 Task: Find connections with filter location Boké with filter topic #lifecoach with filter profile language English with filter current company Park+ with filter school GD Goenka University with filter industry Home Health Care Services with filter service category Healthcare Consulting with filter keywords title Teacher
Action: Mouse moved to (343, 268)
Screenshot: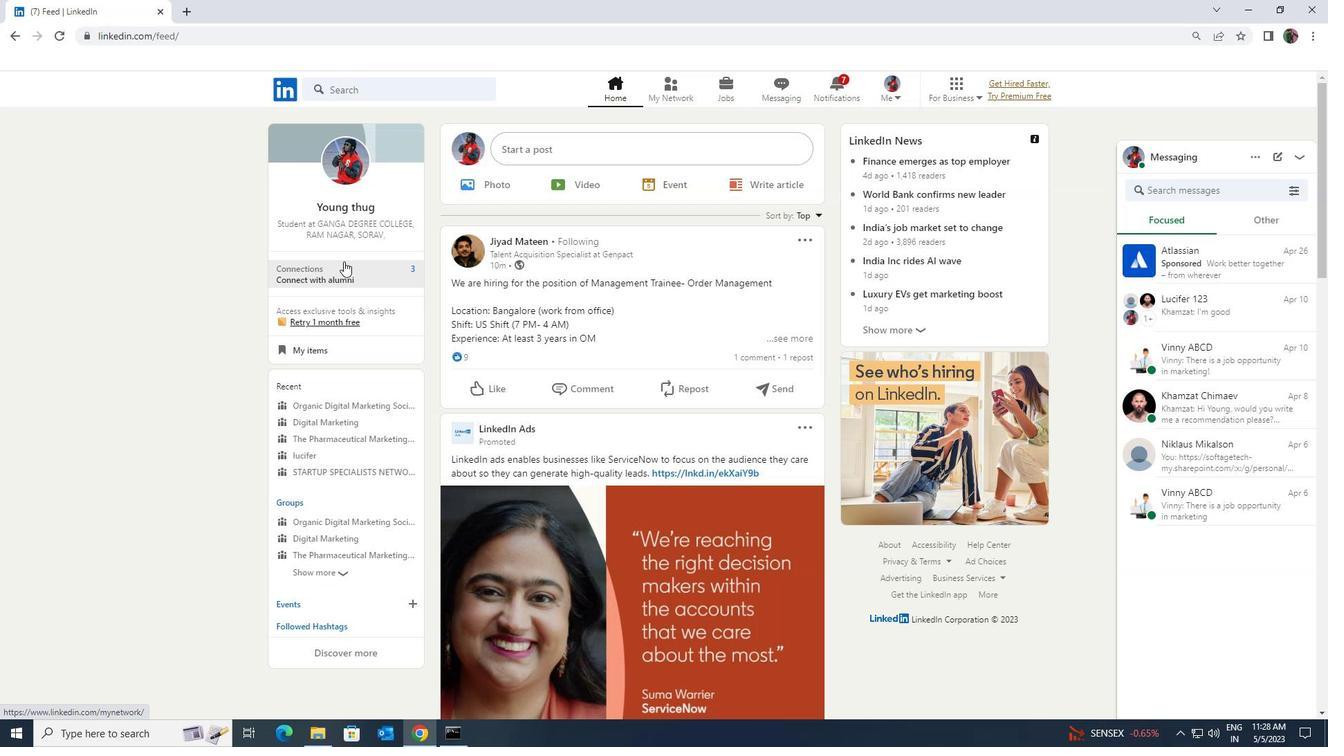 
Action: Mouse pressed left at (343, 268)
Screenshot: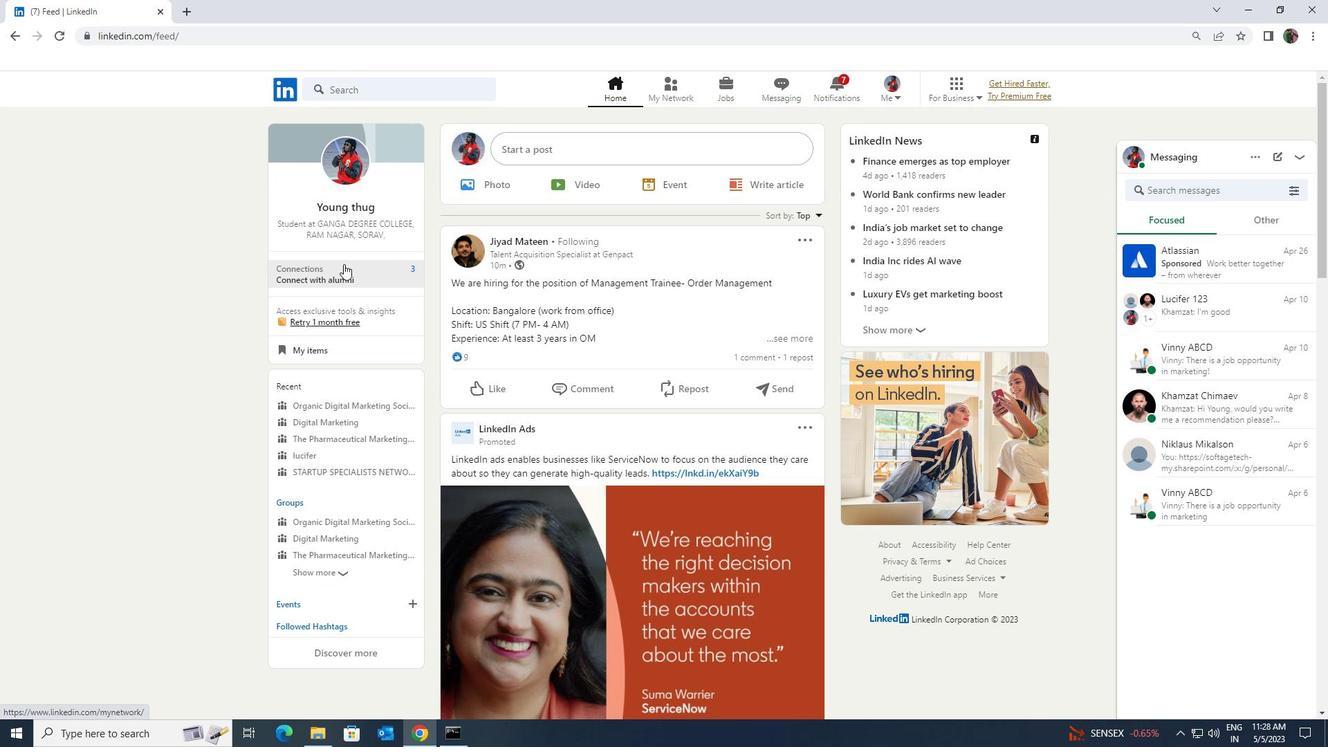 
Action: Mouse moved to (343, 172)
Screenshot: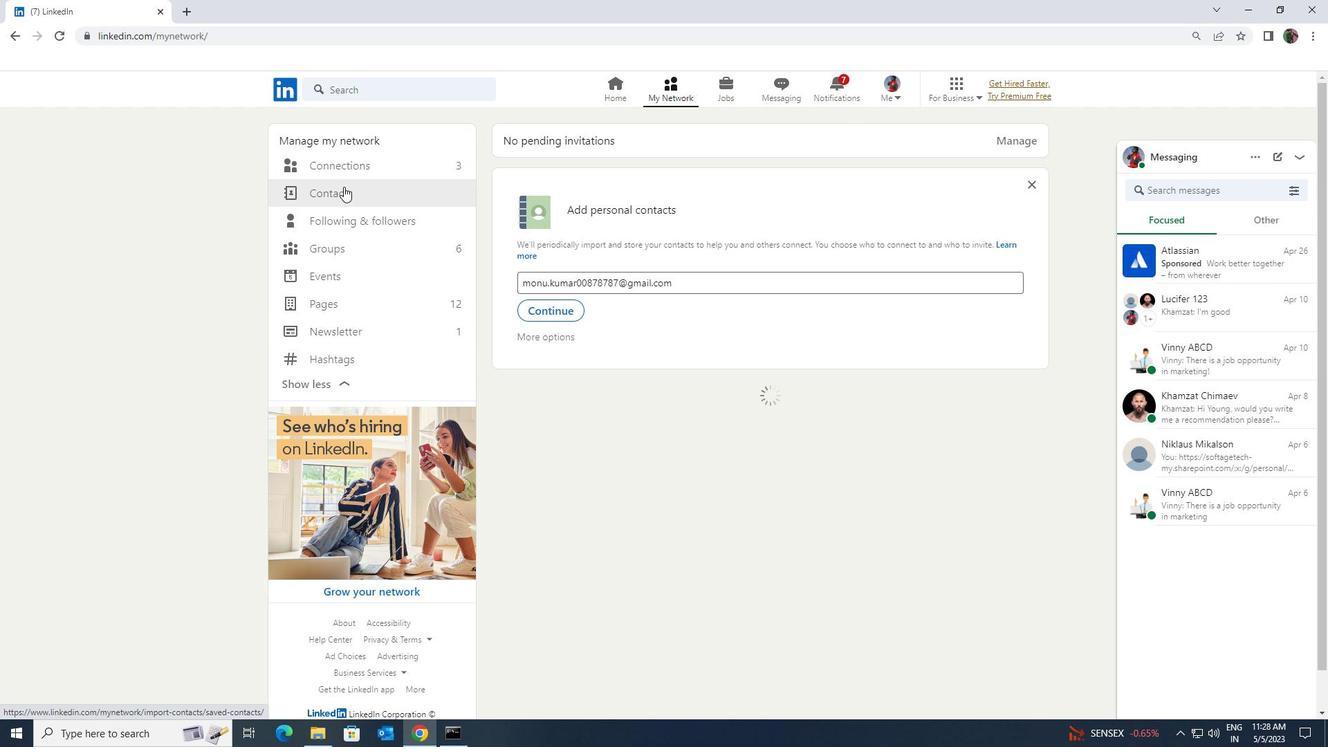 
Action: Mouse pressed left at (343, 172)
Screenshot: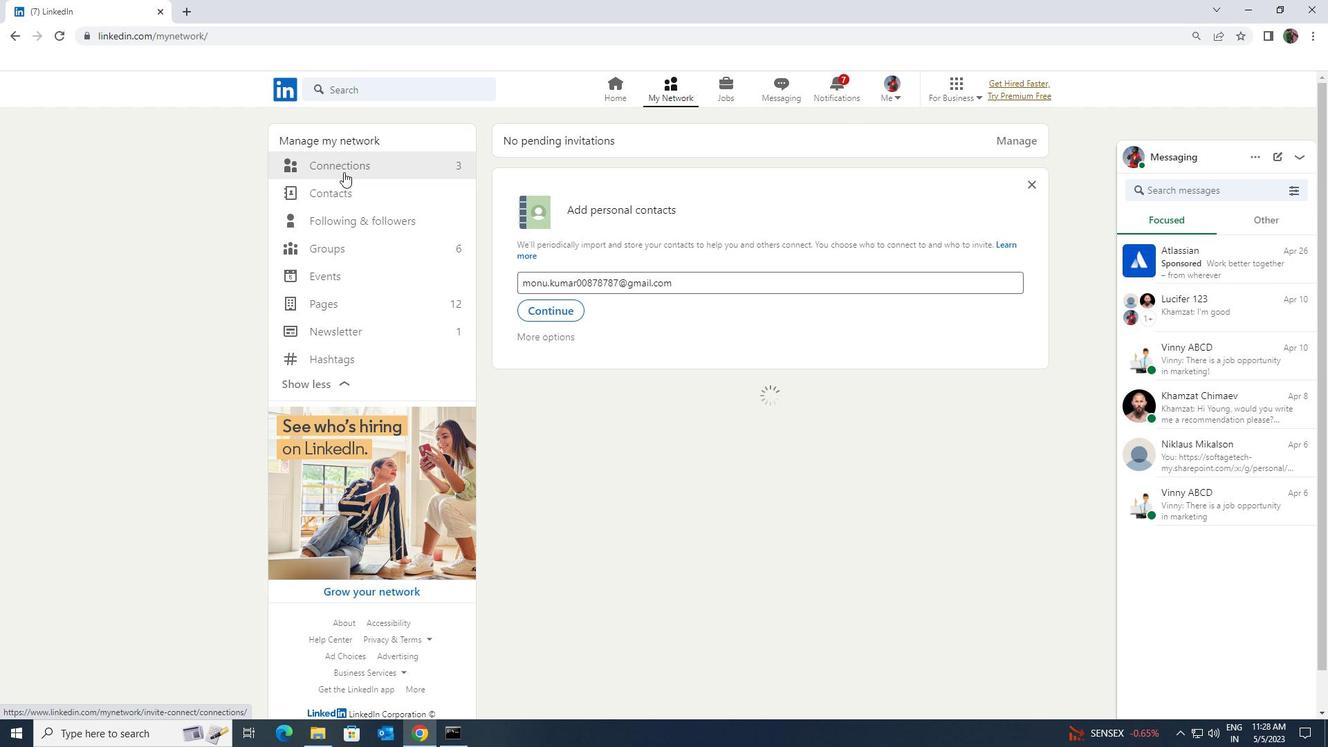 
Action: Mouse moved to (737, 166)
Screenshot: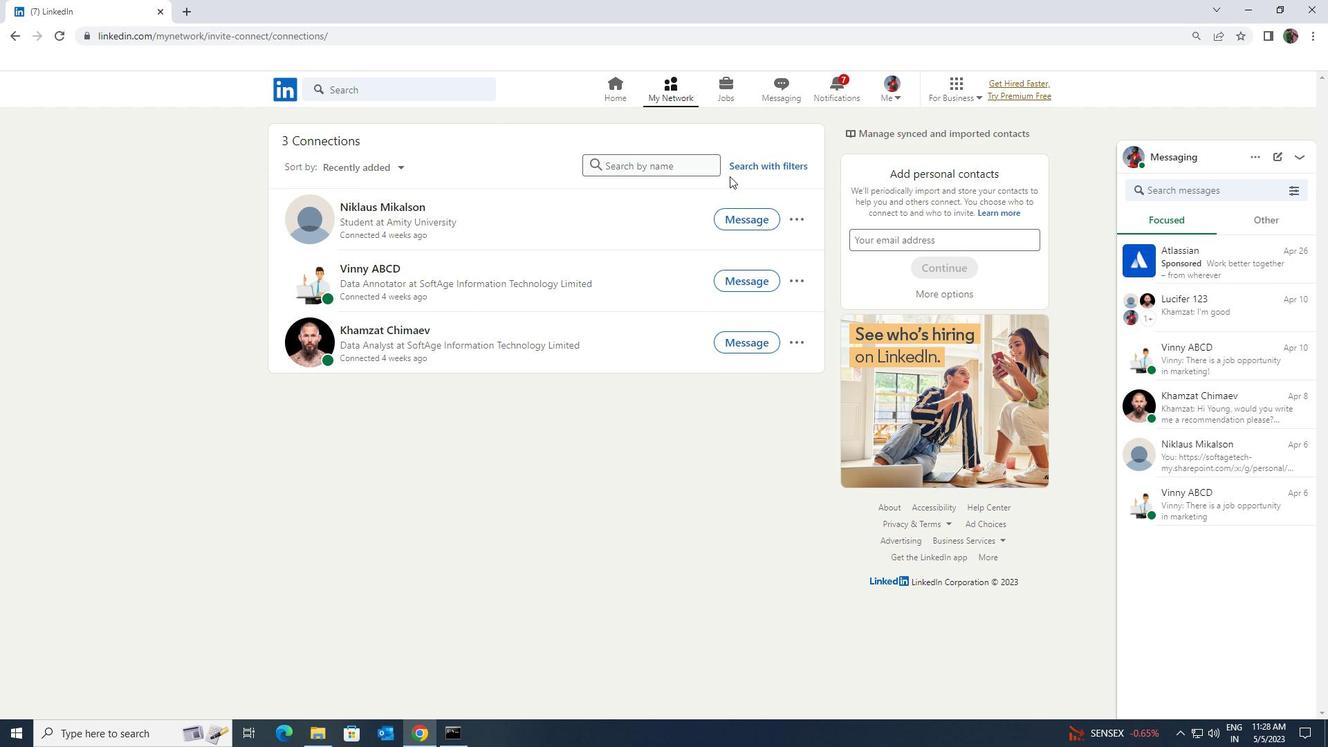 
Action: Mouse pressed left at (737, 166)
Screenshot: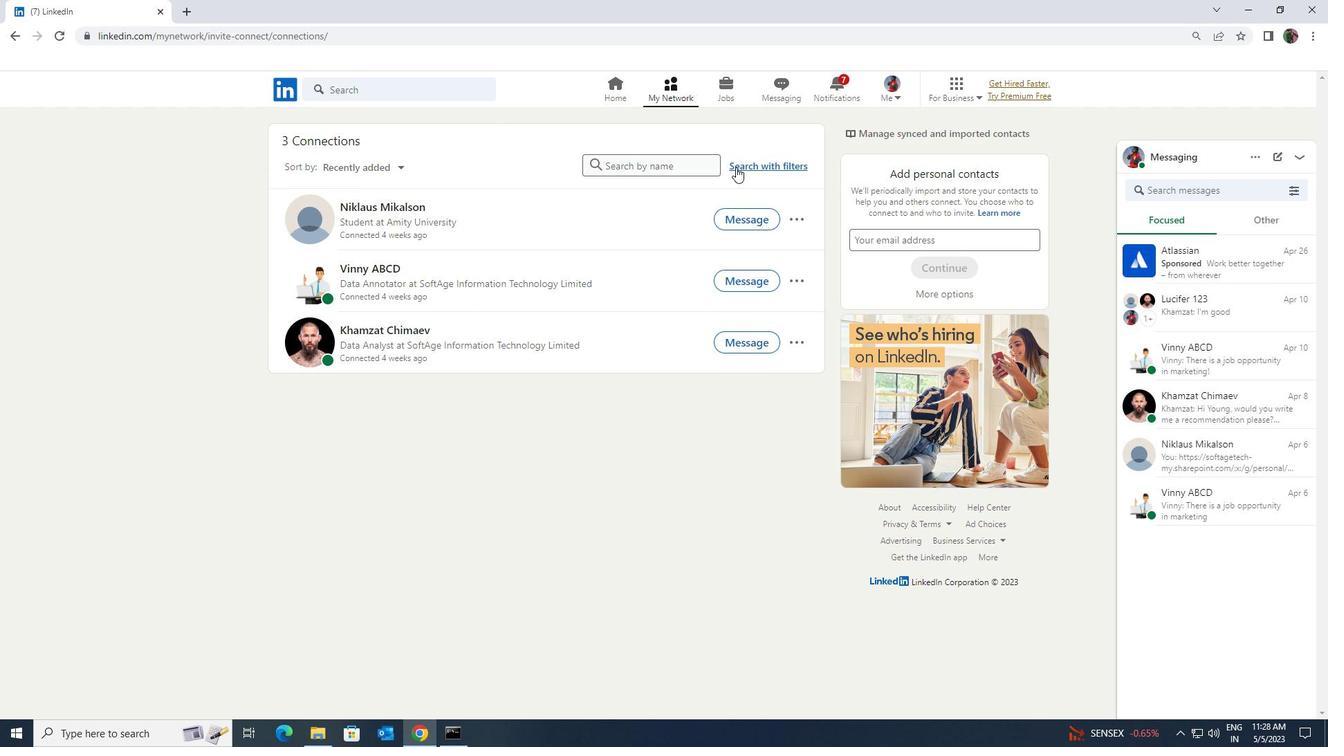 
Action: Mouse moved to (716, 125)
Screenshot: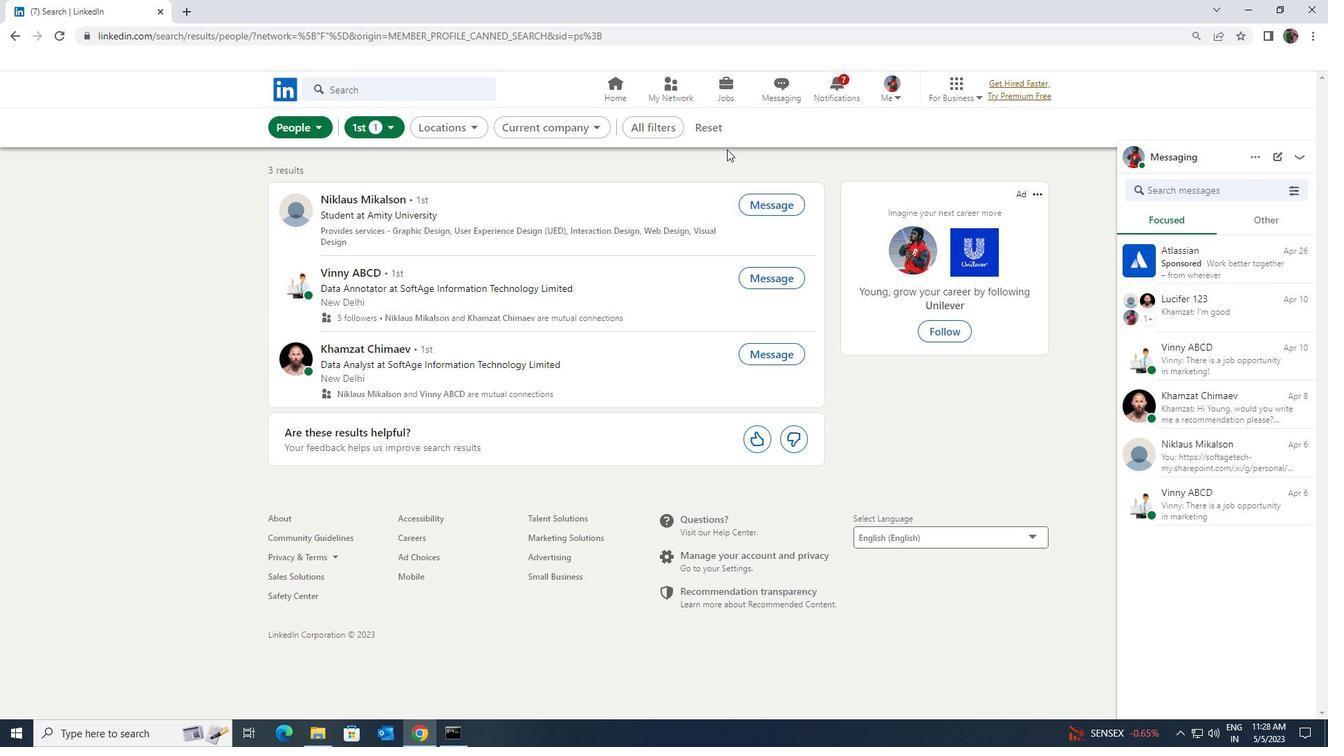 
Action: Mouse pressed left at (716, 125)
Screenshot: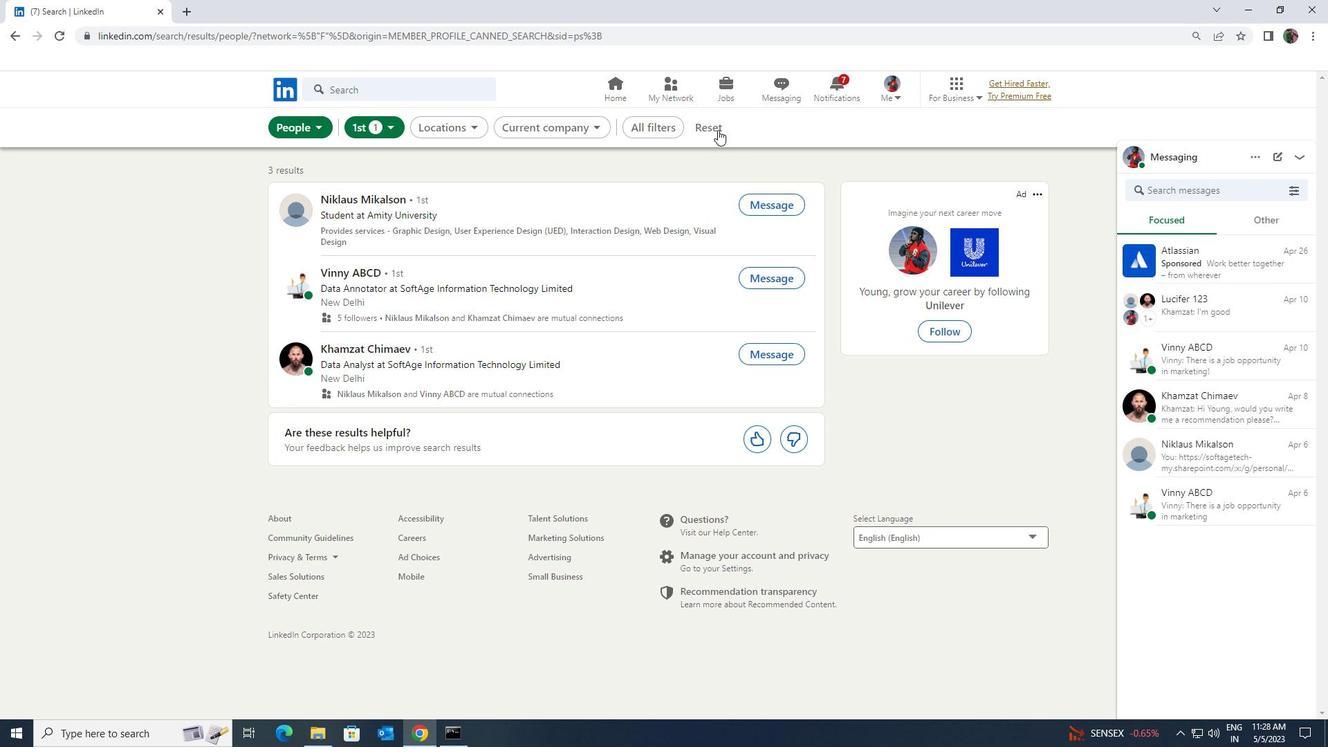 
Action: Mouse moved to (693, 124)
Screenshot: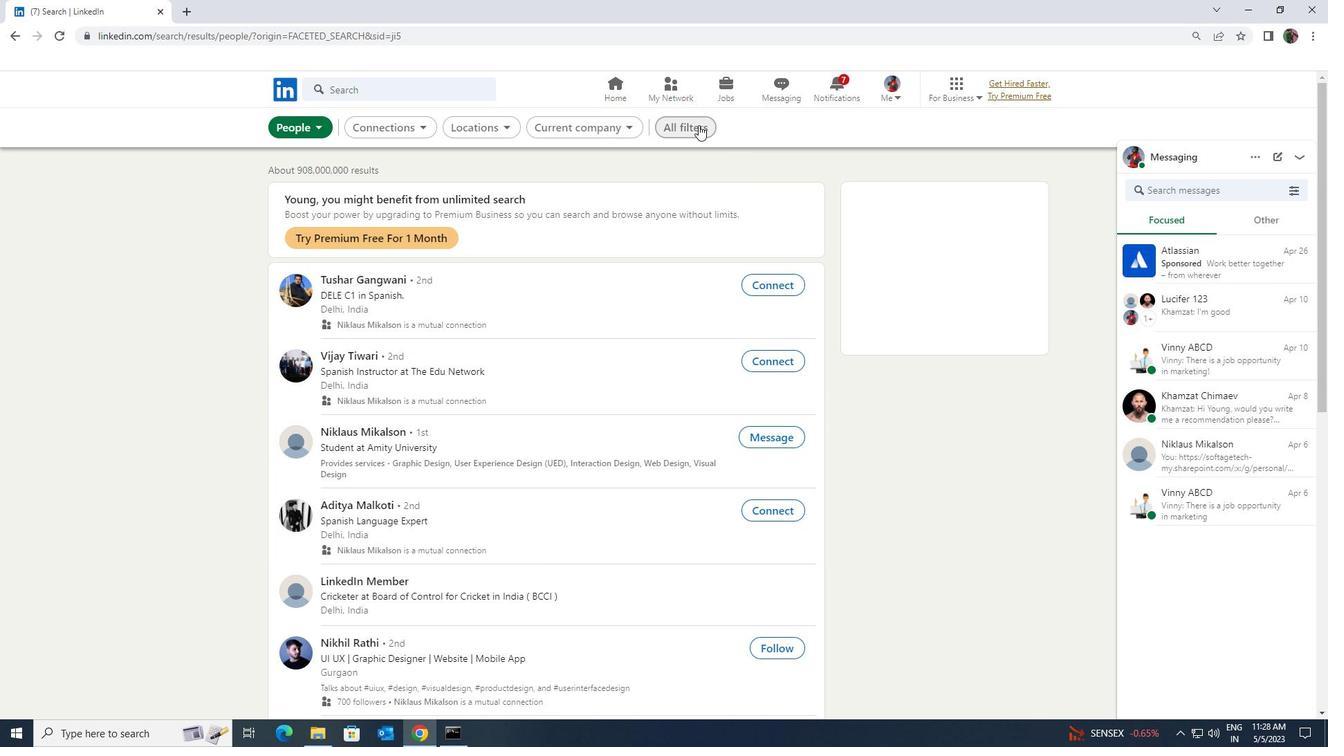
Action: Mouse pressed left at (693, 124)
Screenshot: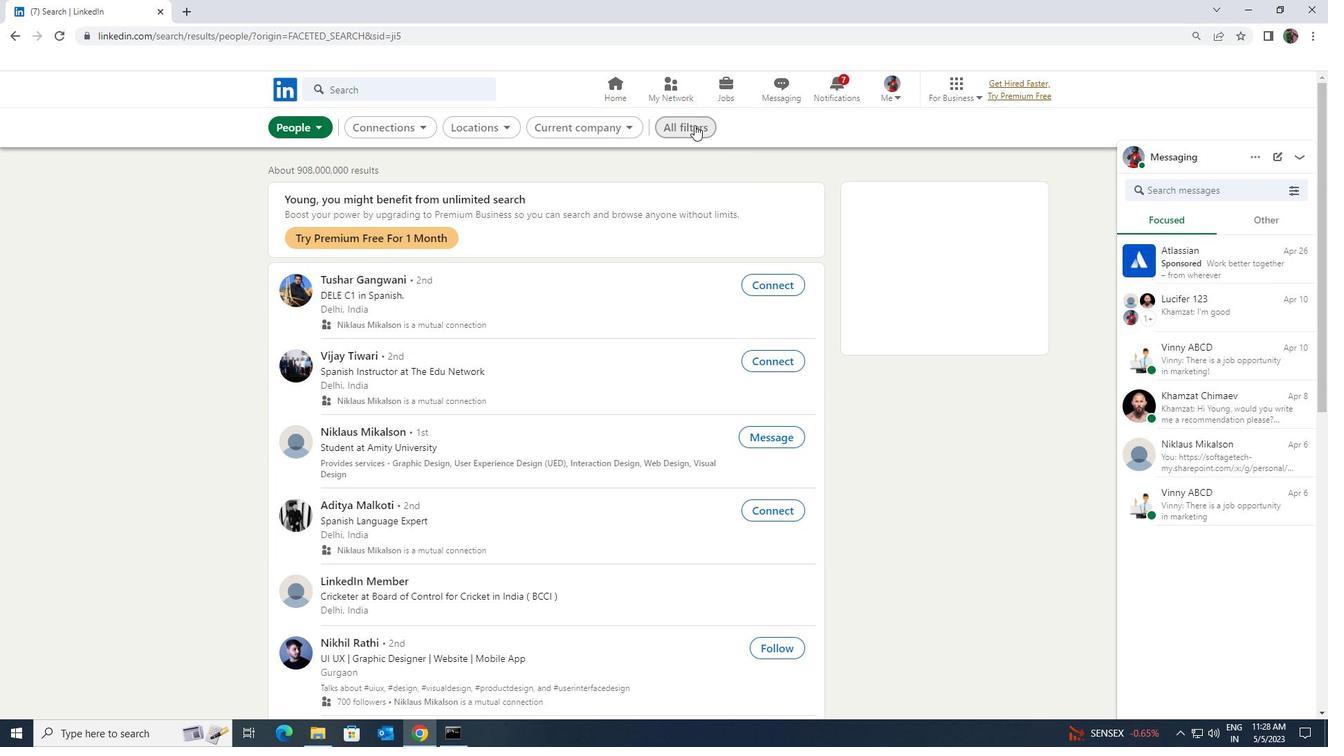 
Action: Mouse moved to (1142, 539)
Screenshot: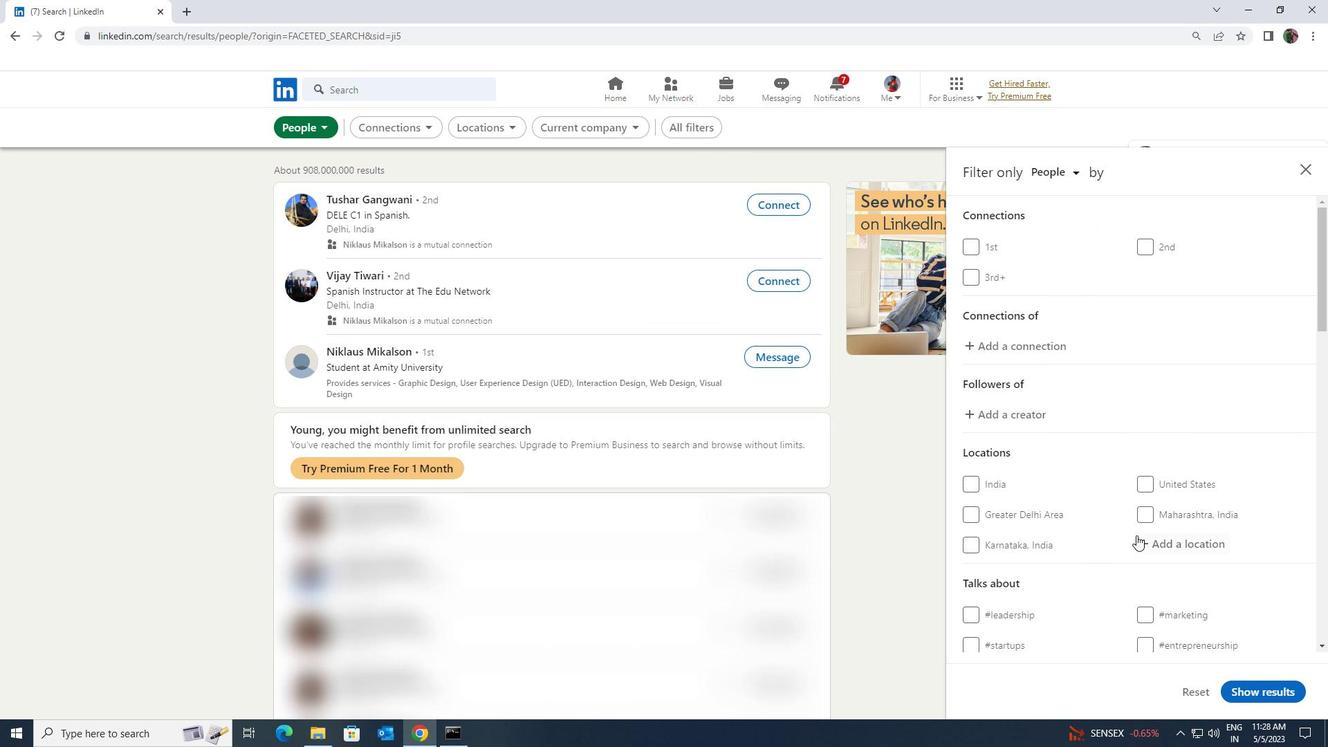 
Action: Mouse pressed left at (1142, 539)
Screenshot: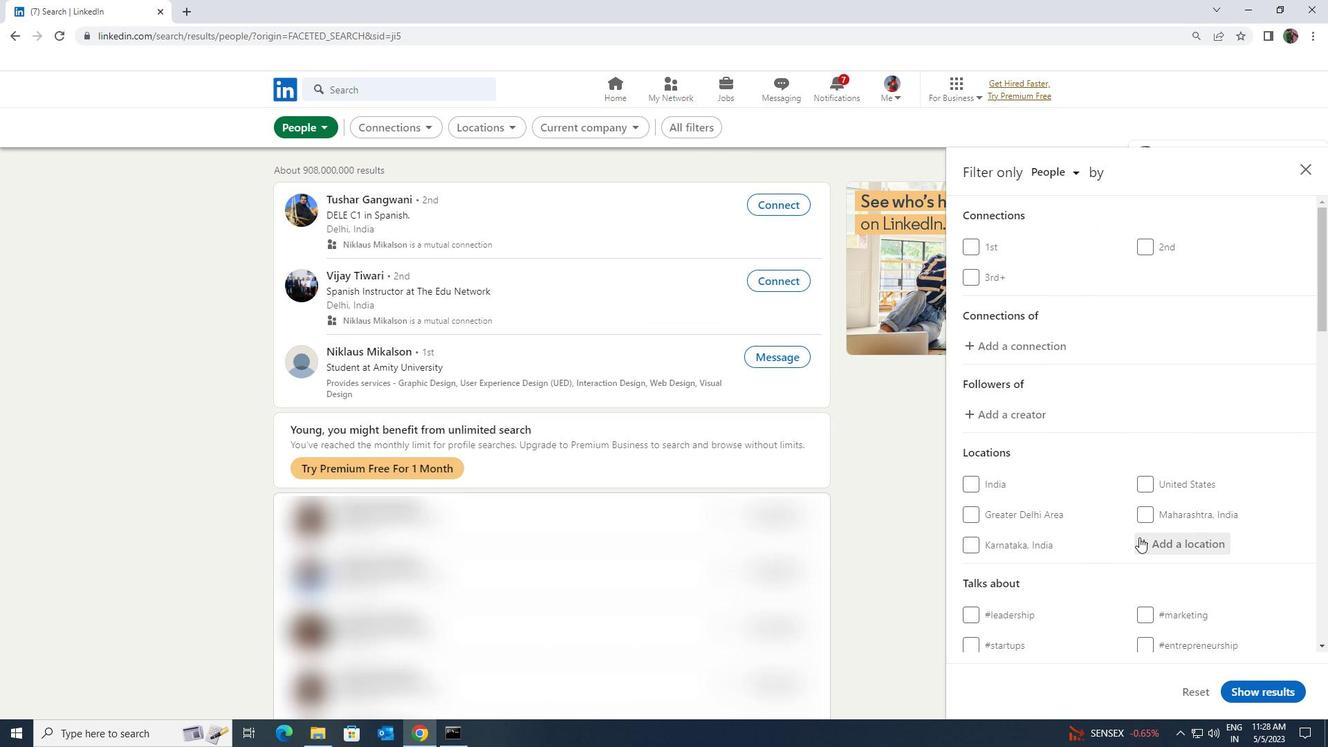 
Action: Mouse moved to (1129, 533)
Screenshot: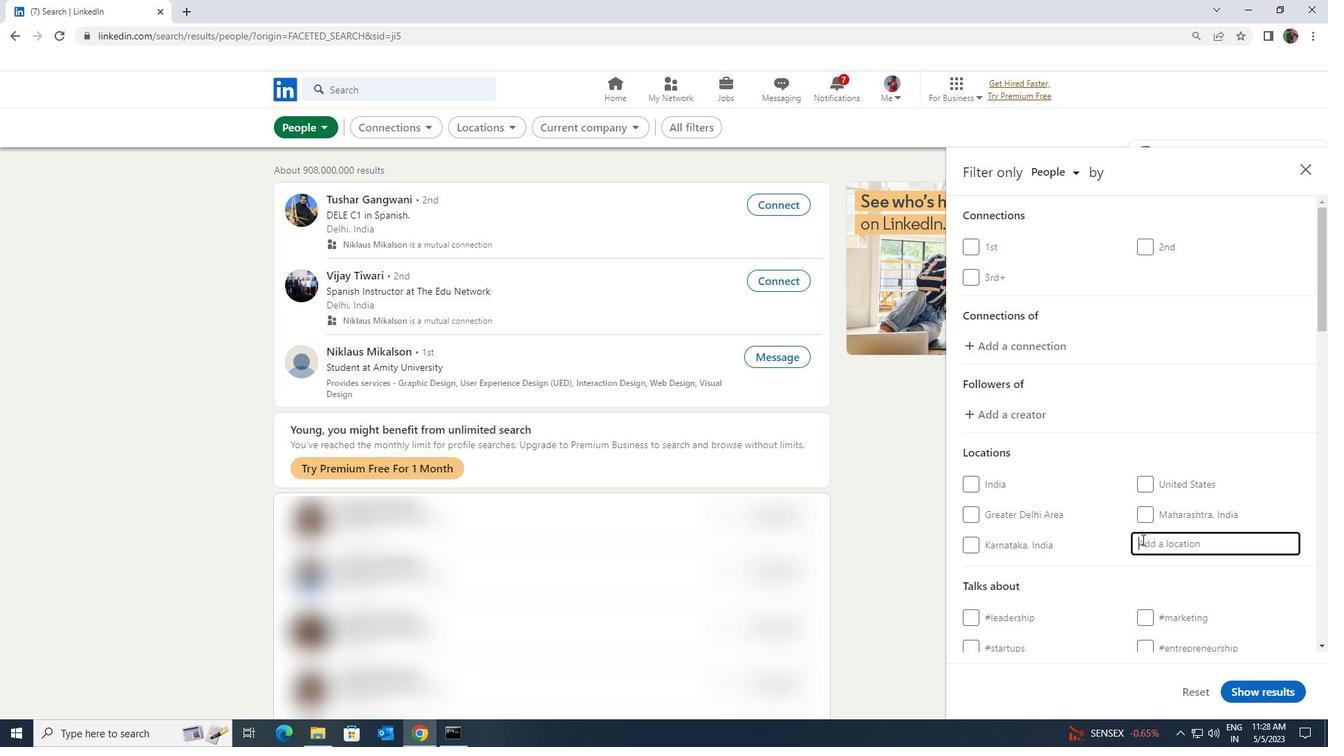 
Action: Key pressed <Key.shift>BOKE
Screenshot: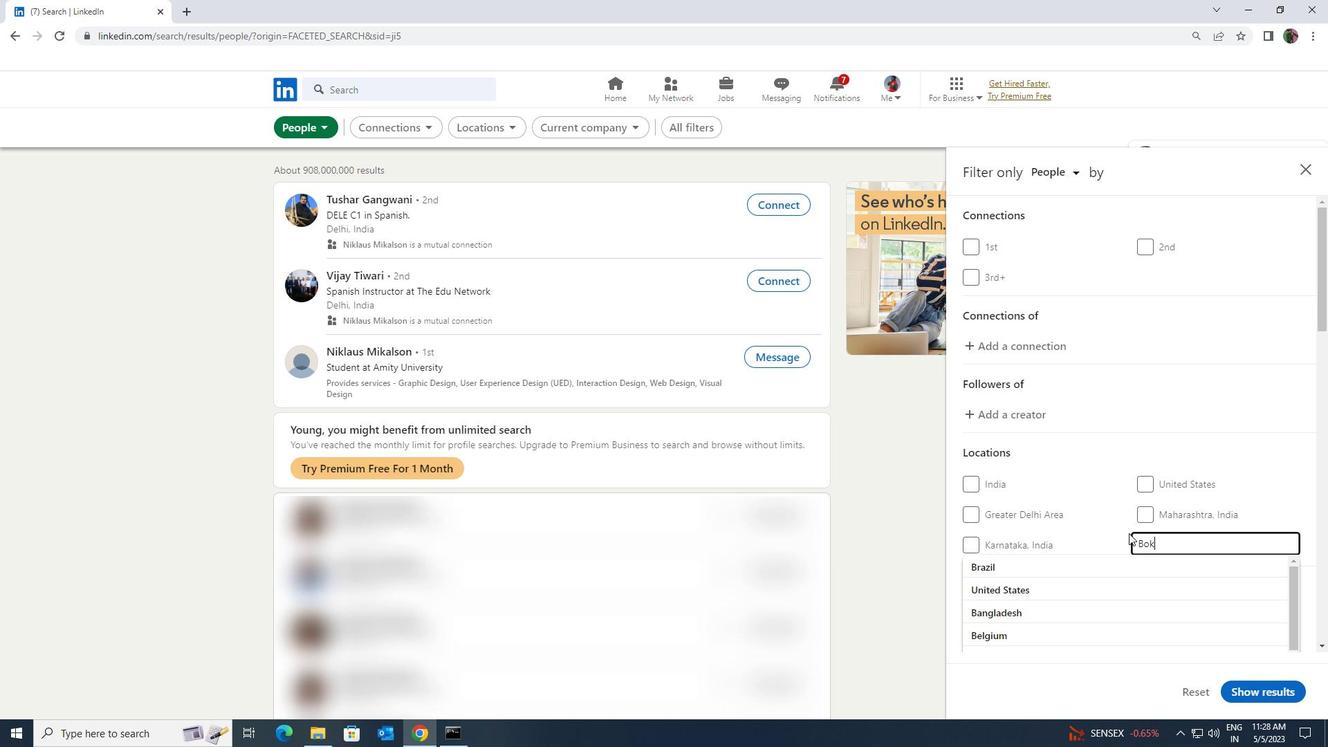 
Action: Mouse moved to (1121, 555)
Screenshot: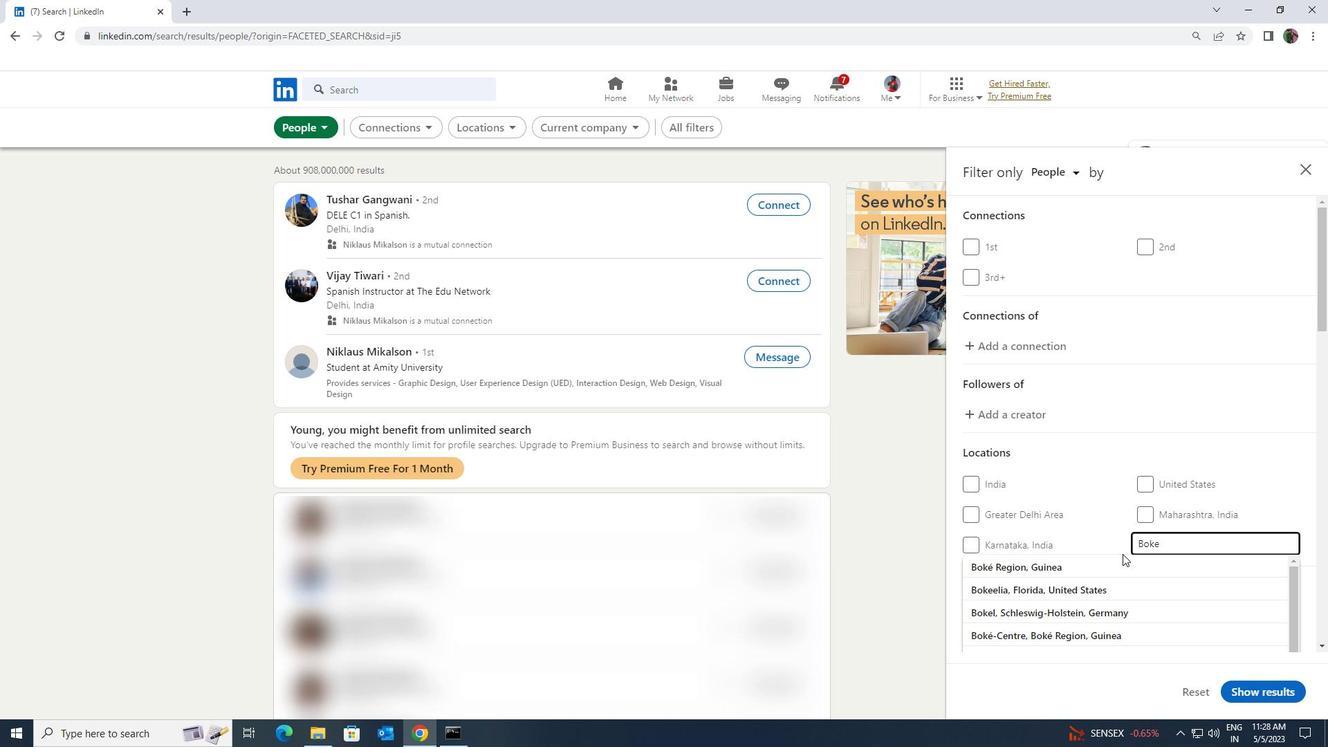 
Action: Mouse pressed left at (1121, 555)
Screenshot: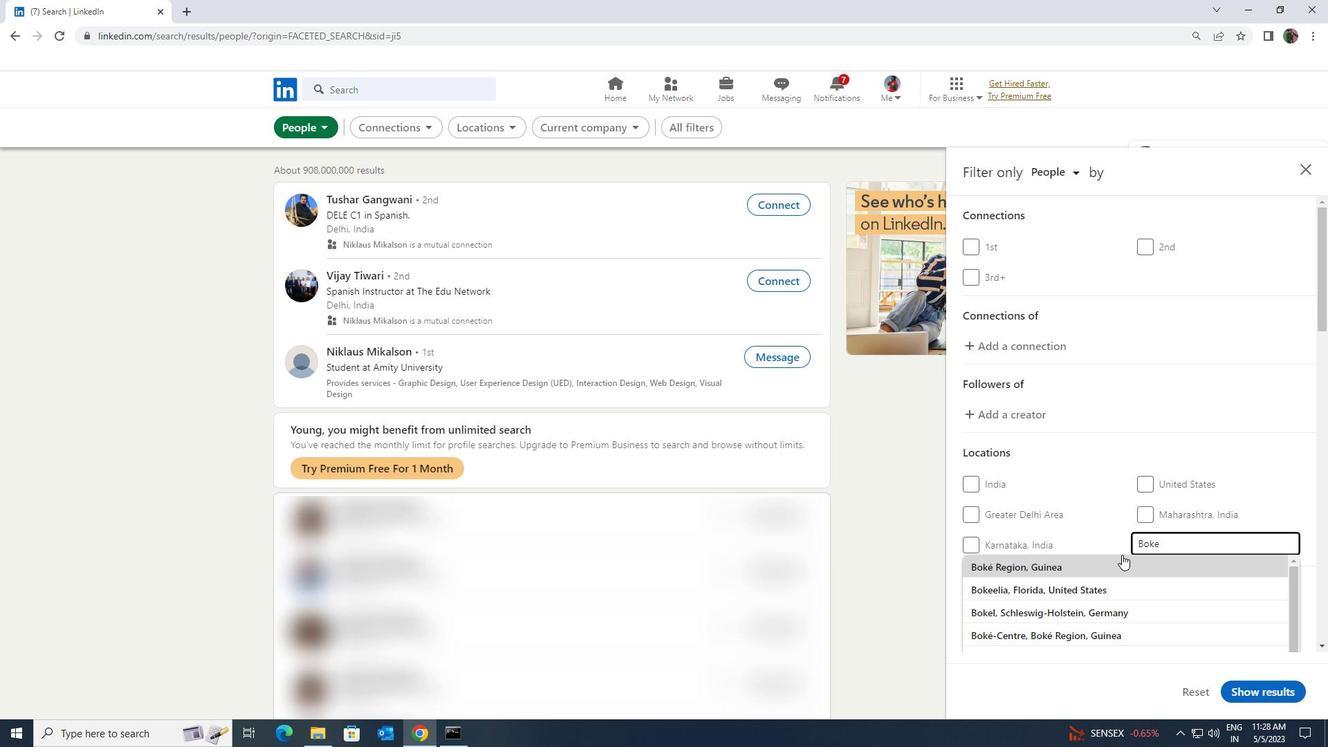 
Action: Mouse scrolled (1121, 554) with delta (0, 0)
Screenshot: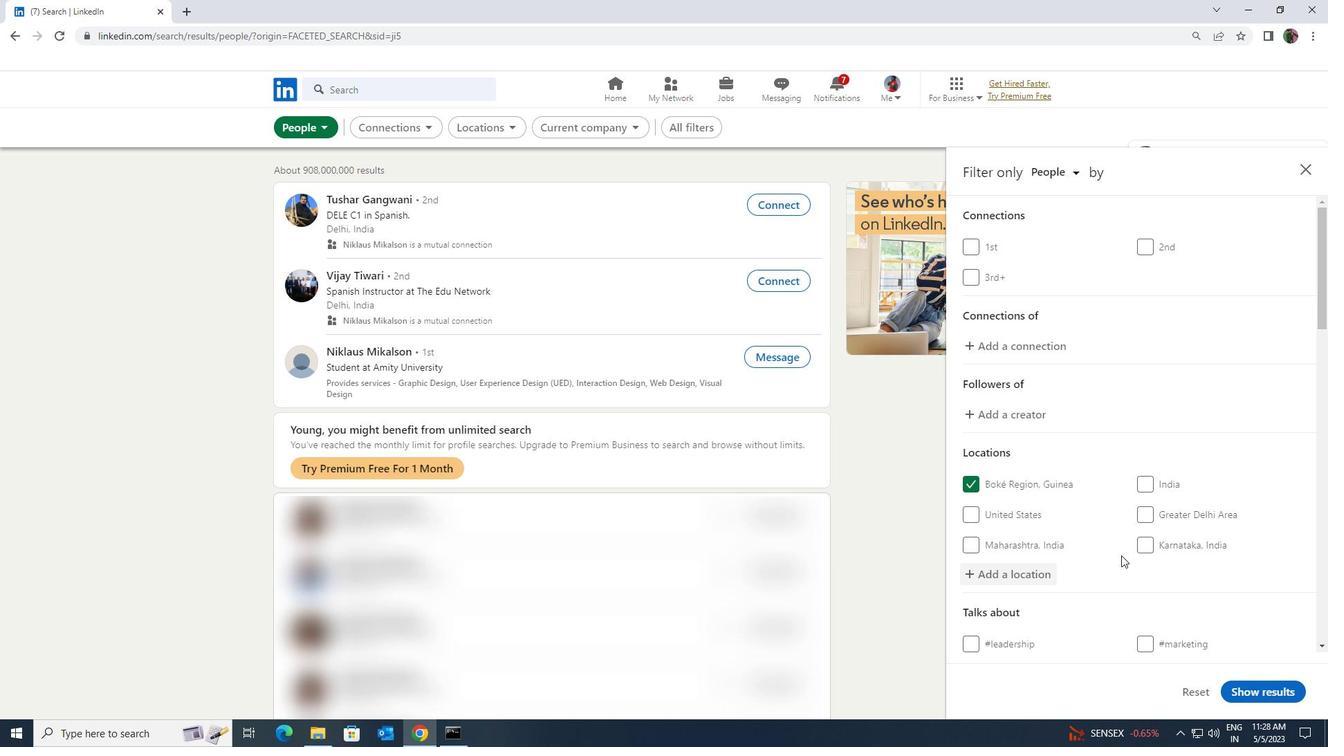 
Action: Mouse scrolled (1121, 554) with delta (0, 0)
Screenshot: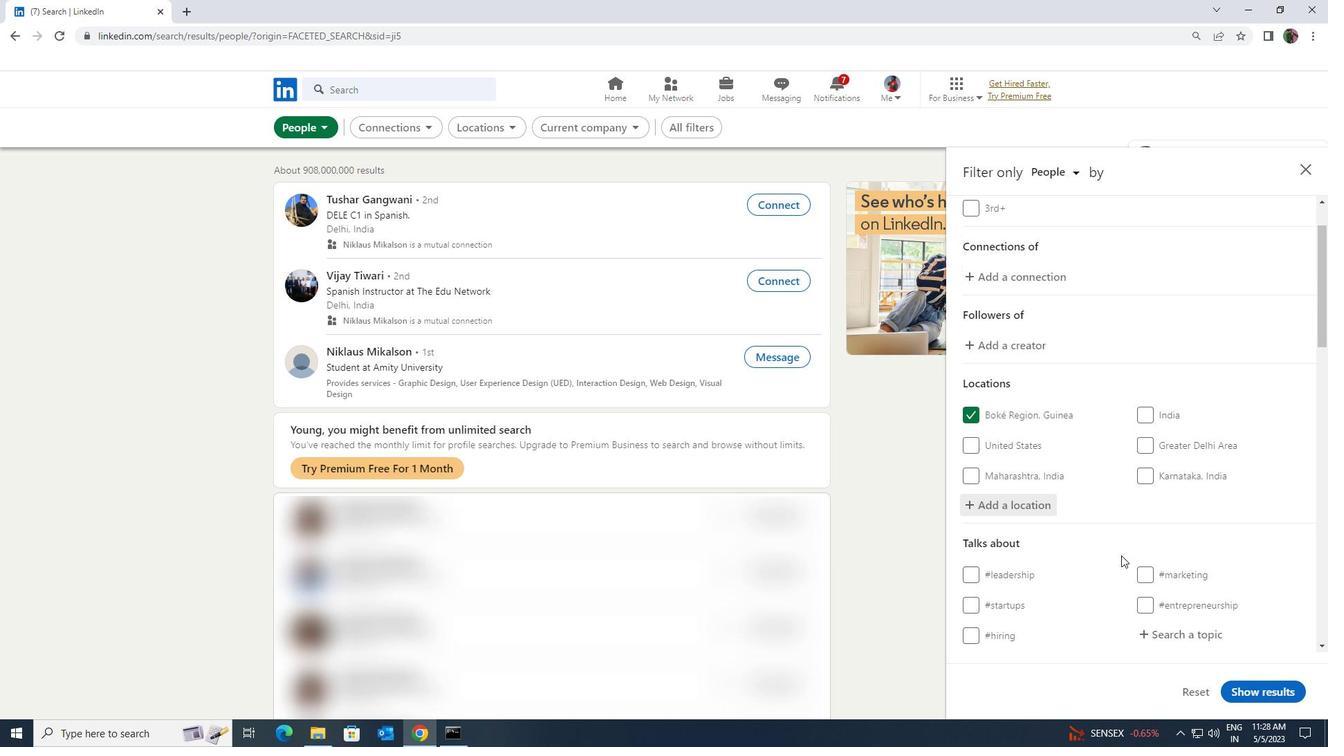
Action: Mouse scrolled (1121, 554) with delta (0, 0)
Screenshot: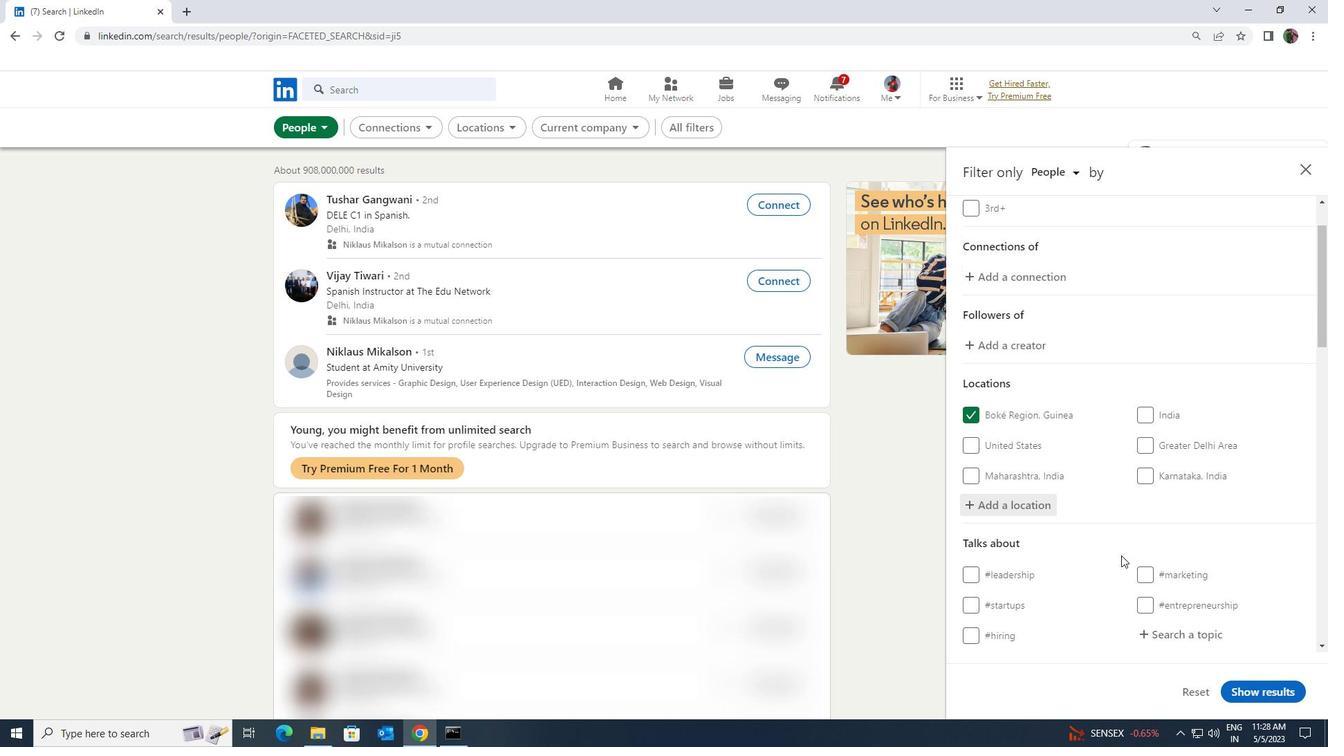 
Action: Mouse moved to (1140, 502)
Screenshot: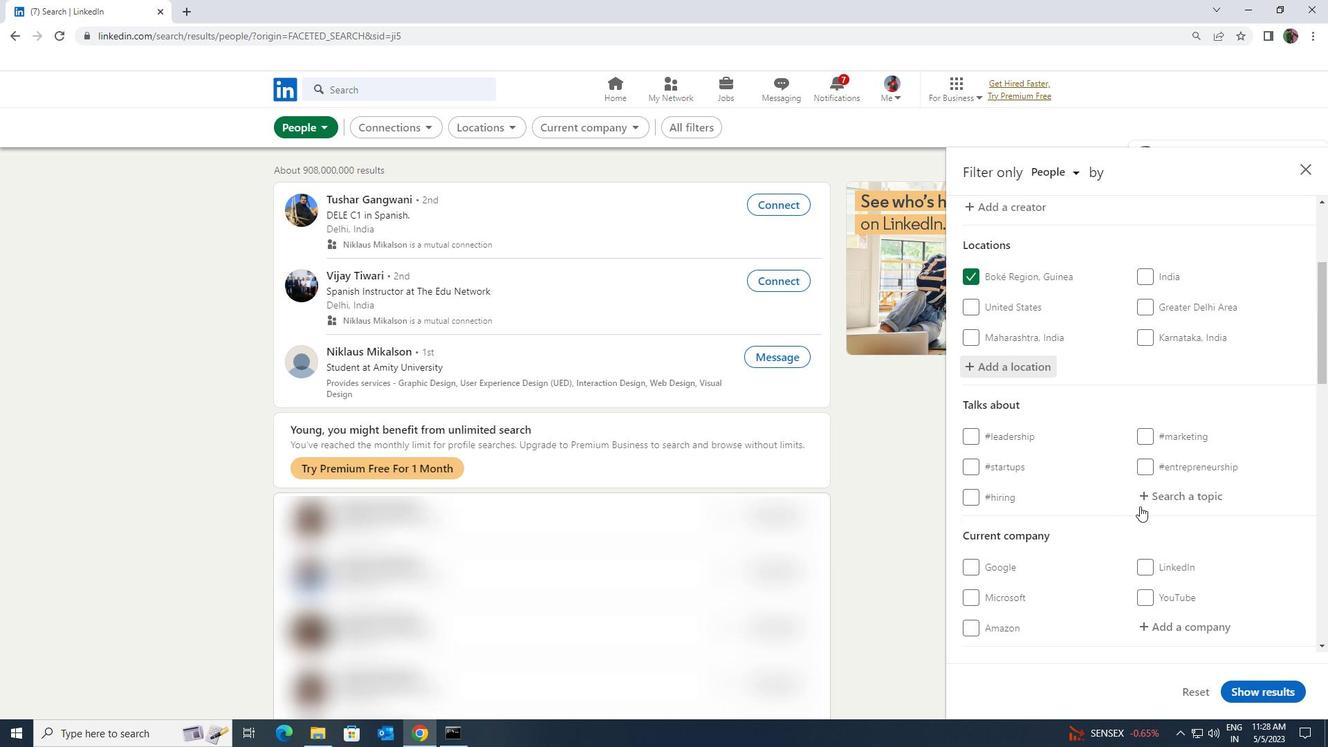 
Action: Mouse pressed left at (1140, 502)
Screenshot: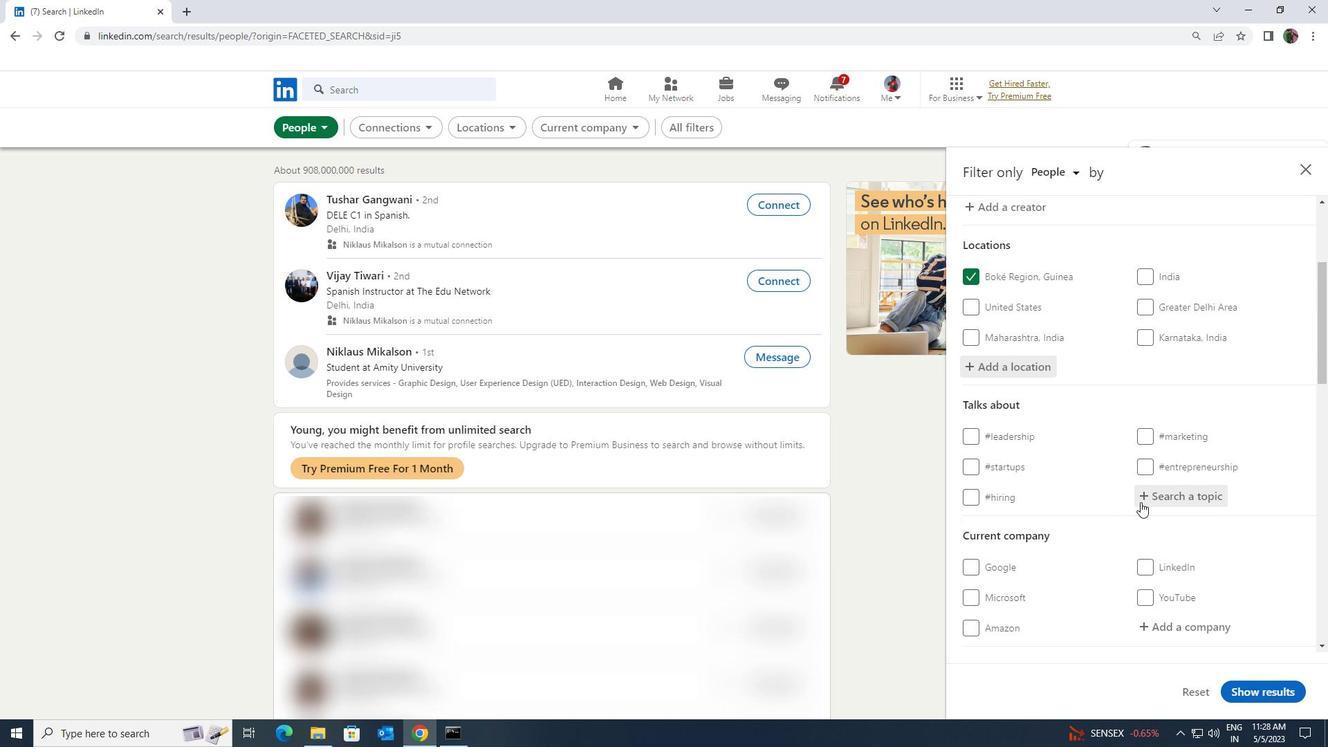 
Action: Key pressed <Key.shift>LIFECOACH
Screenshot: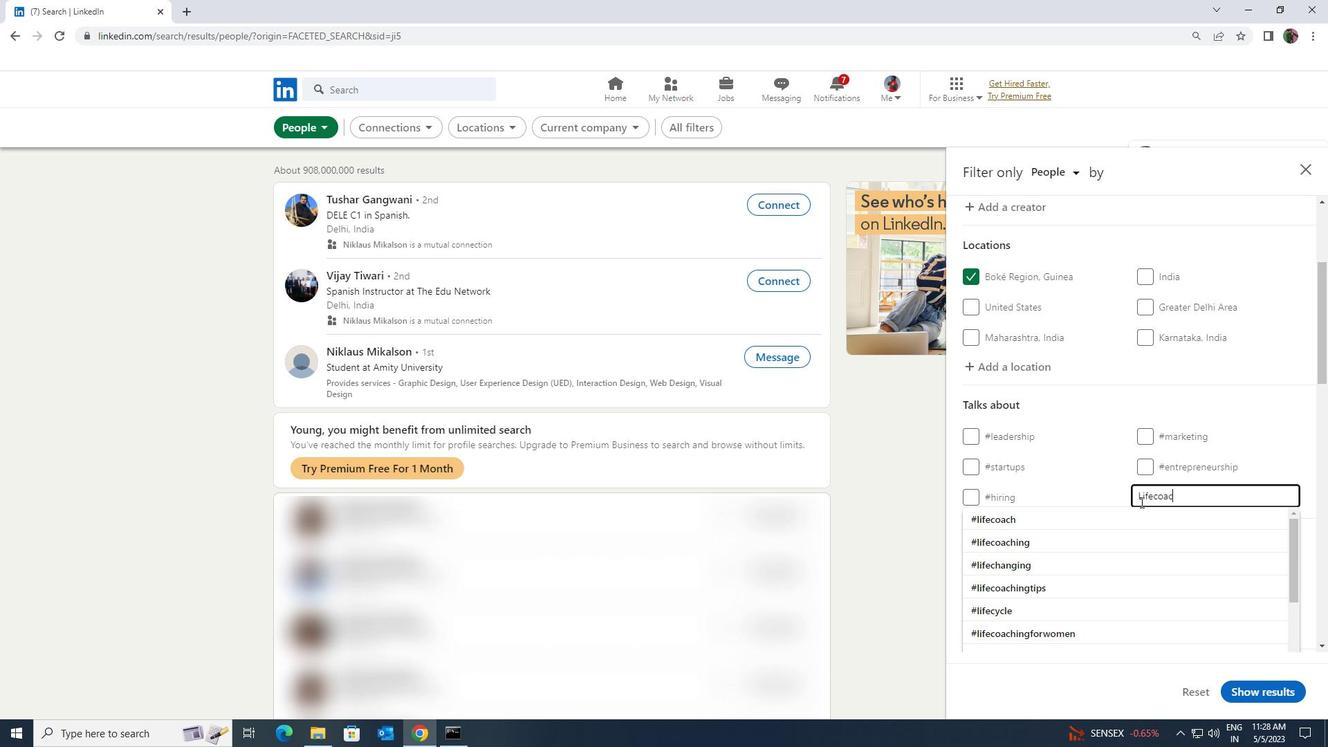 
Action: Mouse moved to (1147, 509)
Screenshot: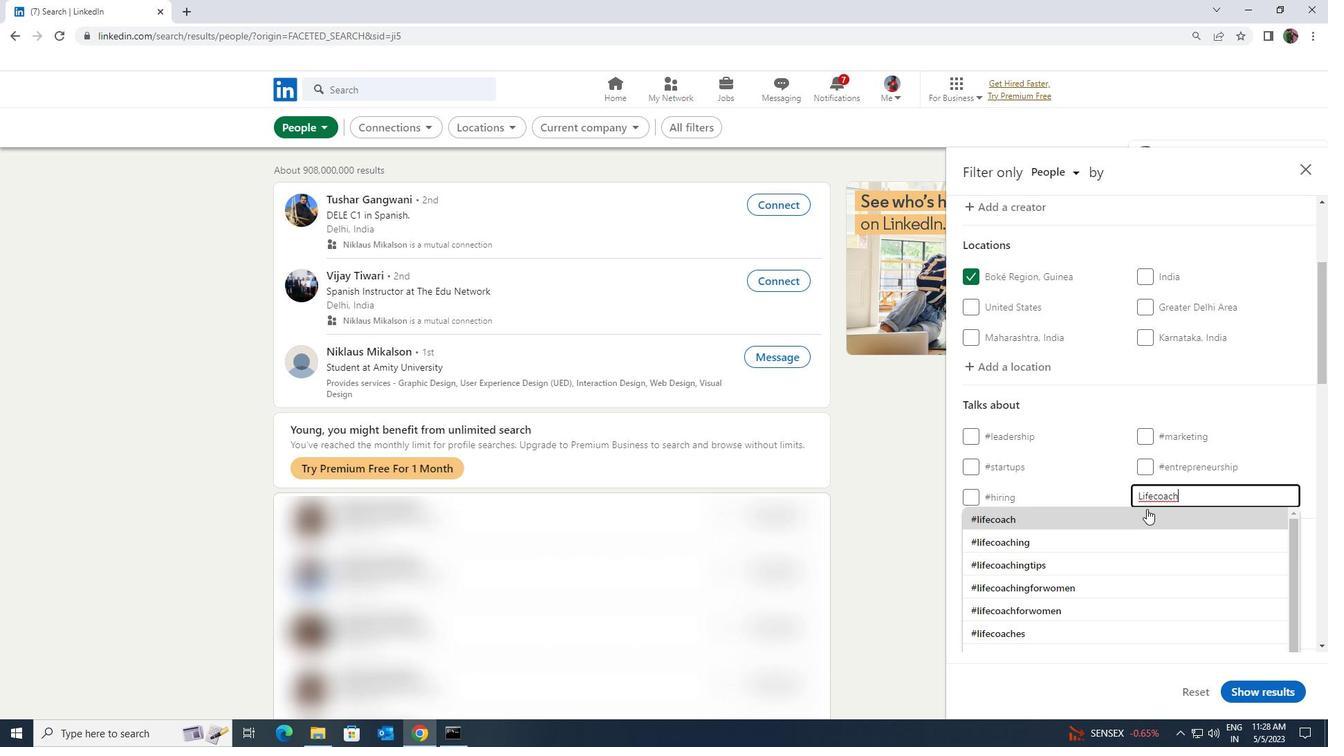 
Action: Mouse pressed left at (1147, 509)
Screenshot: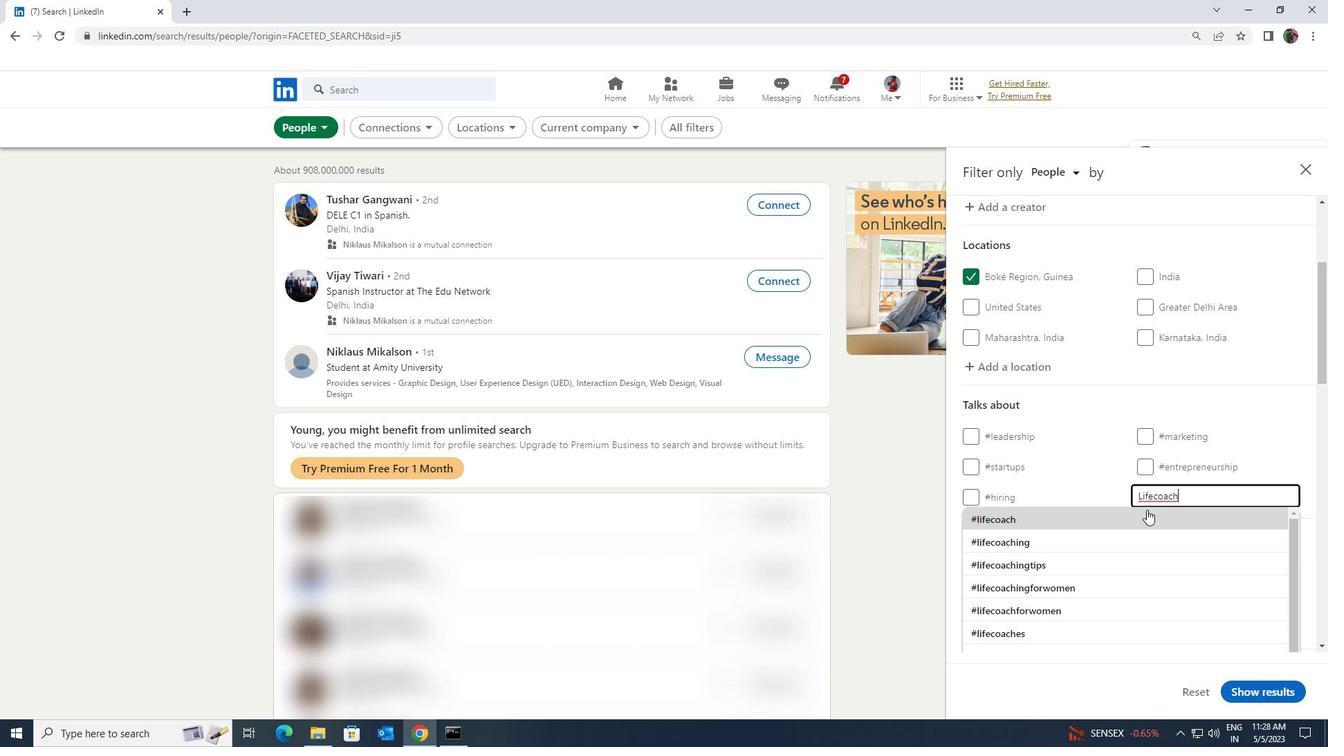 
Action: Mouse moved to (1154, 519)
Screenshot: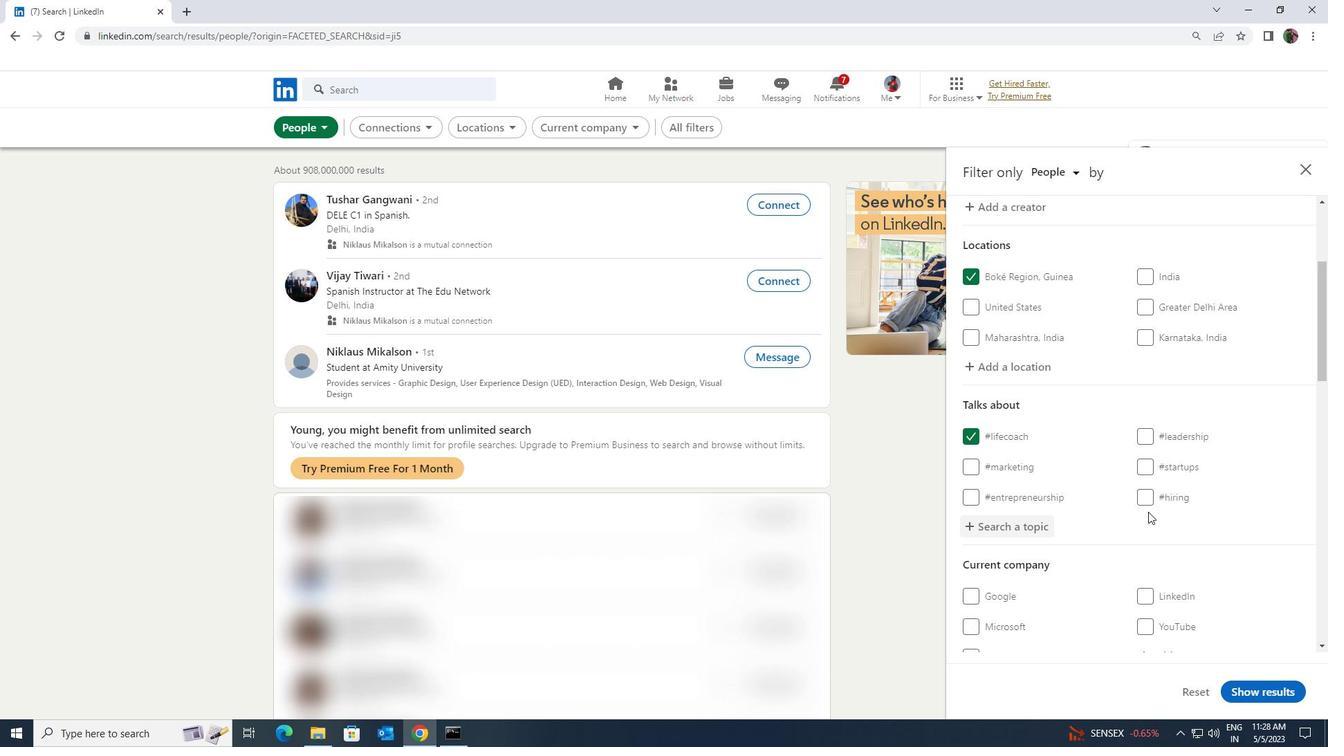 
Action: Mouse scrolled (1154, 518) with delta (0, 0)
Screenshot: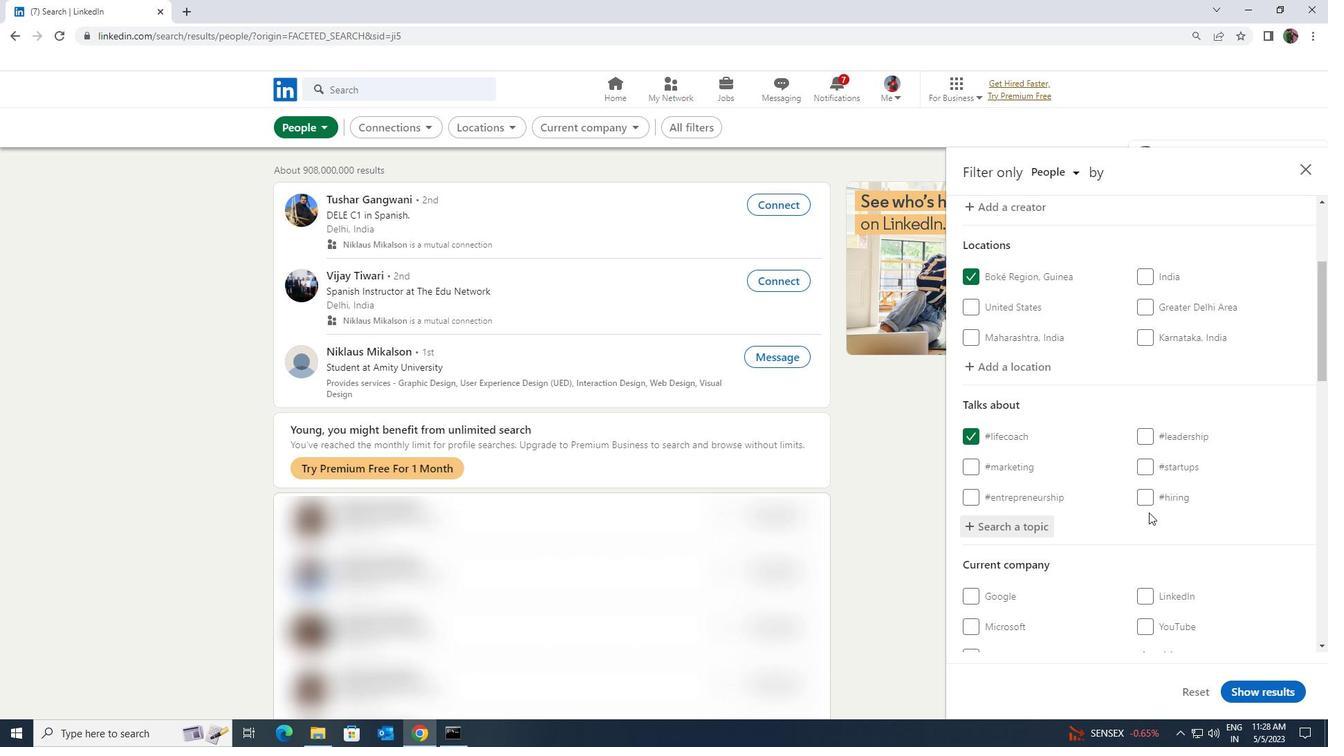 
Action: Mouse moved to (1154, 520)
Screenshot: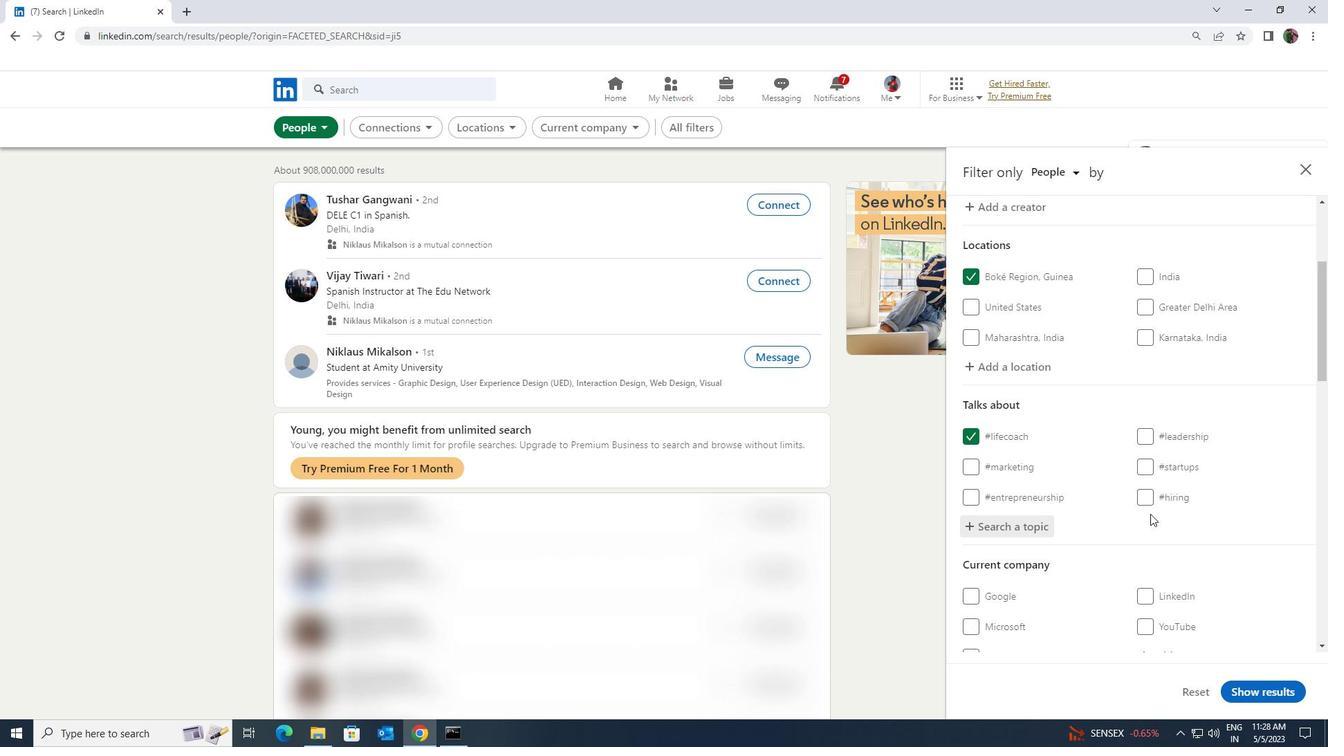 
Action: Mouse scrolled (1154, 519) with delta (0, 0)
Screenshot: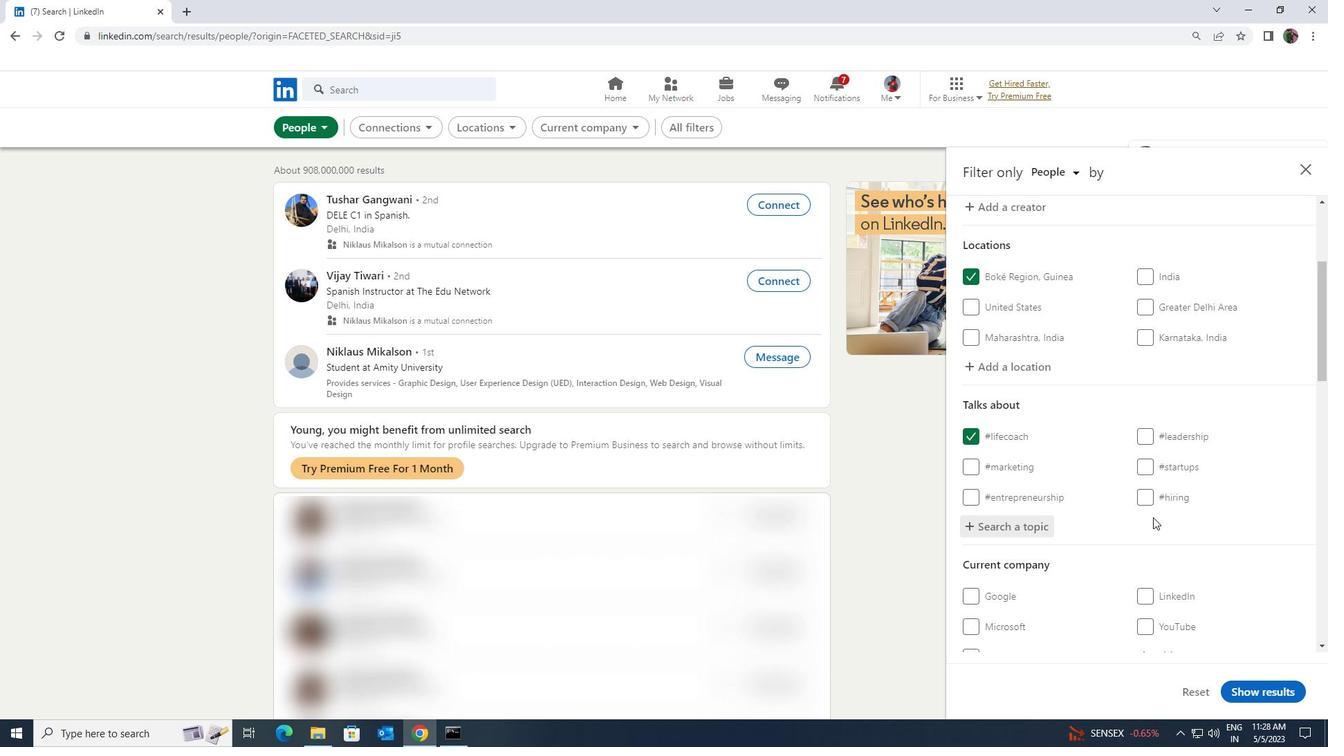 
Action: Mouse moved to (1154, 523)
Screenshot: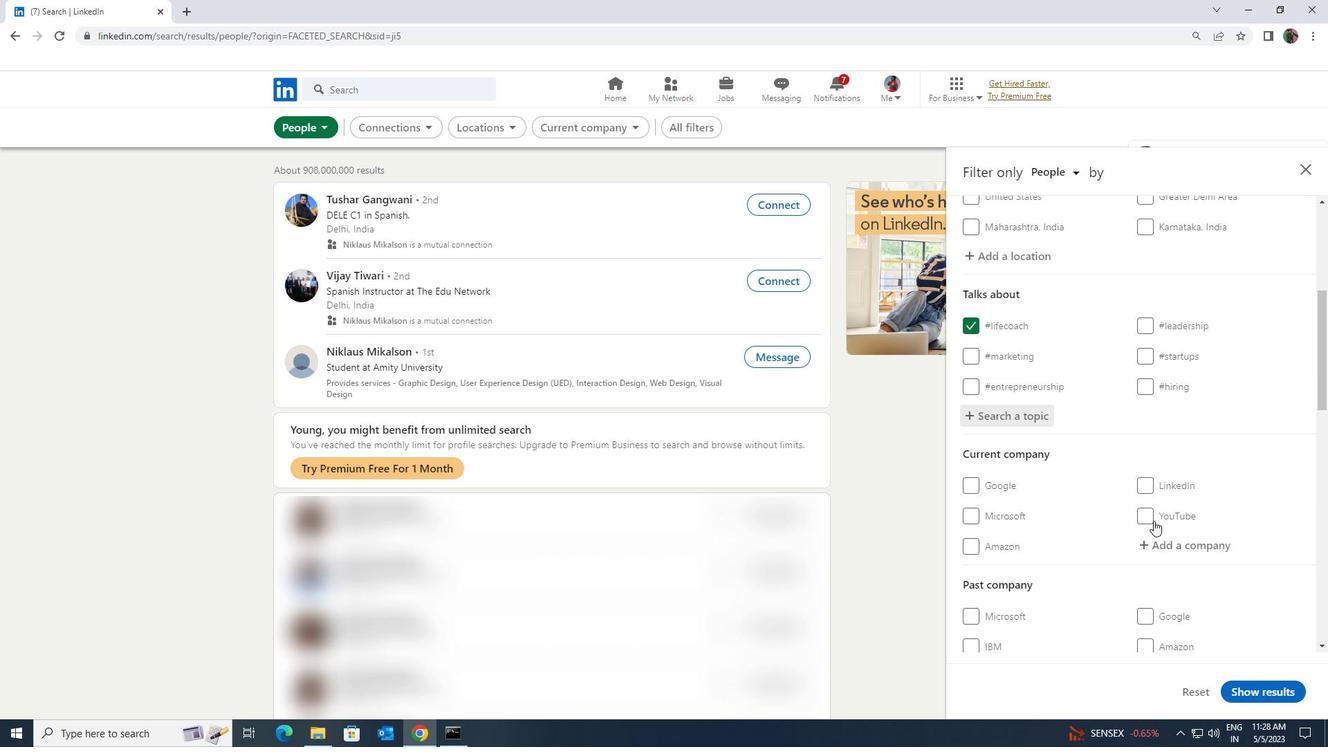
Action: Mouse scrolled (1154, 523) with delta (0, 0)
Screenshot: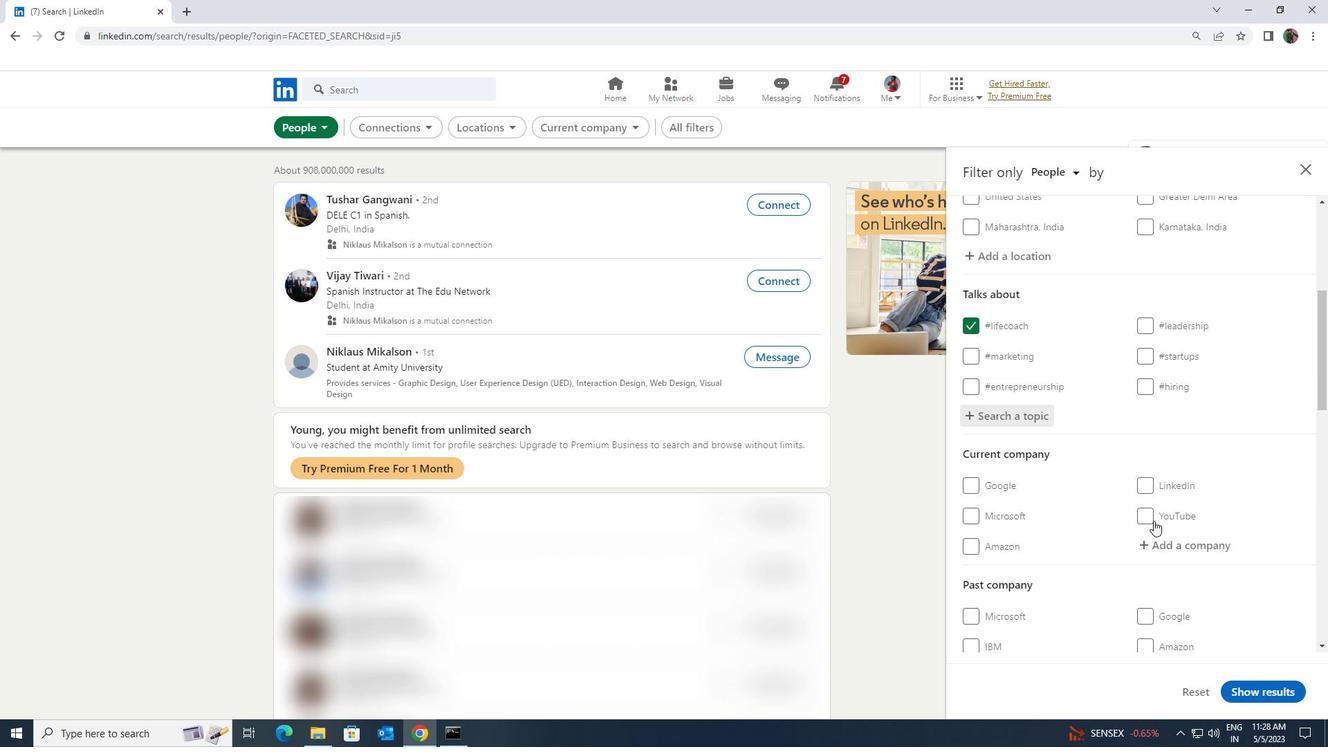
Action: Mouse moved to (1152, 525)
Screenshot: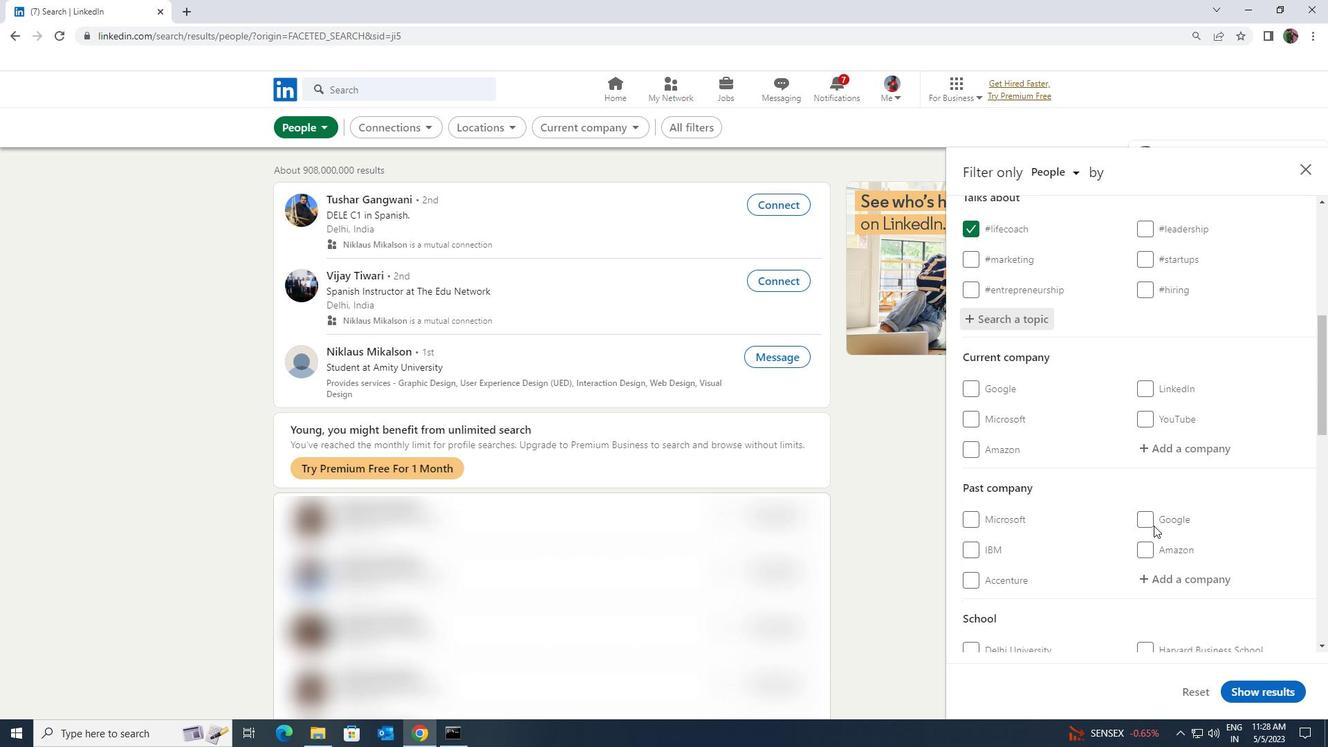 
Action: Mouse scrolled (1152, 525) with delta (0, 0)
Screenshot: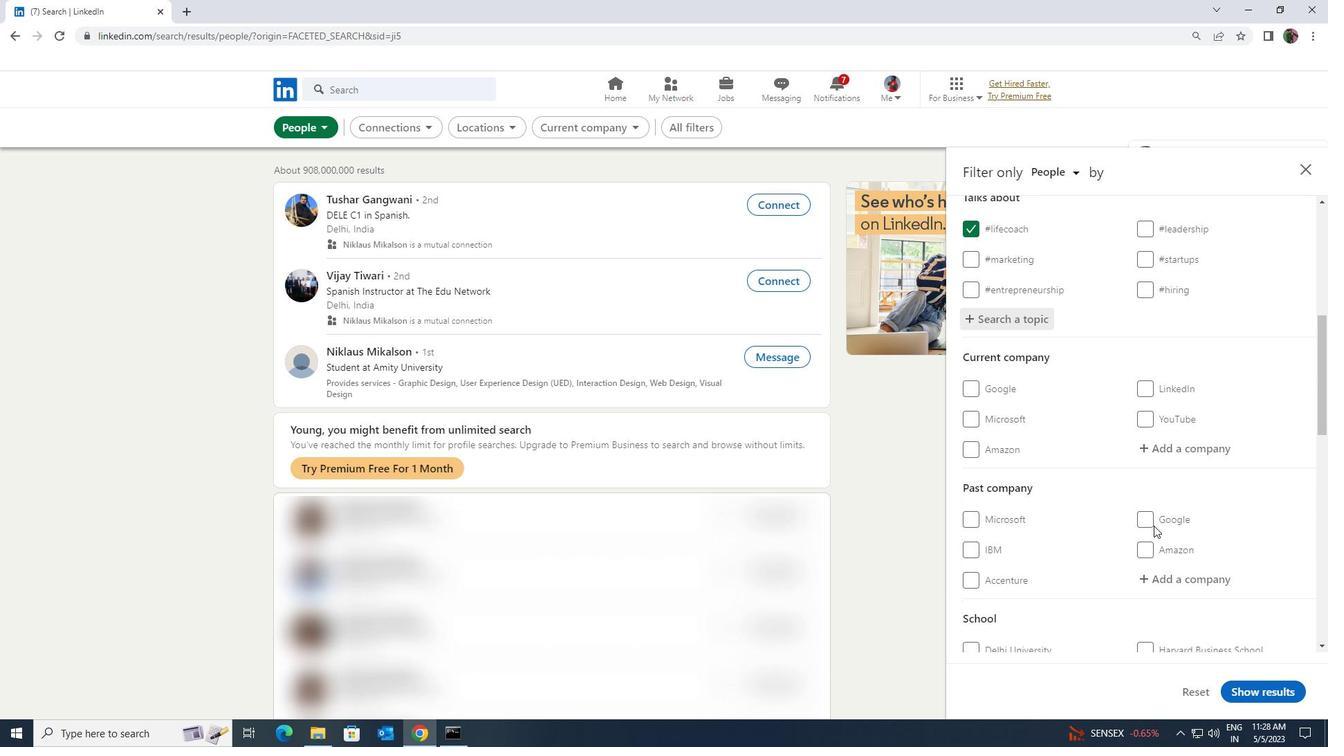 
Action: Mouse moved to (1152, 525)
Screenshot: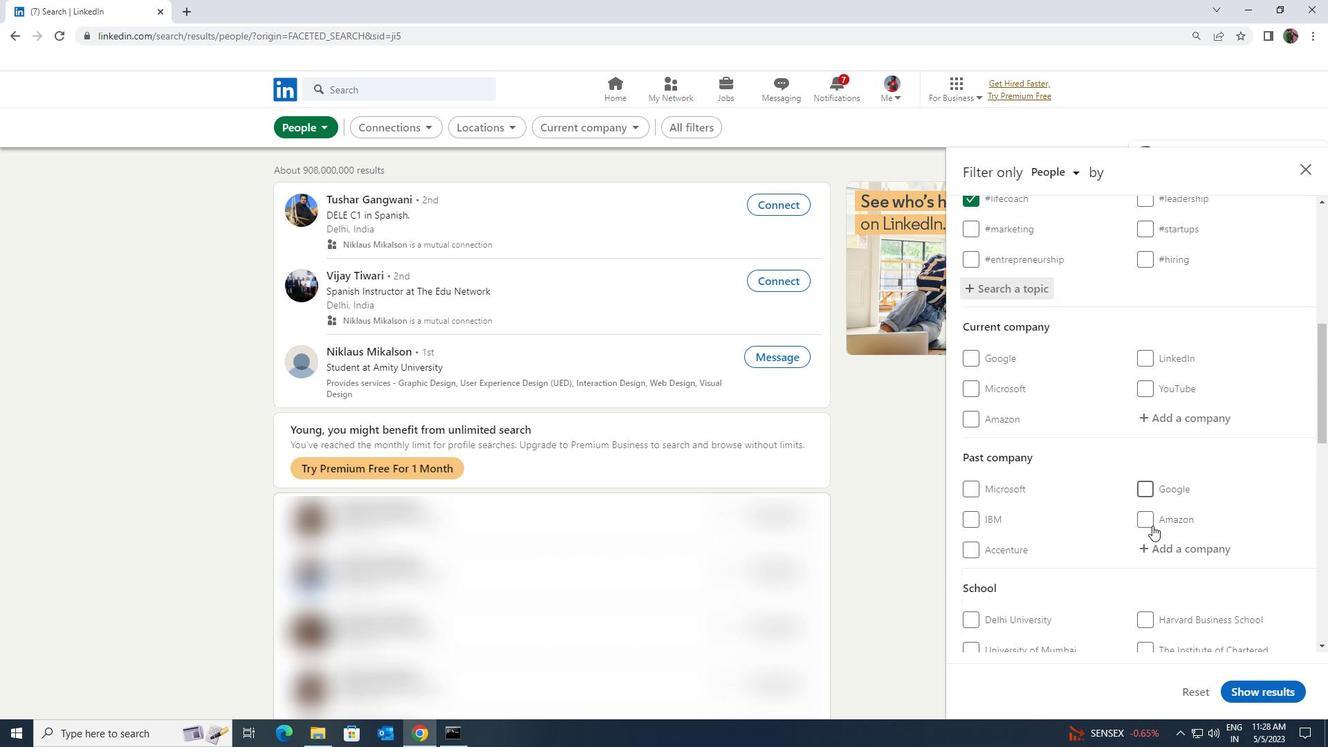 
Action: Mouse scrolled (1152, 524) with delta (0, 0)
Screenshot: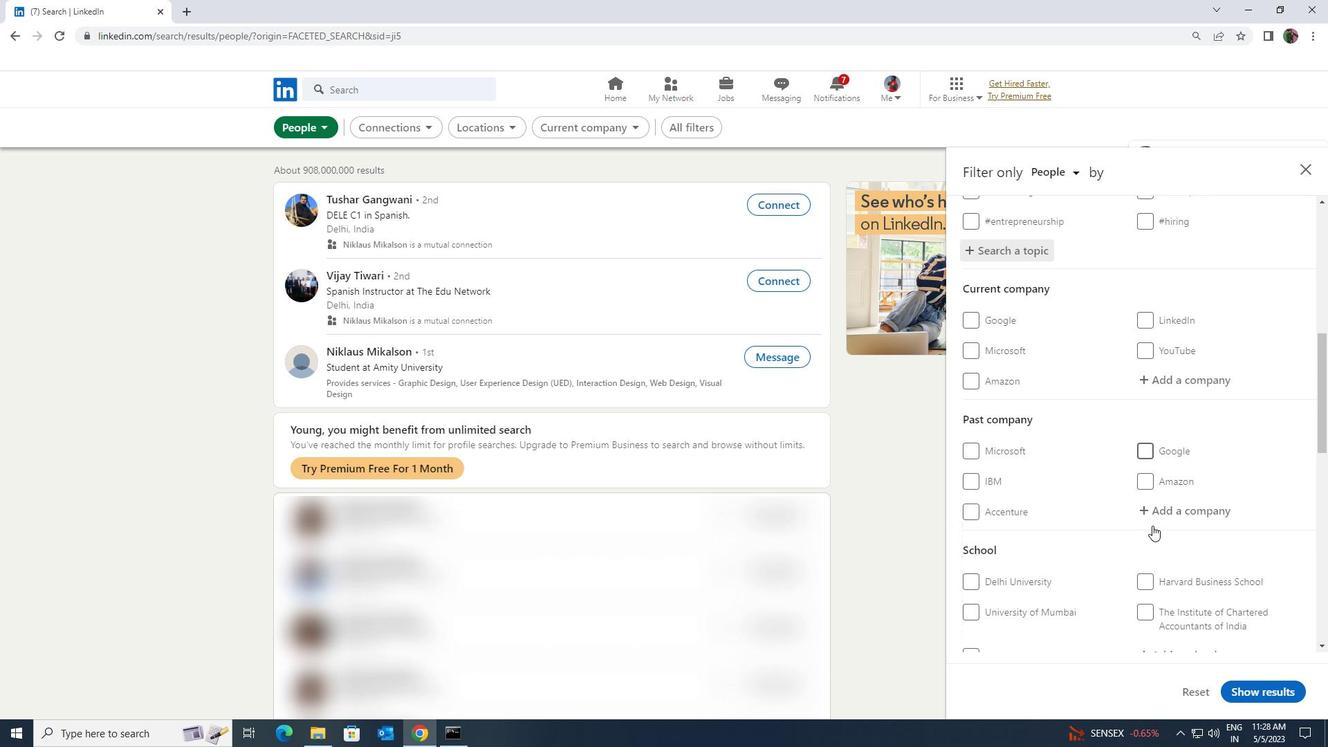 
Action: Mouse moved to (1152, 525)
Screenshot: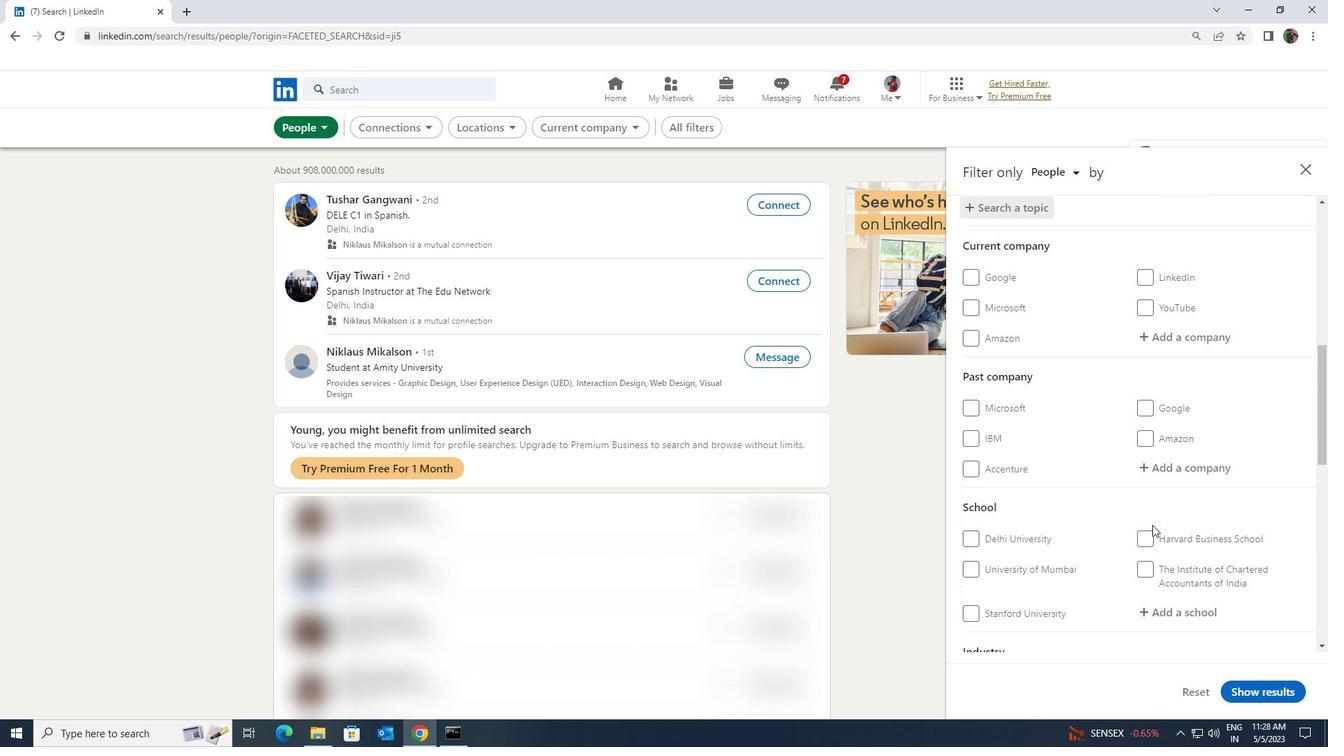 
Action: Mouse scrolled (1152, 524) with delta (0, 0)
Screenshot: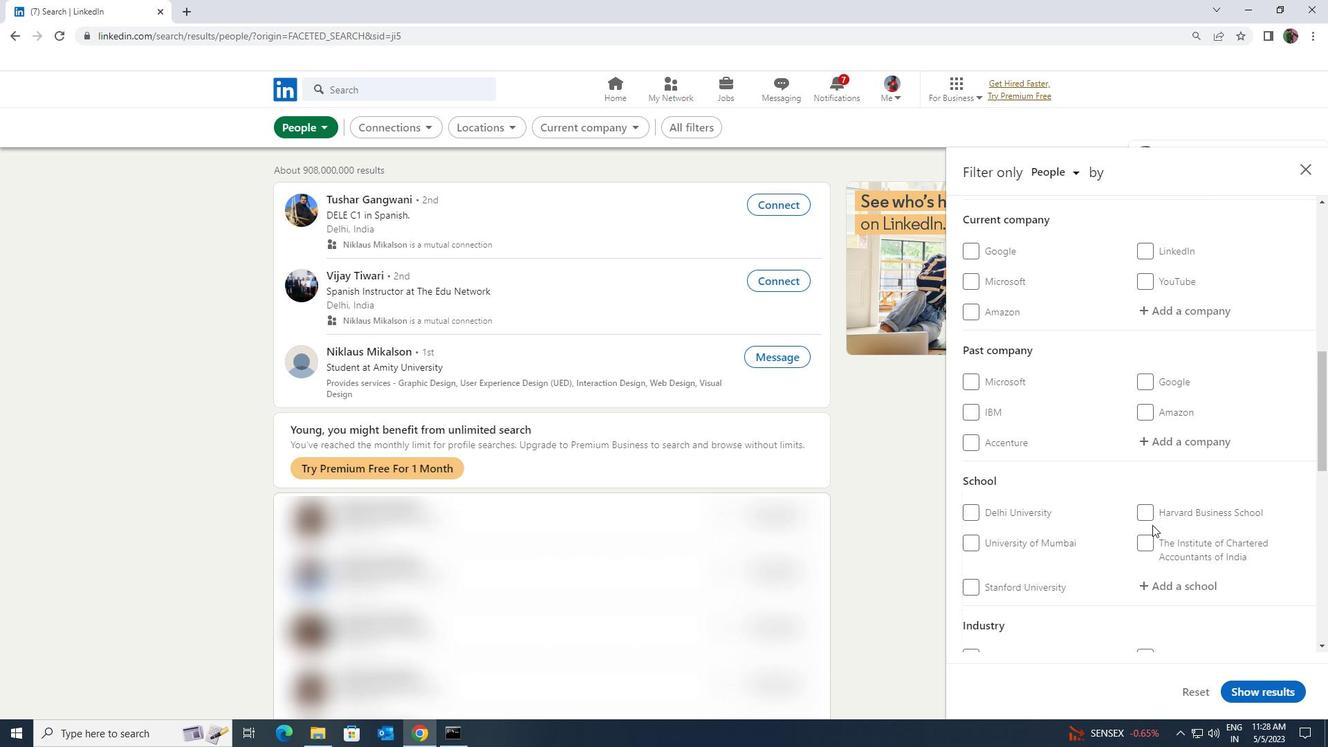 
Action: Mouse moved to (1153, 524)
Screenshot: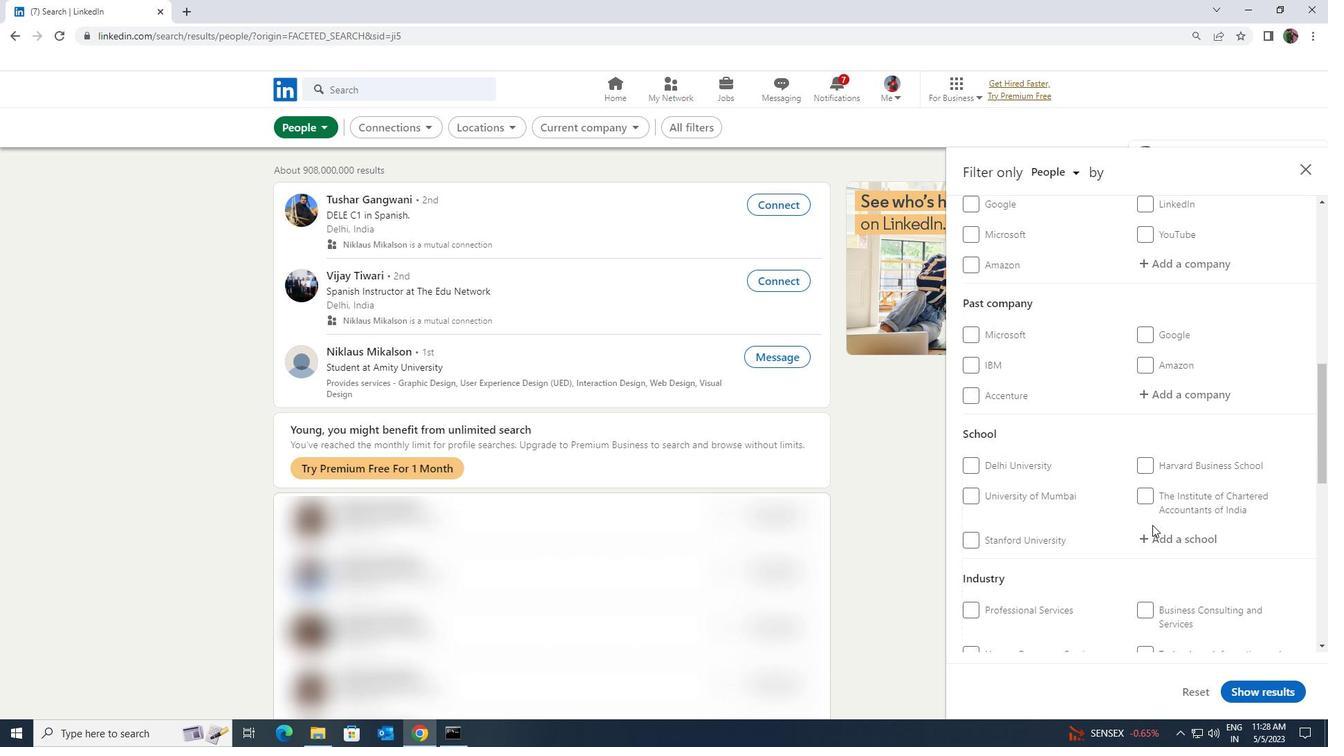 
Action: Mouse scrolled (1153, 523) with delta (0, 0)
Screenshot: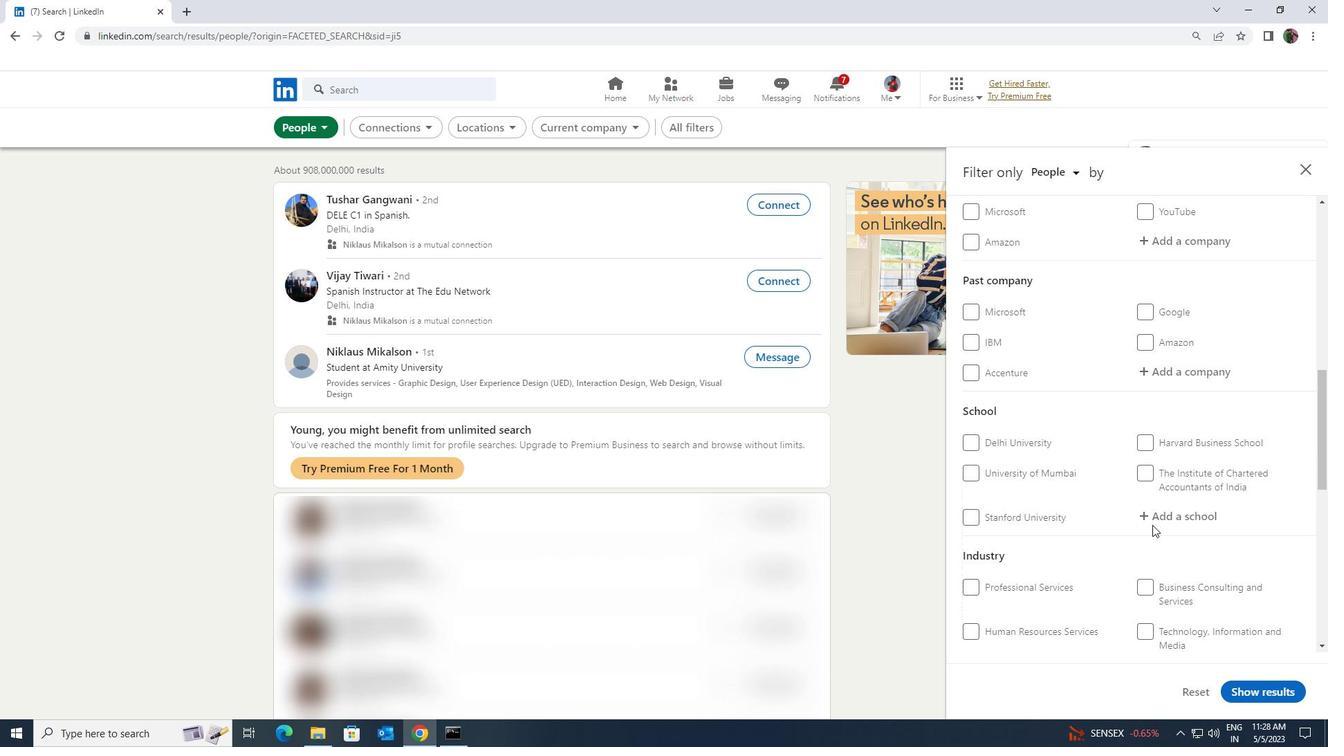 
Action: Mouse moved to (1153, 523)
Screenshot: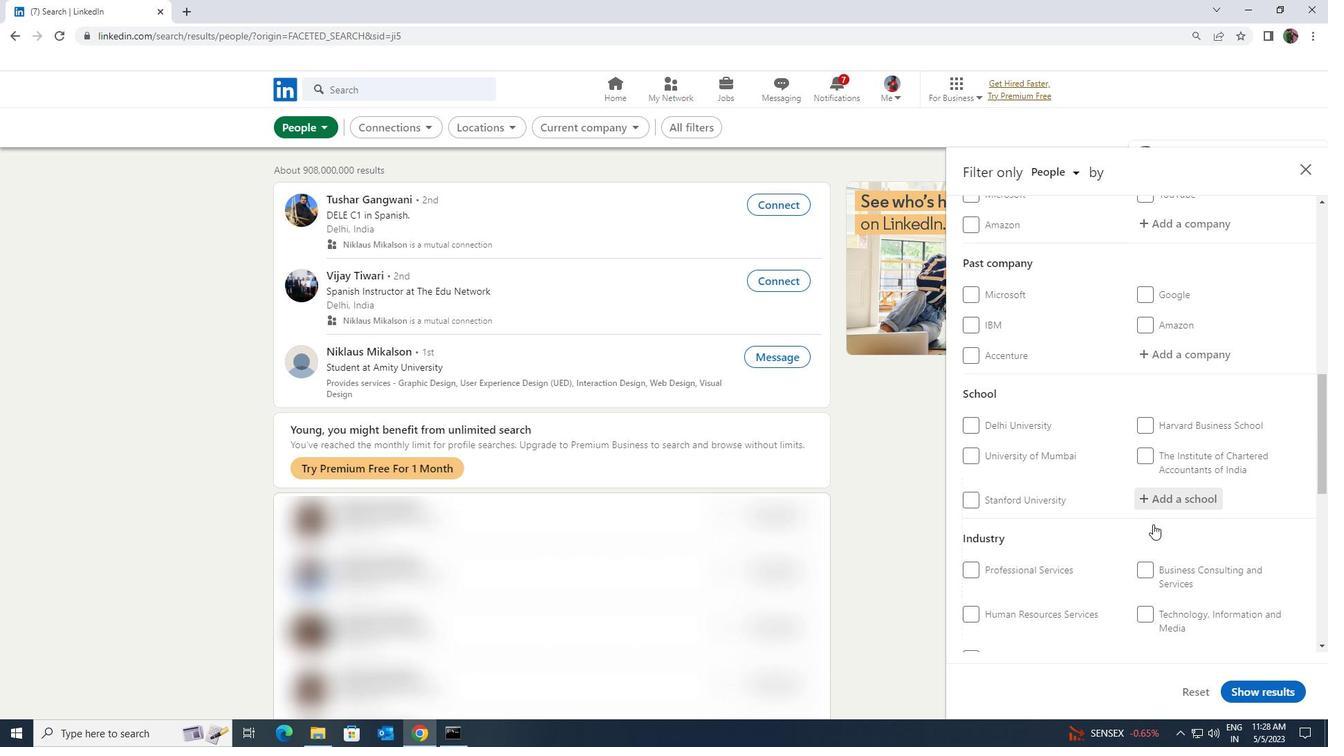 
Action: Mouse scrolled (1153, 523) with delta (0, 0)
Screenshot: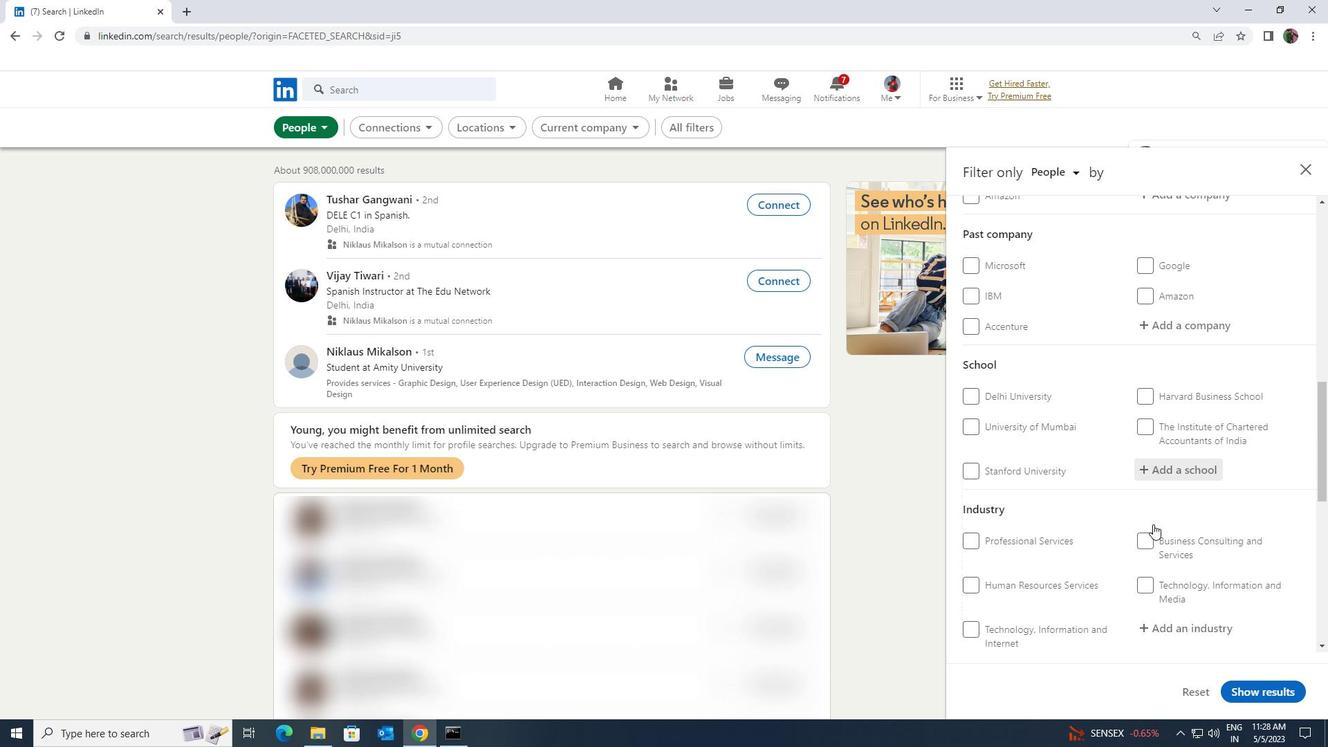 
Action: Mouse moved to (1153, 523)
Screenshot: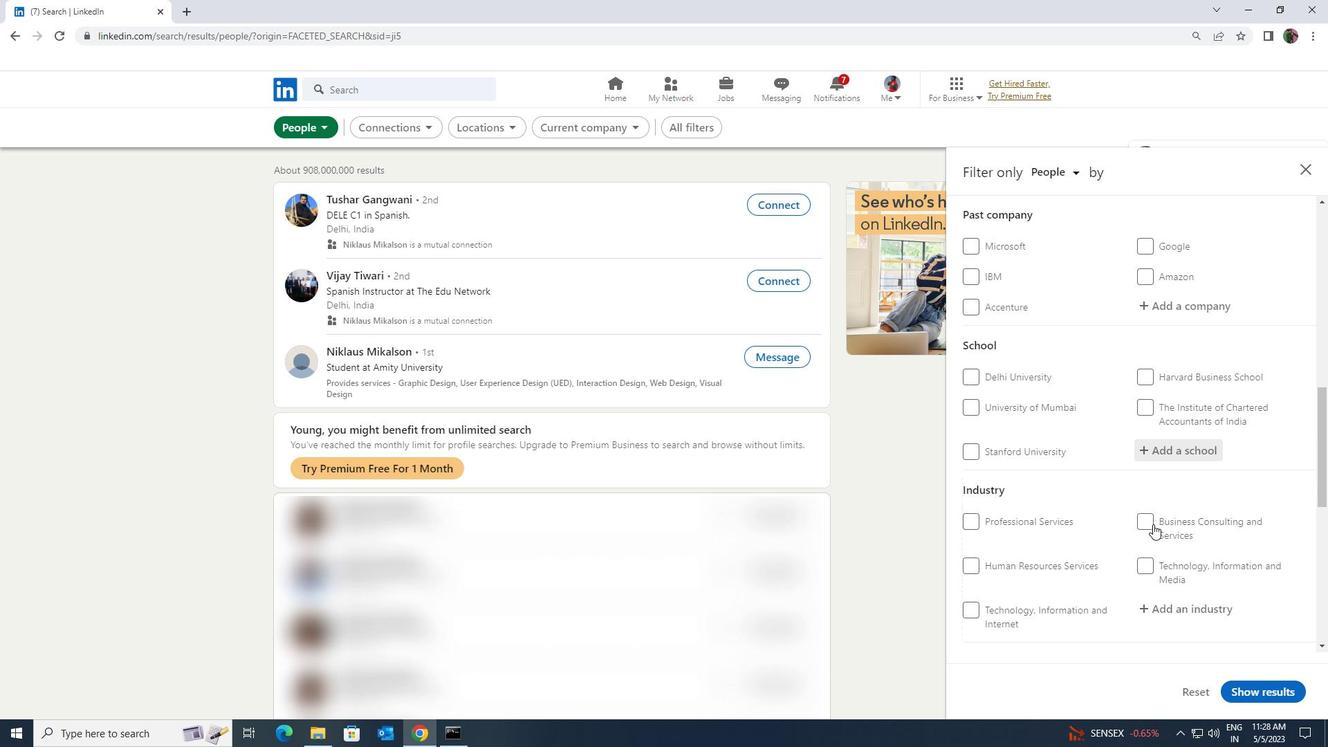 
Action: Mouse scrolled (1153, 523) with delta (0, 0)
Screenshot: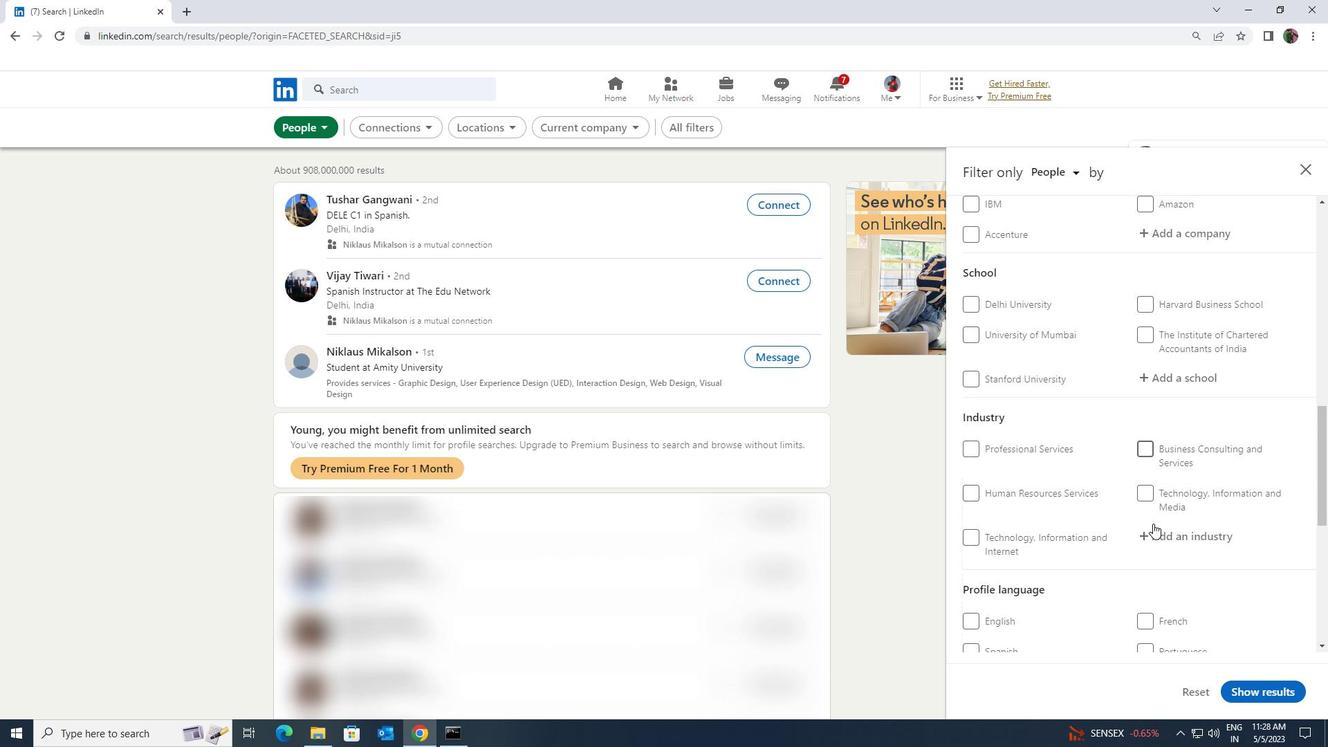 
Action: Mouse moved to (1005, 549)
Screenshot: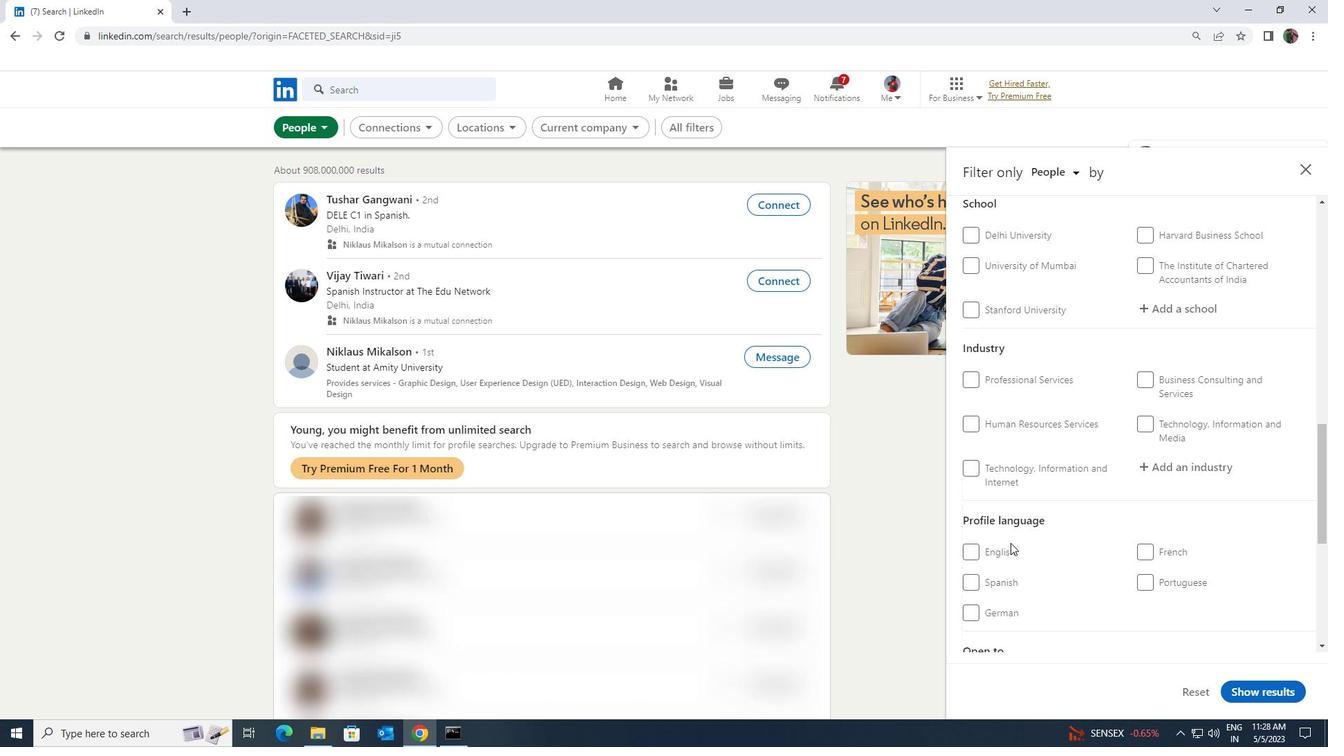 
Action: Mouse pressed left at (1005, 549)
Screenshot: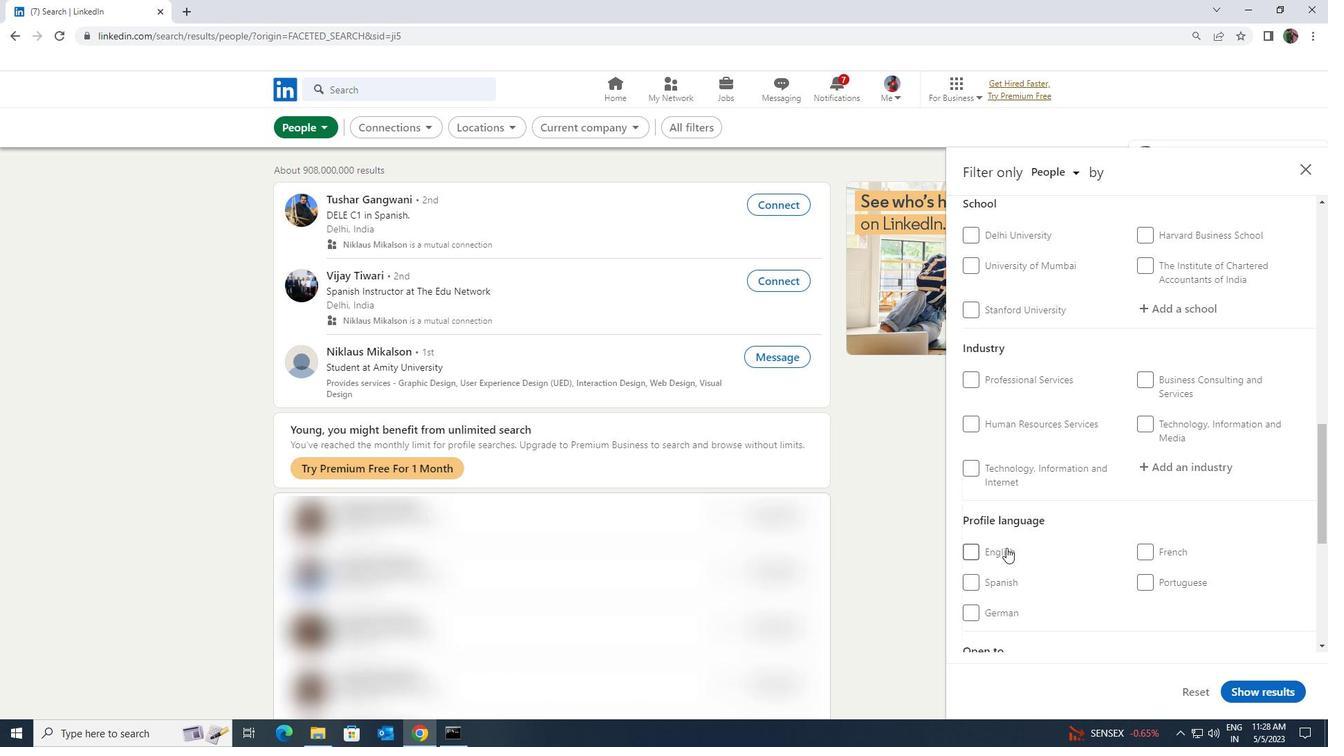 
Action: Mouse moved to (1082, 540)
Screenshot: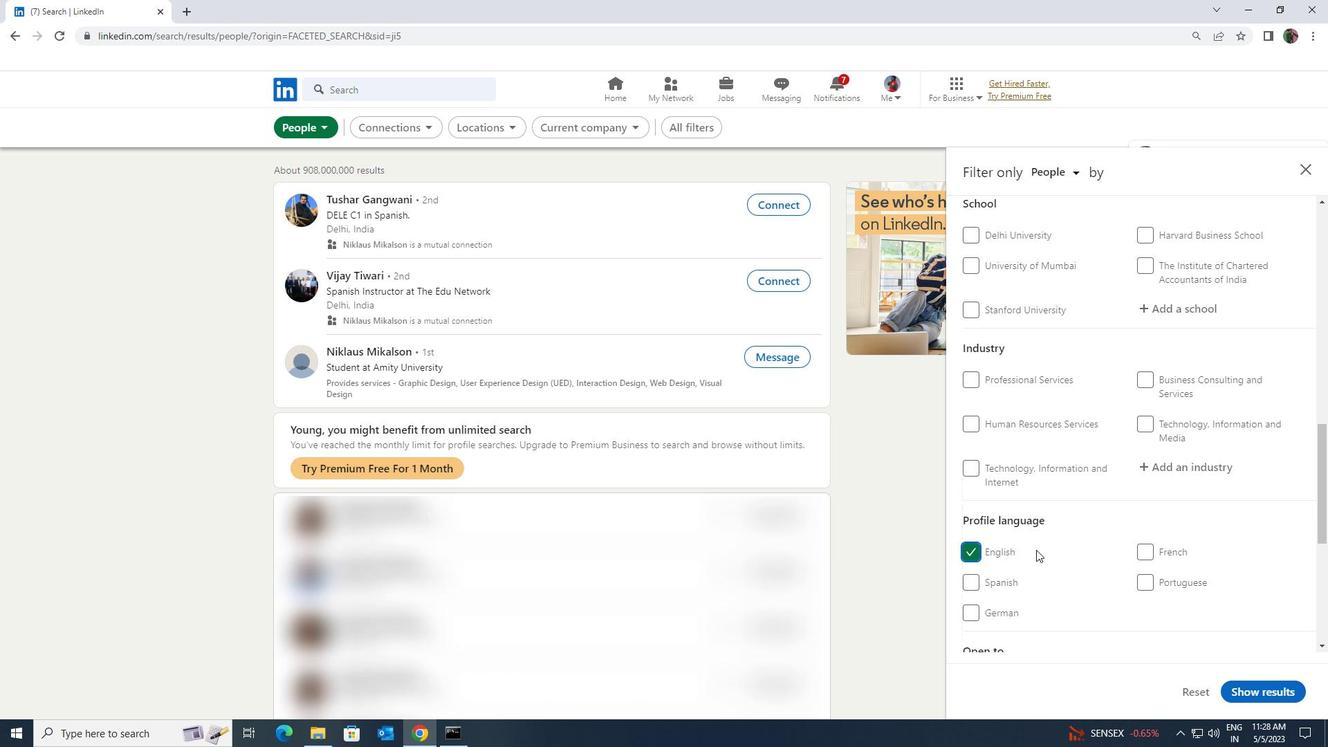
Action: Mouse scrolled (1082, 541) with delta (0, 0)
Screenshot: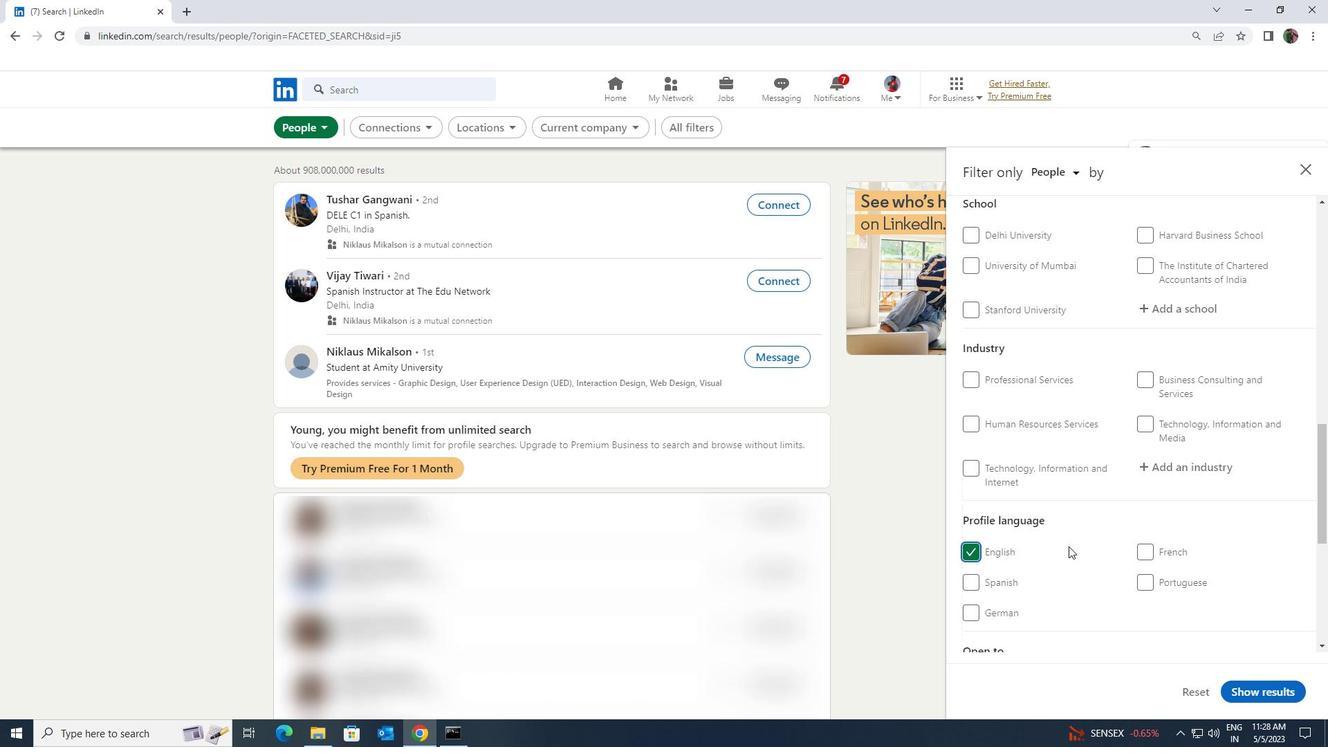 
Action: Mouse scrolled (1082, 541) with delta (0, 0)
Screenshot: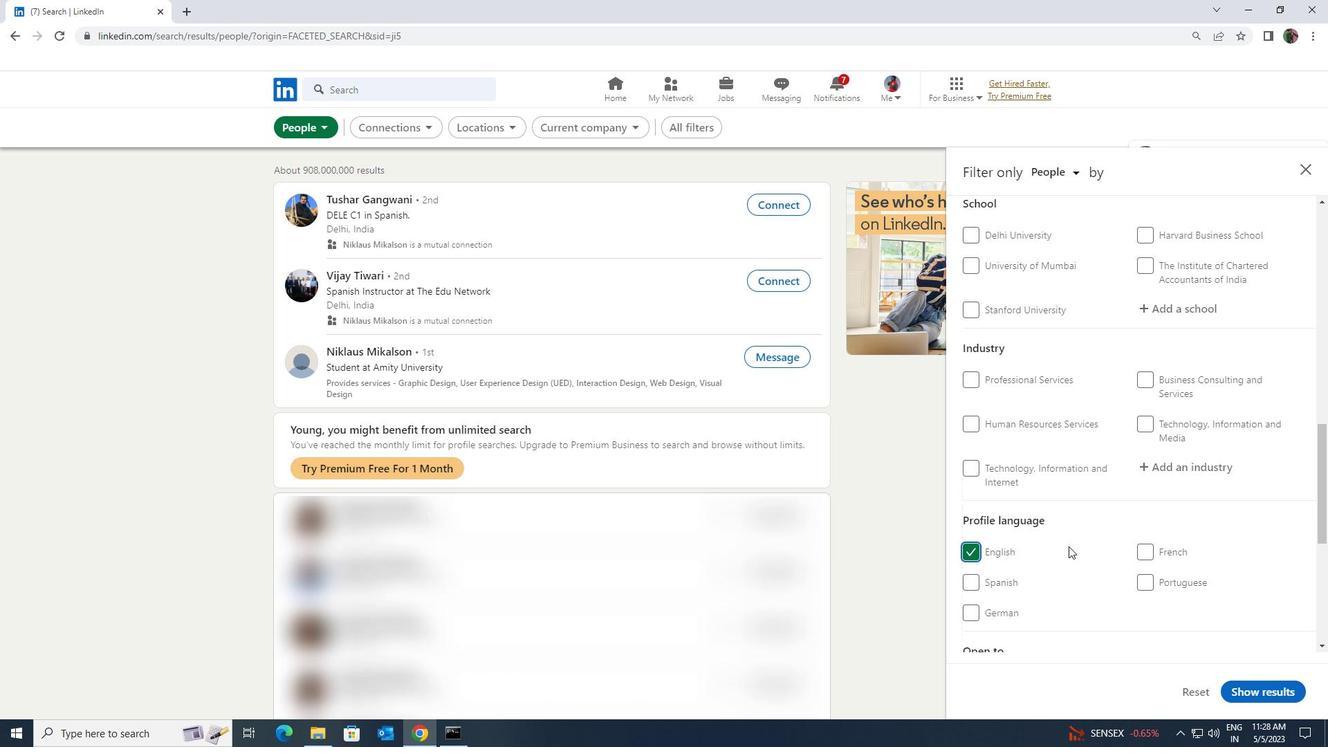 
Action: Mouse moved to (1081, 539)
Screenshot: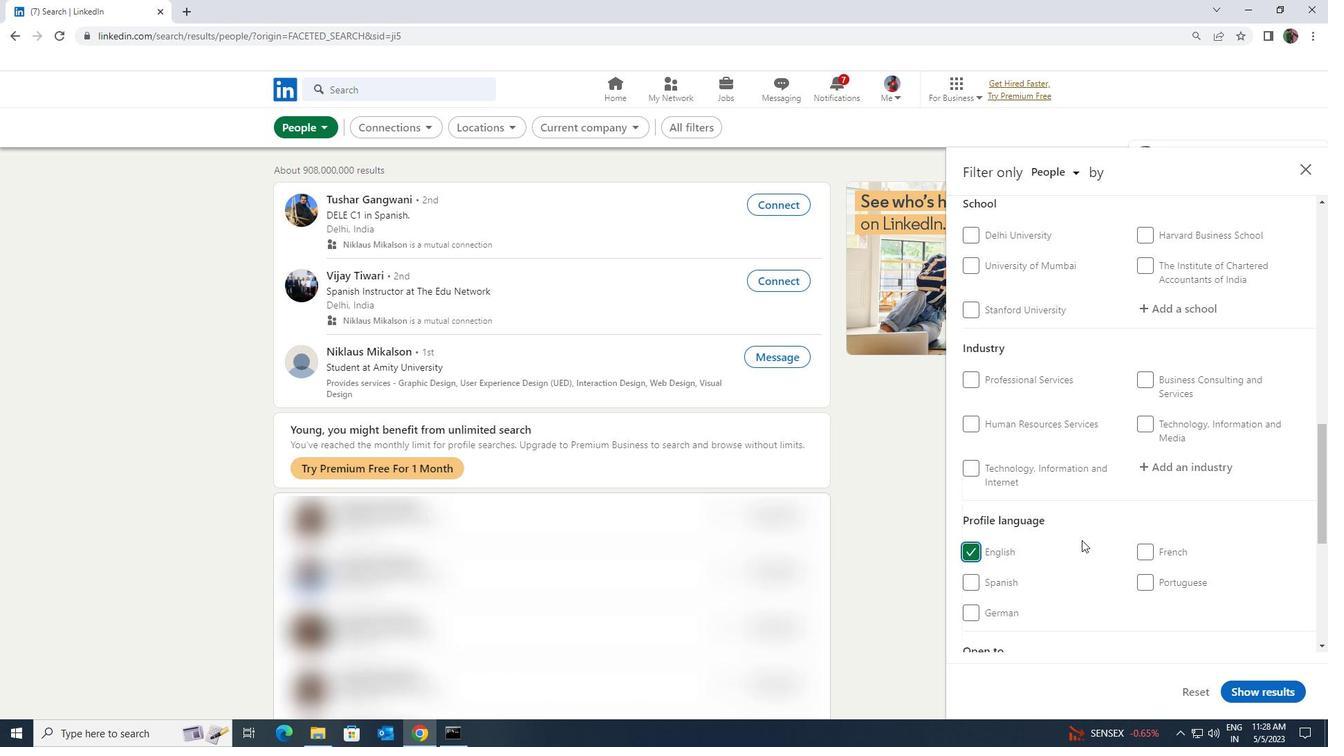 
Action: Mouse scrolled (1081, 540) with delta (0, 0)
Screenshot: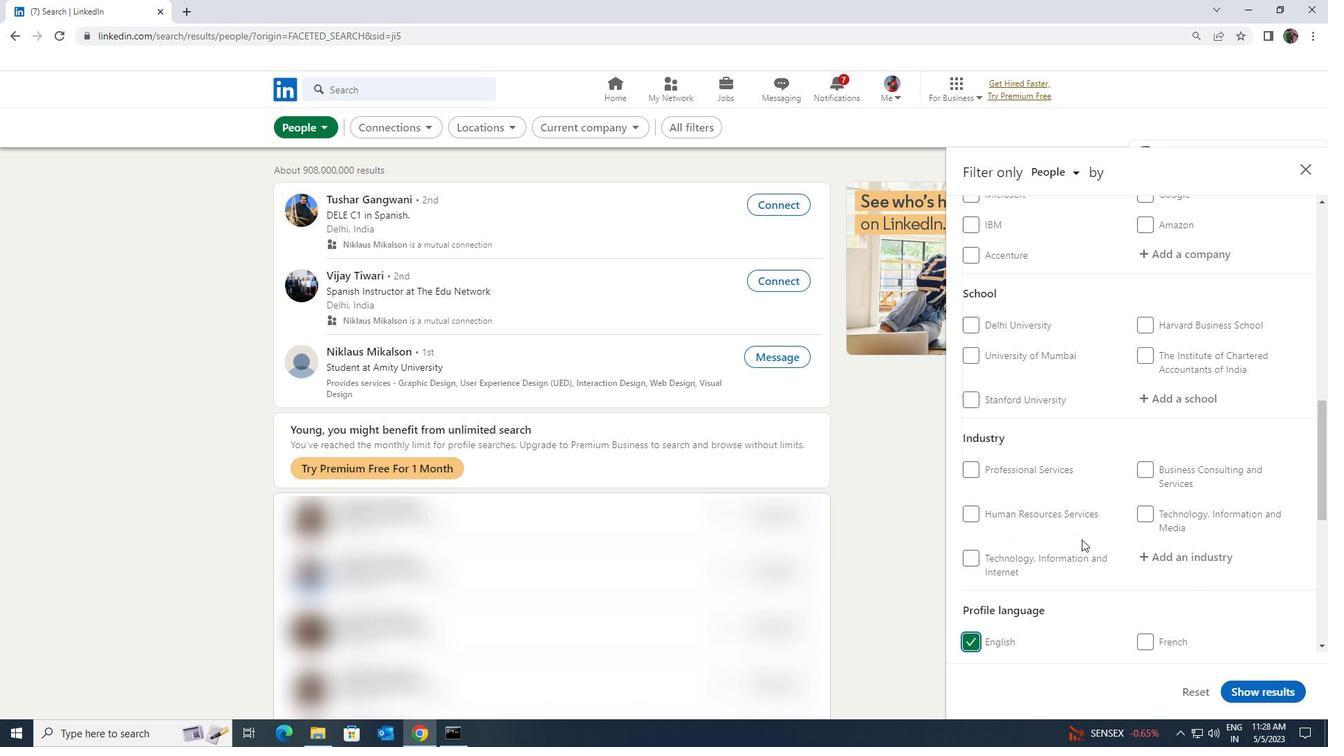 
Action: Mouse scrolled (1081, 540) with delta (0, 0)
Screenshot: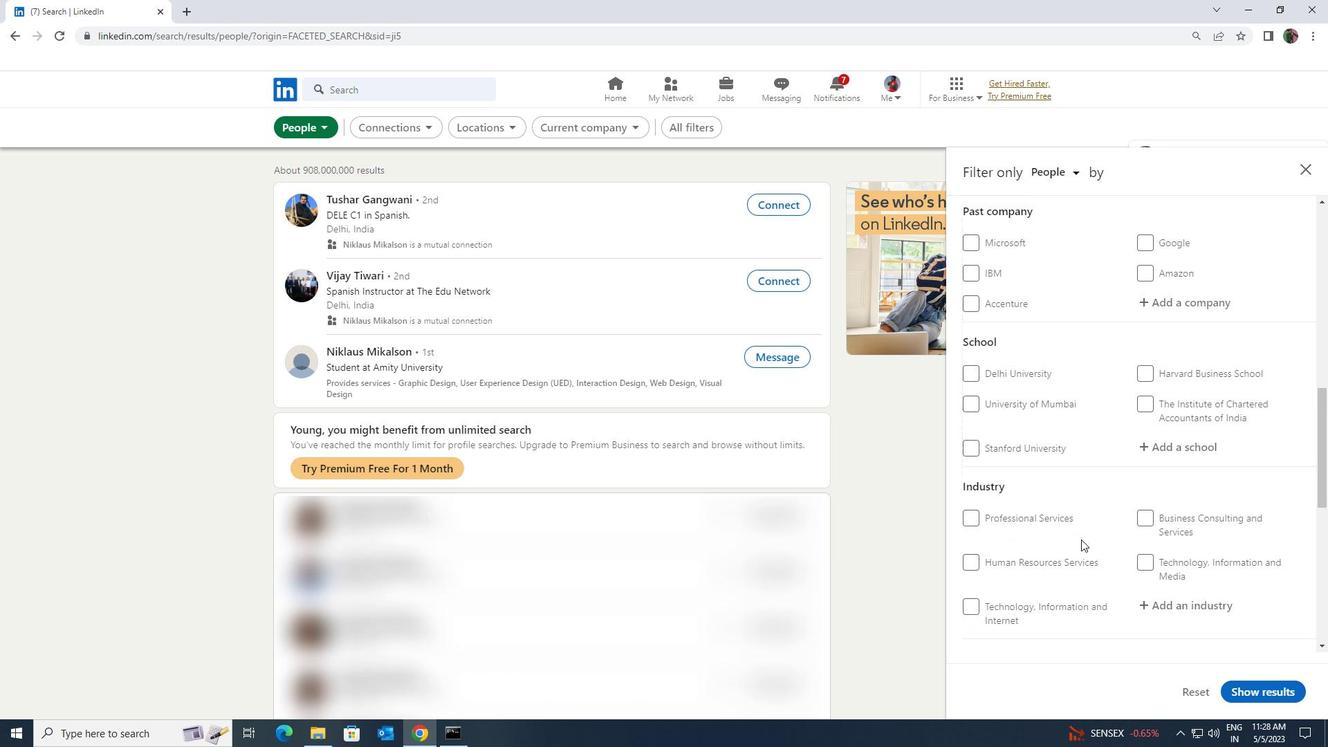 
Action: Mouse moved to (1079, 539)
Screenshot: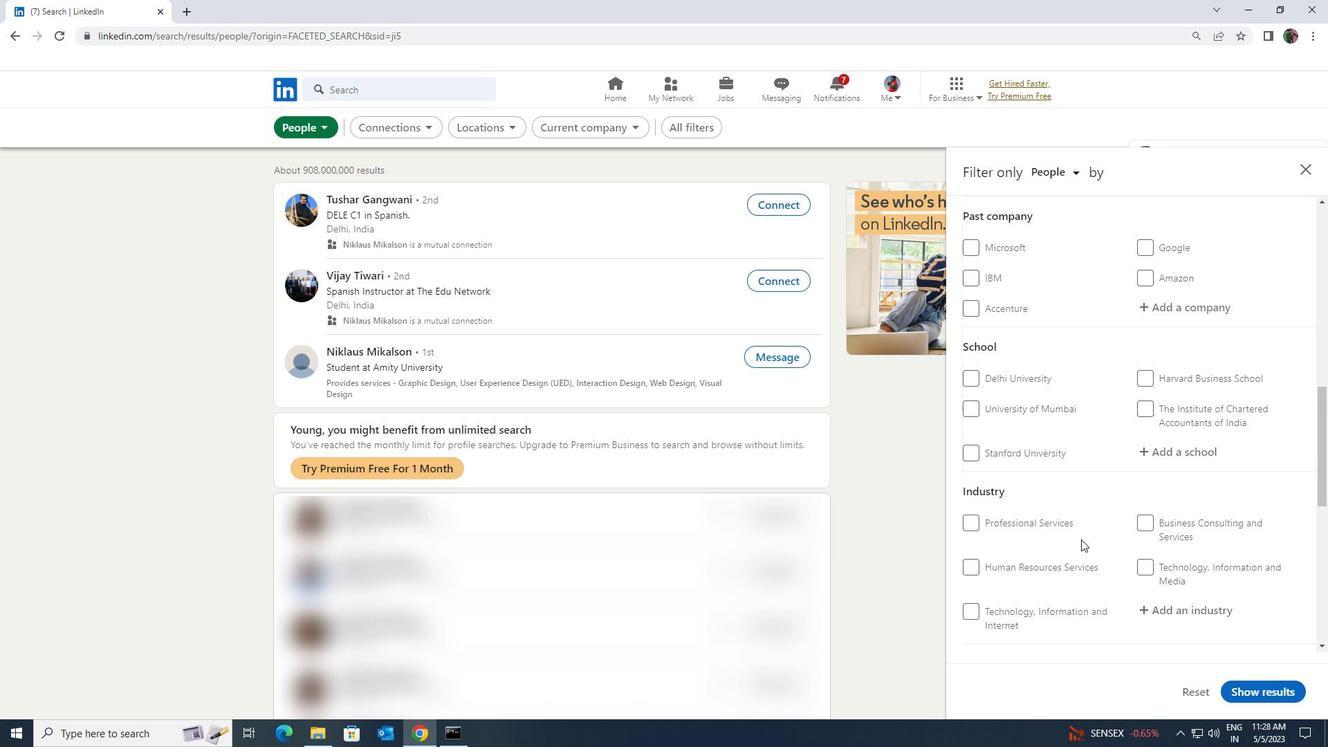 
Action: Mouse scrolled (1079, 540) with delta (0, 0)
Screenshot: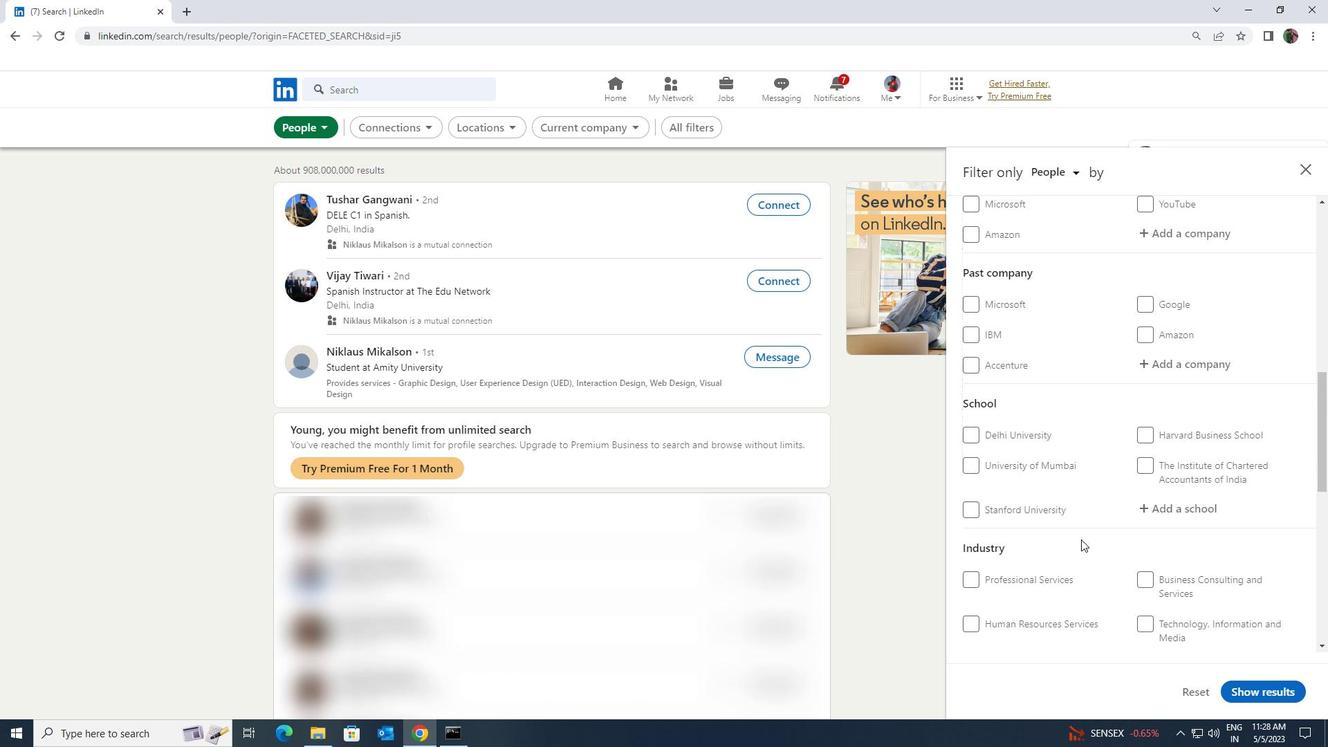 
Action: Mouse scrolled (1079, 540) with delta (0, 0)
Screenshot: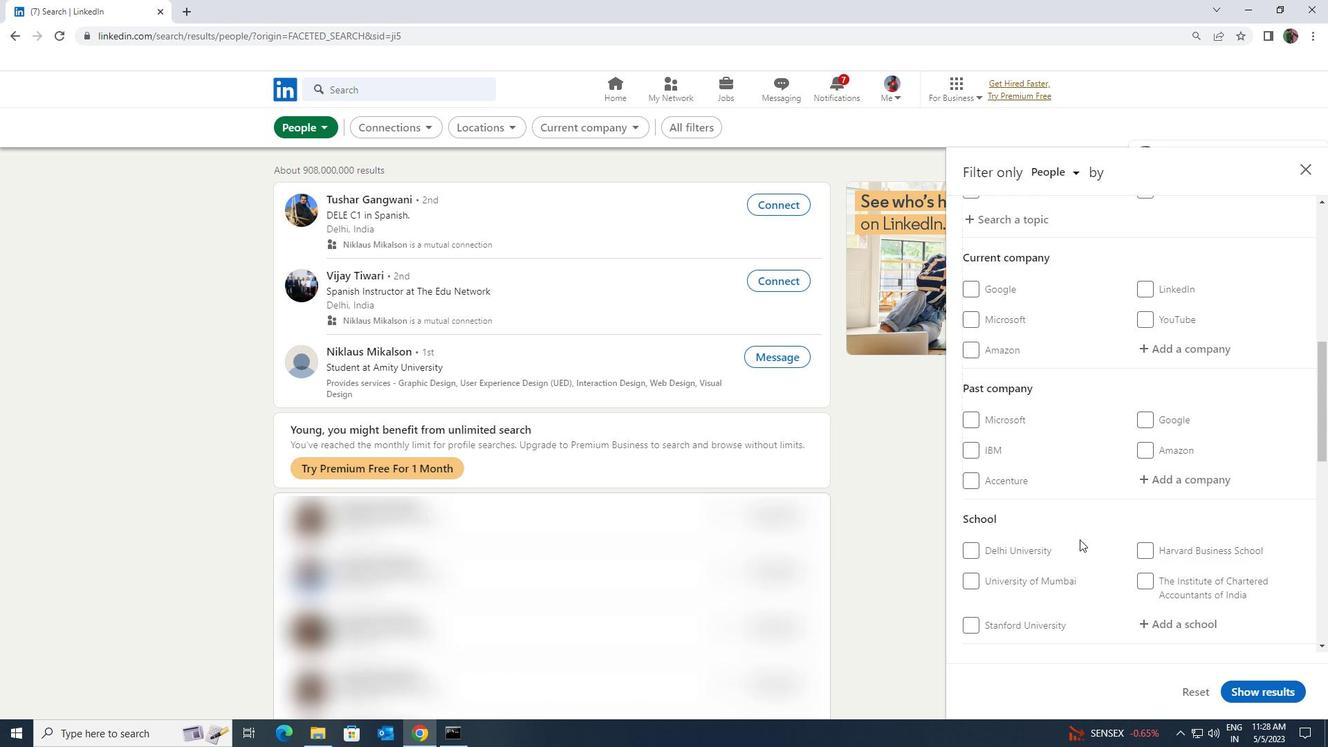 
Action: Mouse moved to (1172, 454)
Screenshot: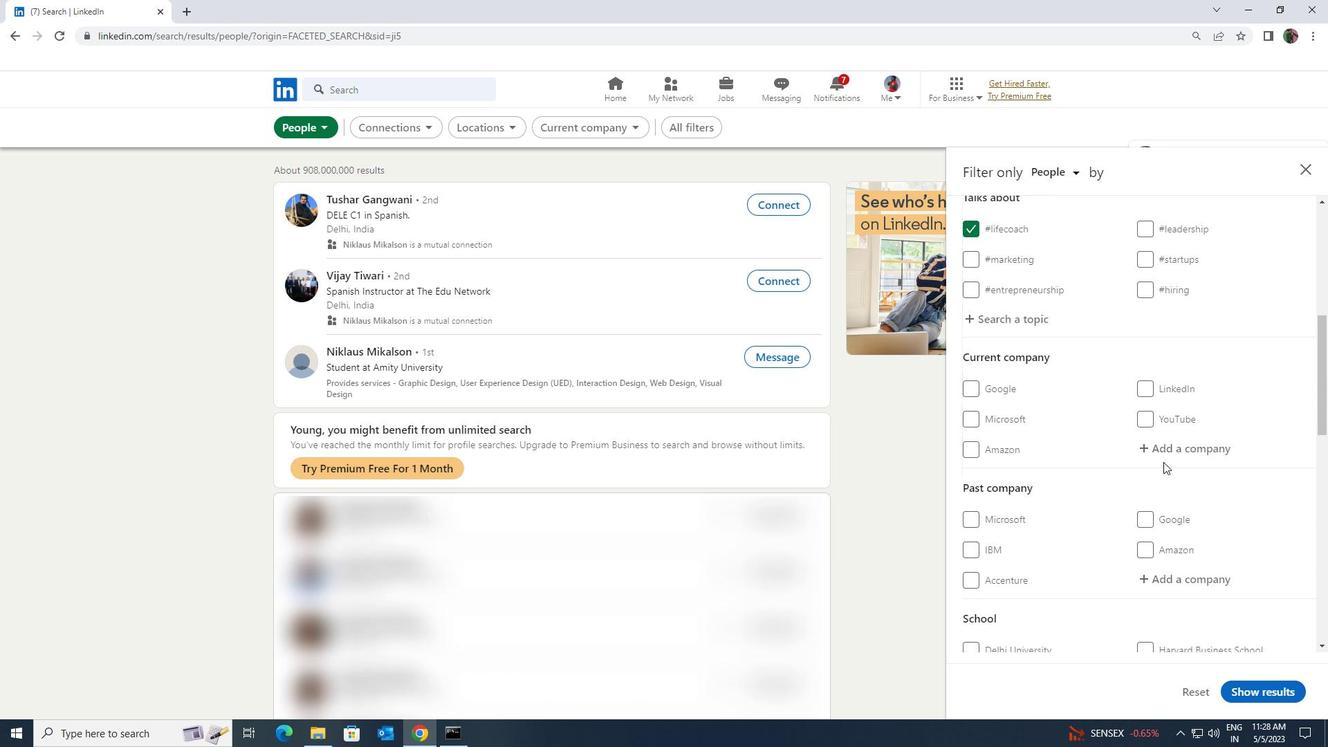 
Action: Mouse pressed left at (1172, 454)
Screenshot: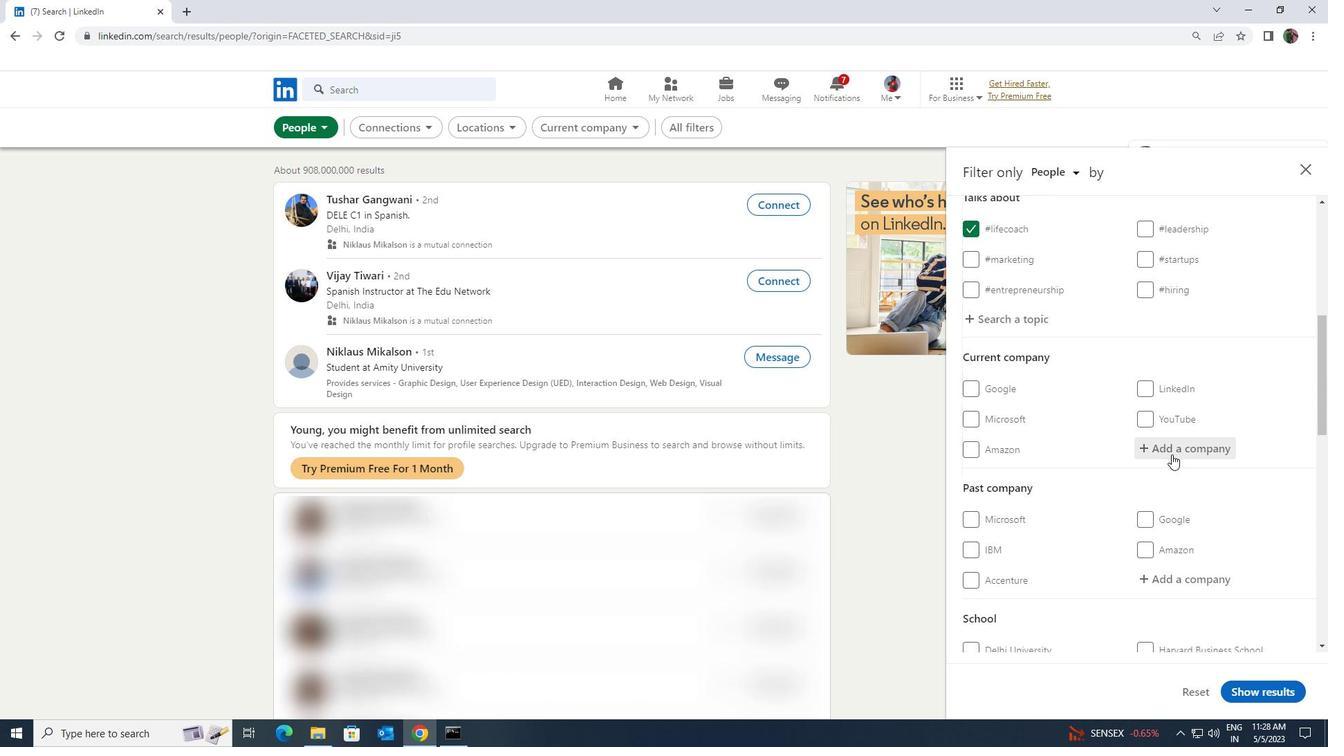 
Action: Key pressed <Key.shift>PARK+
Screenshot: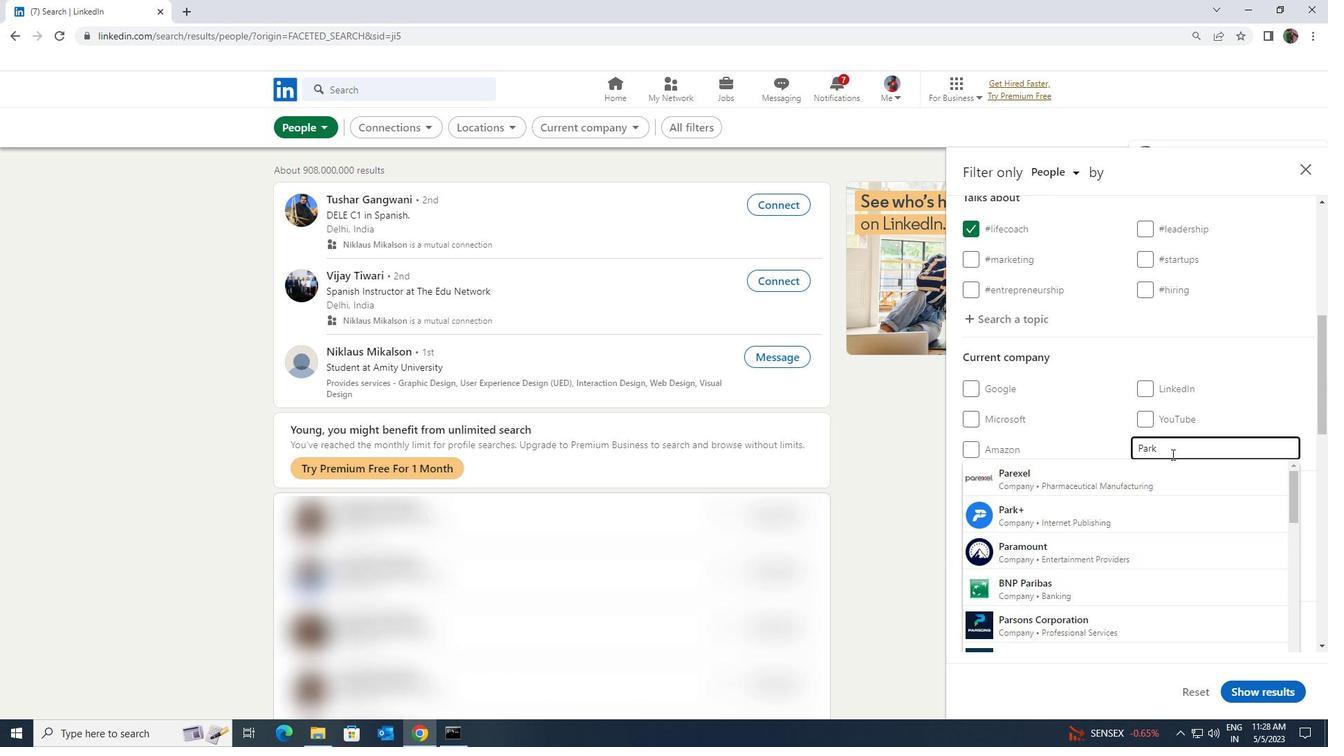 
Action: Mouse moved to (1173, 471)
Screenshot: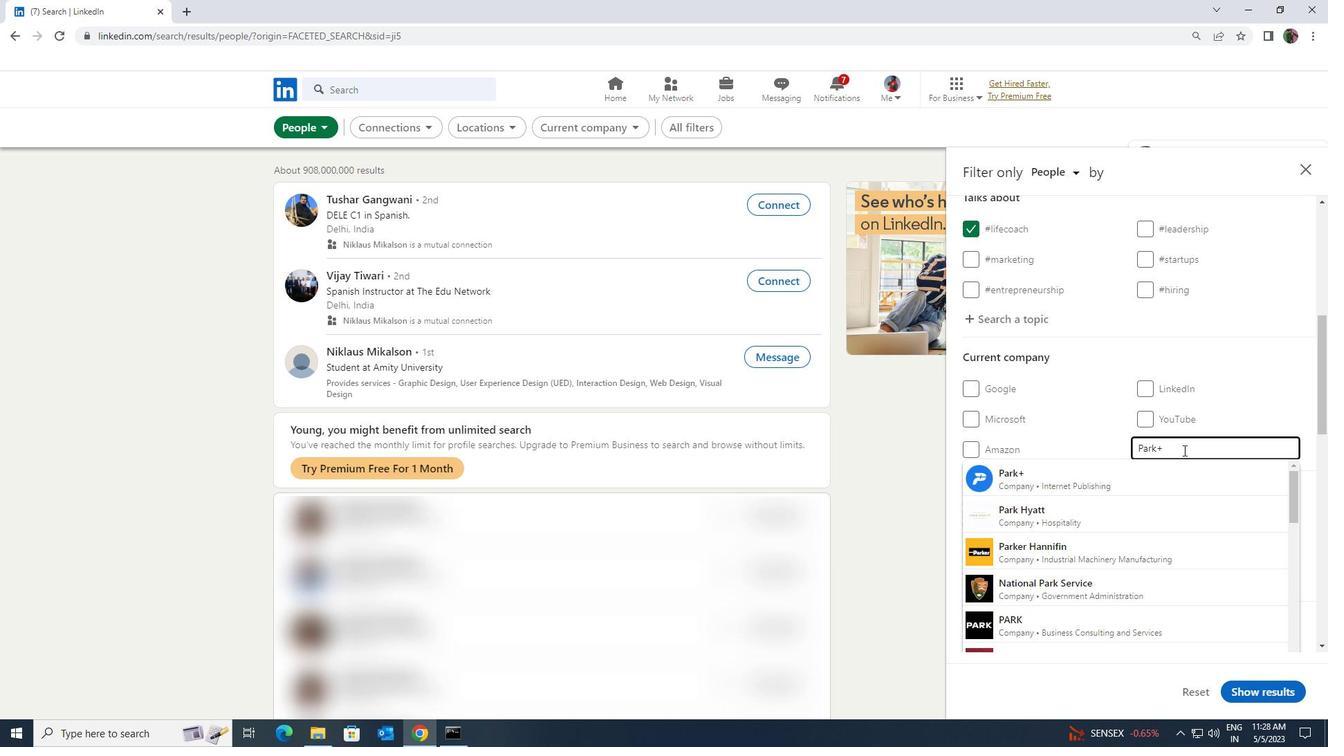 
Action: Mouse pressed left at (1173, 471)
Screenshot: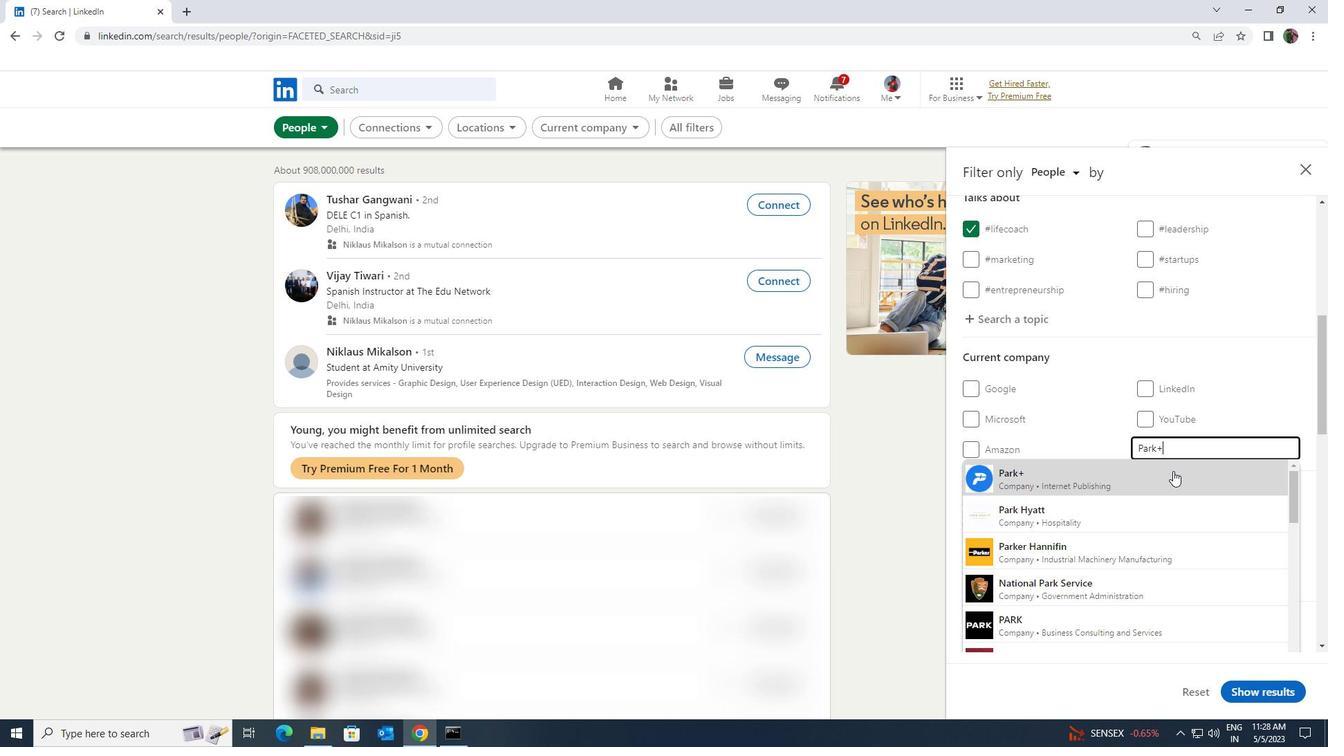 
Action: Mouse scrolled (1173, 470) with delta (0, 0)
Screenshot: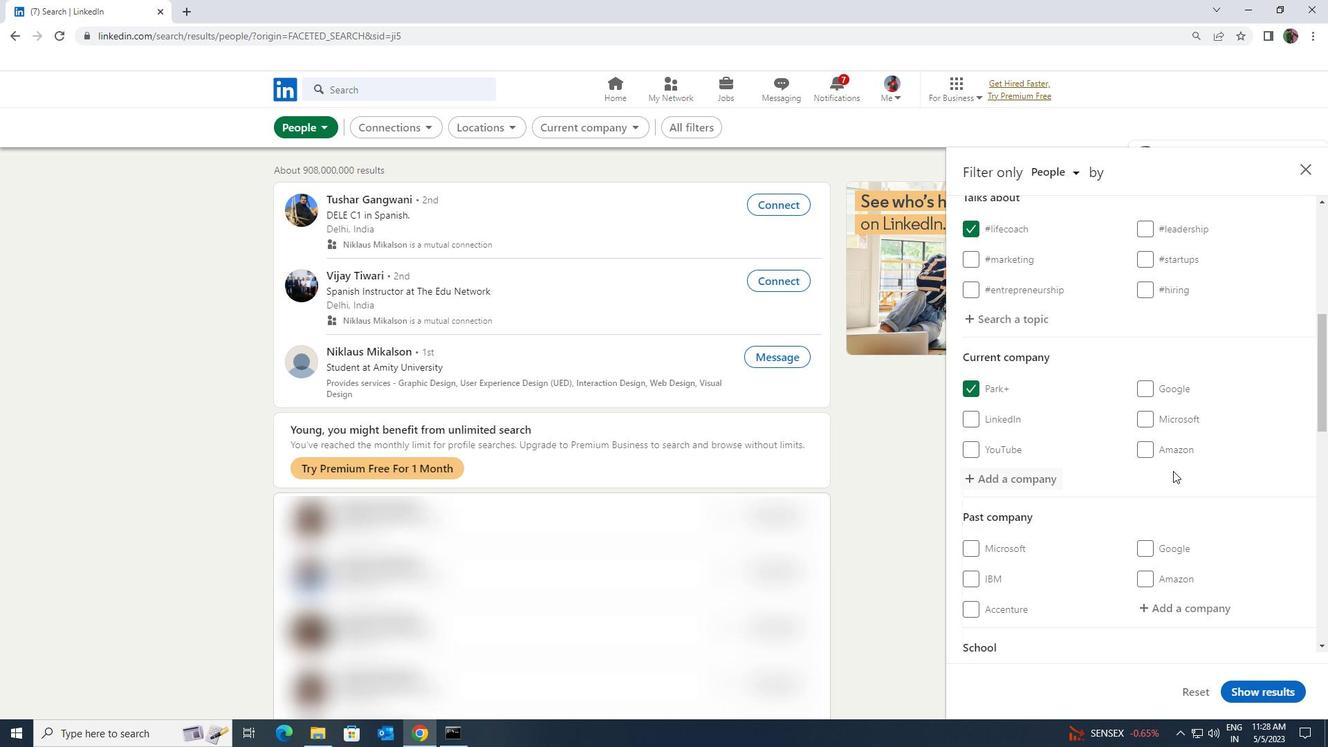
Action: Mouse scrolled (1173, 470) with delta (0, 0)
Screenshot: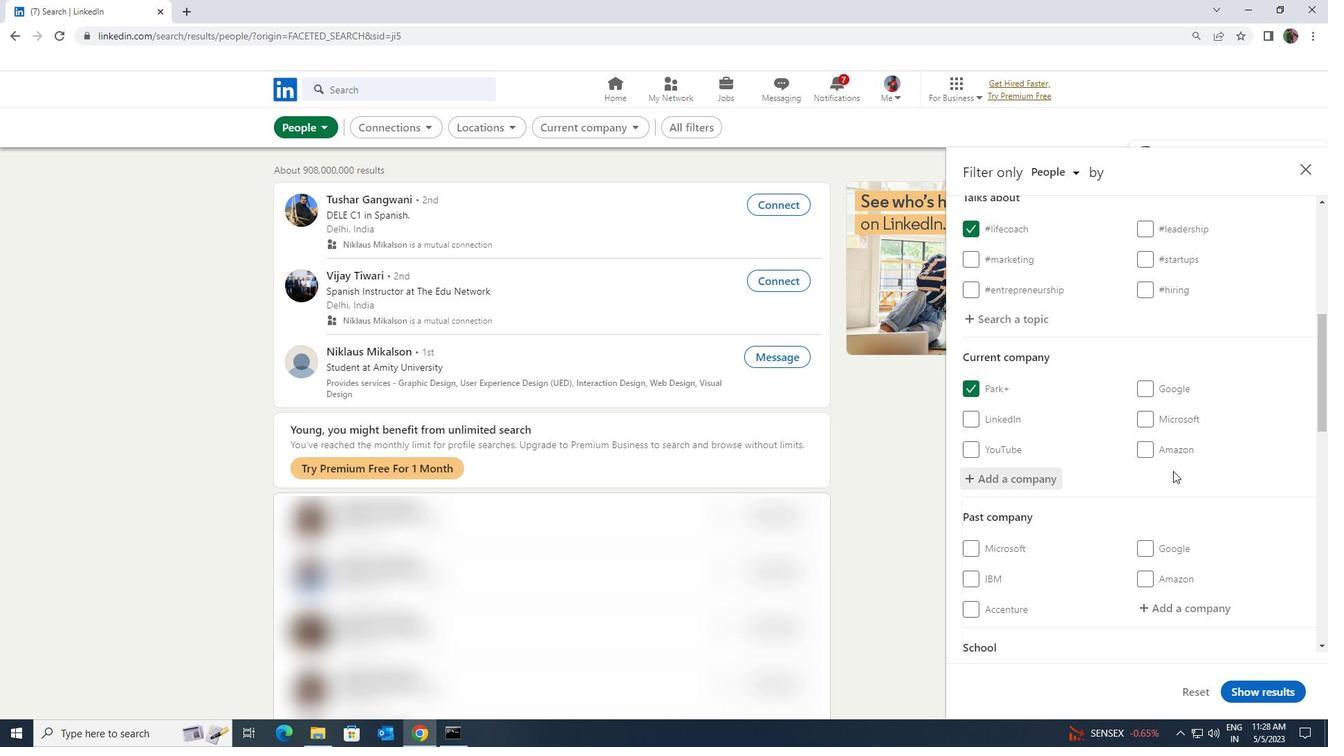
Action: Mouse scrolled (1173, 470) with delta (0, 0)
Screenshot: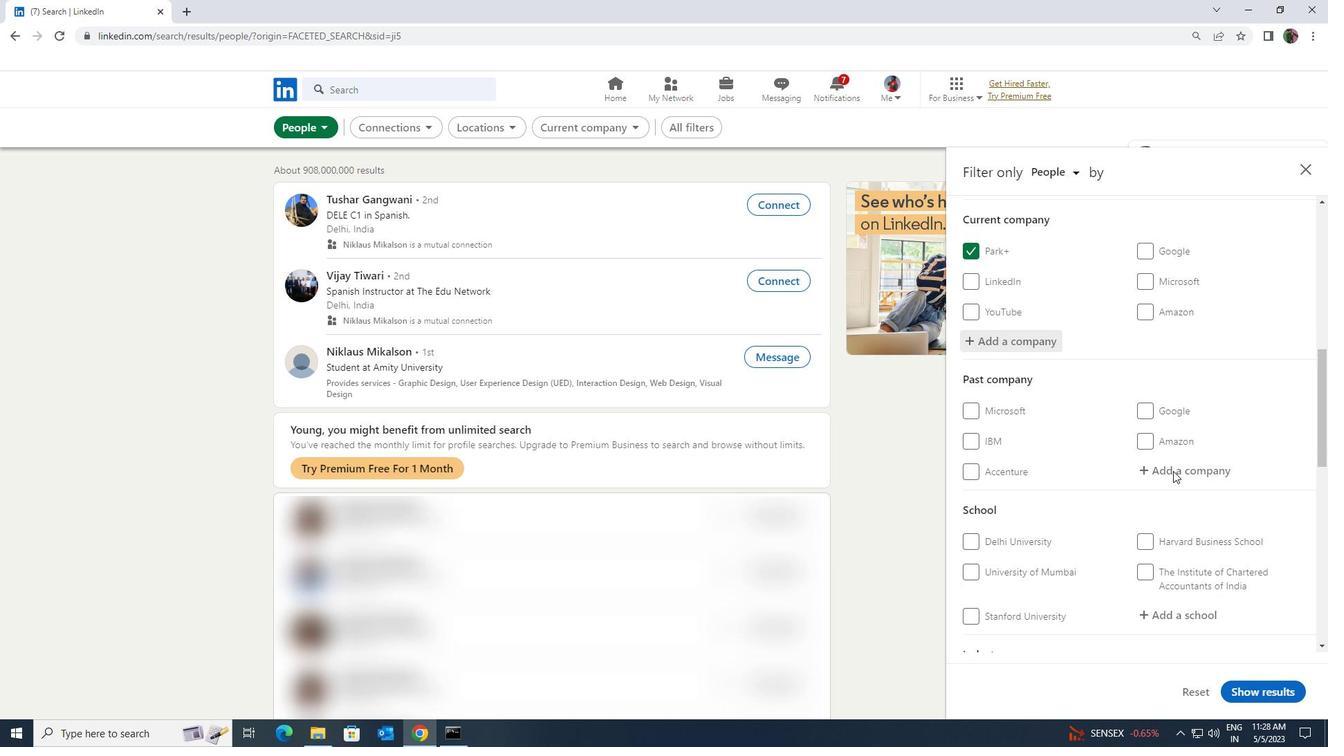 
Action: Mouse scrolled (1173, 470) with delta (0, 0)
Screenshot: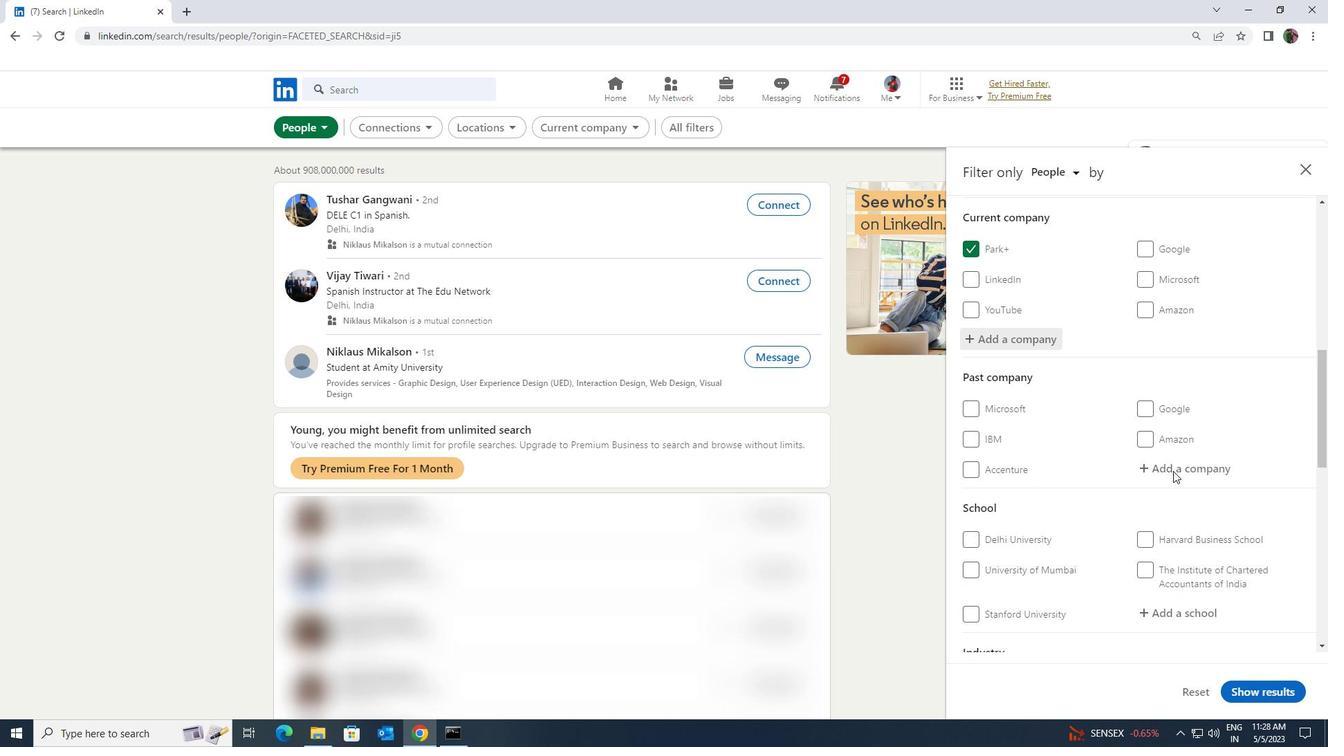 
Action: Mouse moved to (1174, 474)
Screenshot: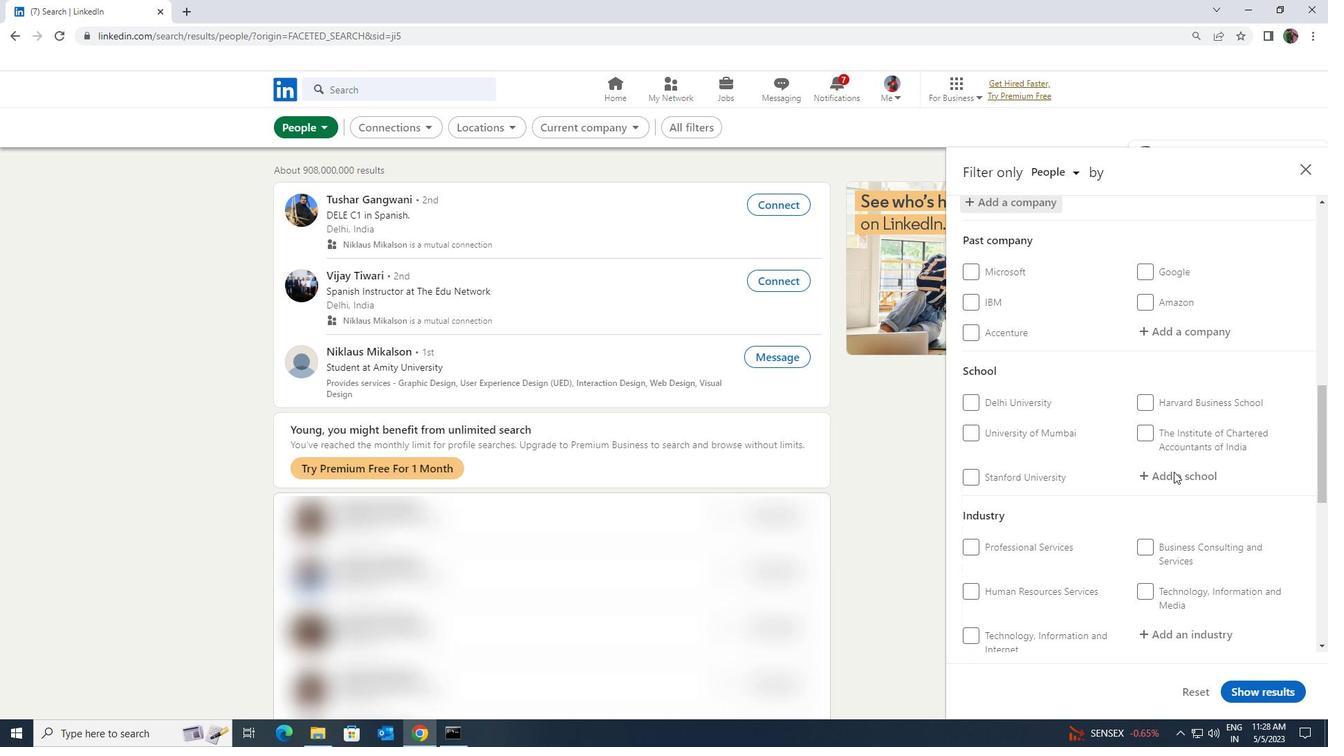 
Action: Mouse pressed left at (1174, 474)
Screenshot: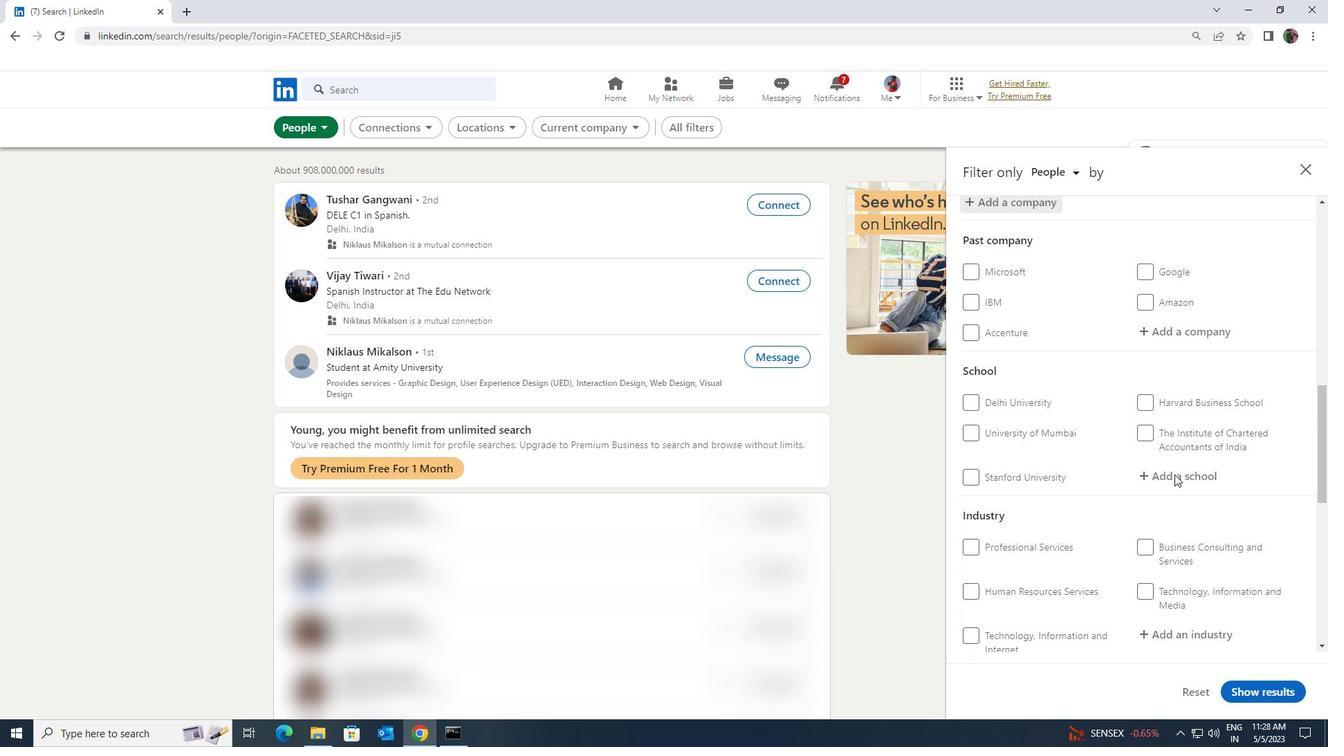 
Action: Key pressed <Key.shift><Key.shift><Key.shift><Key.shift>GD<Key.space><Key.shift>GOENKA
Screenshot: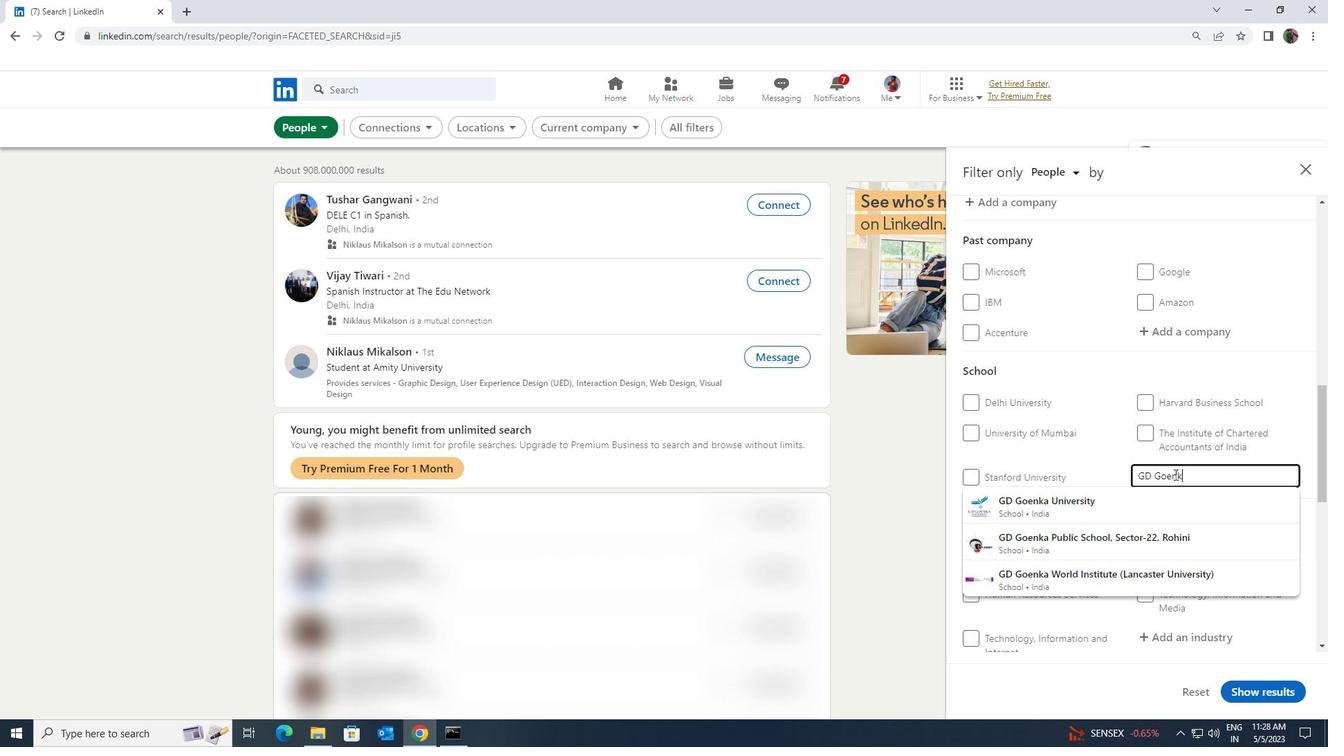 
Action: Mouse moved to (1153, 500)
Screenshot: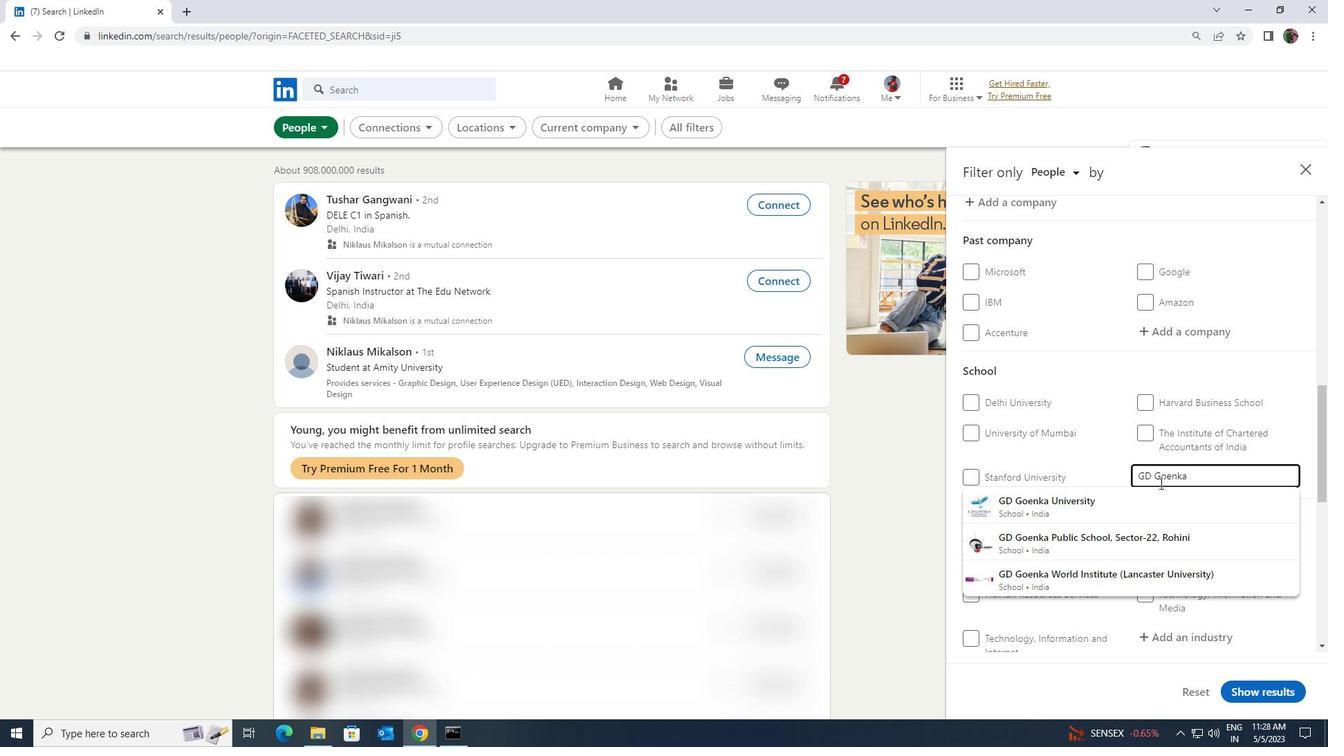 
Action: Mouse pressed left at (1153, 500)
Screenshot: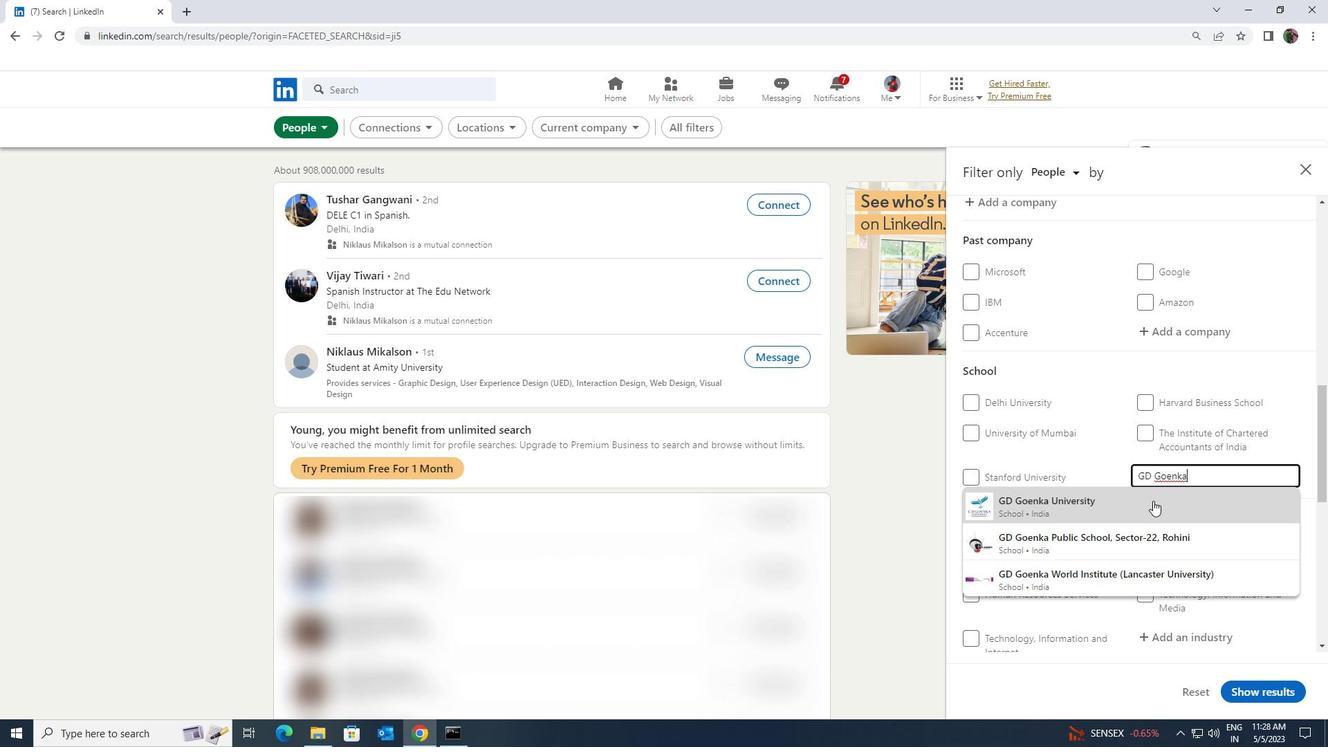 
Action: Mouse moved to (1153, 500)
Screenshot: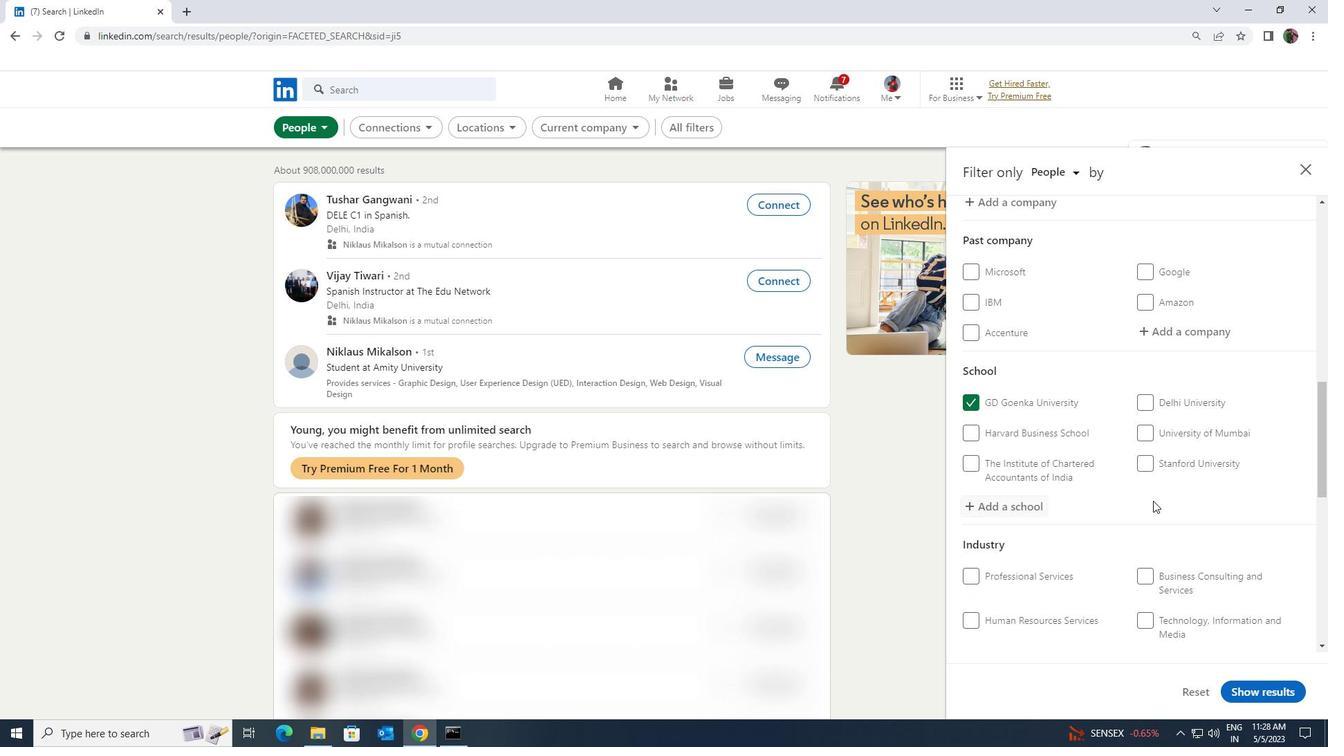 
Action: Mouse scrolled (1153, 500) with delta (0, 0)
Screenshot: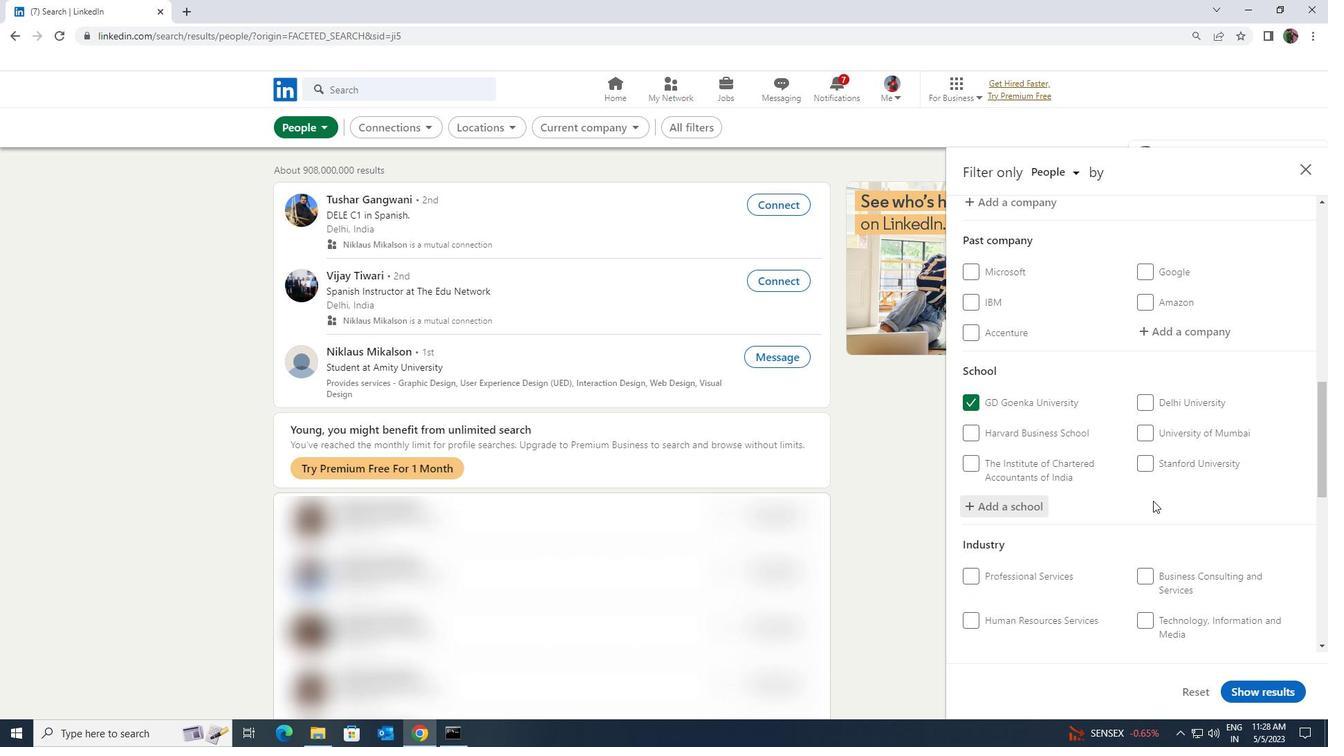 
Action: Mouse moved to (1151, 497)
Screenshot: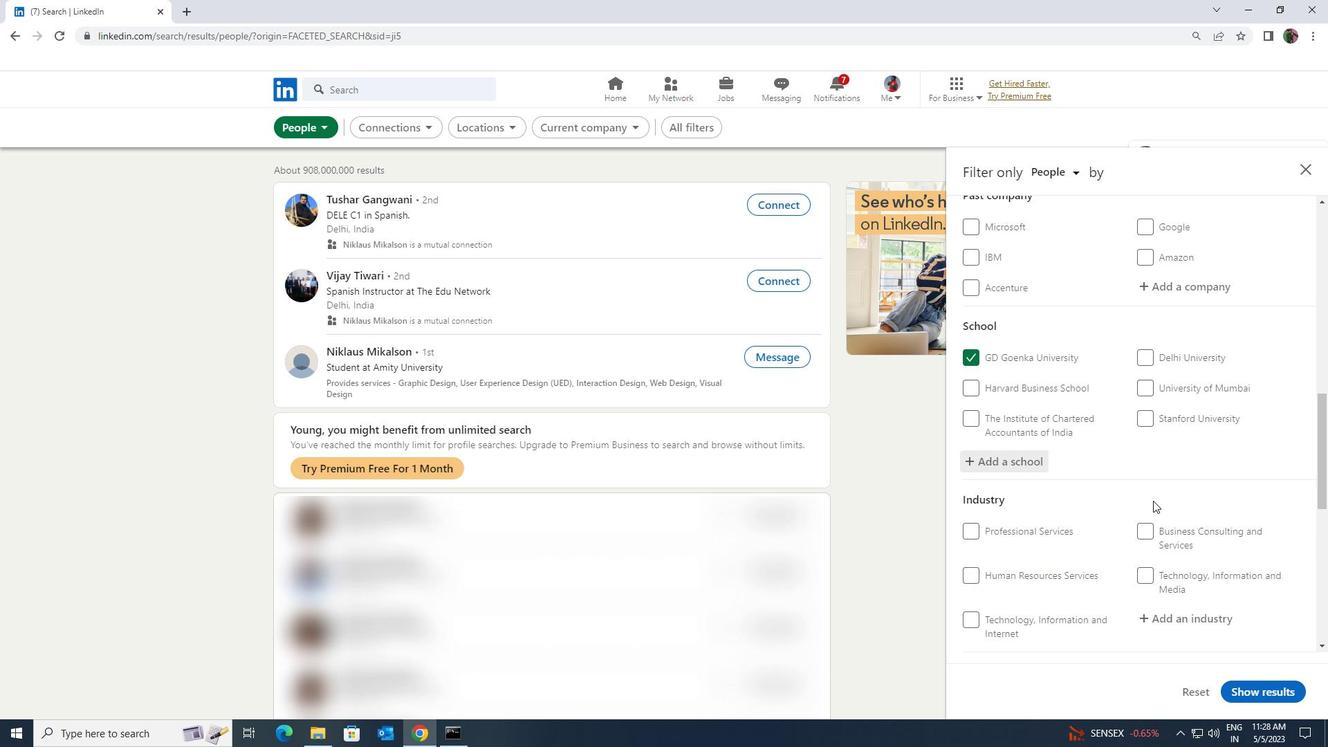 
Action: Mouse scrolled (1151, 496) with delta (0, 0)
Screenshot: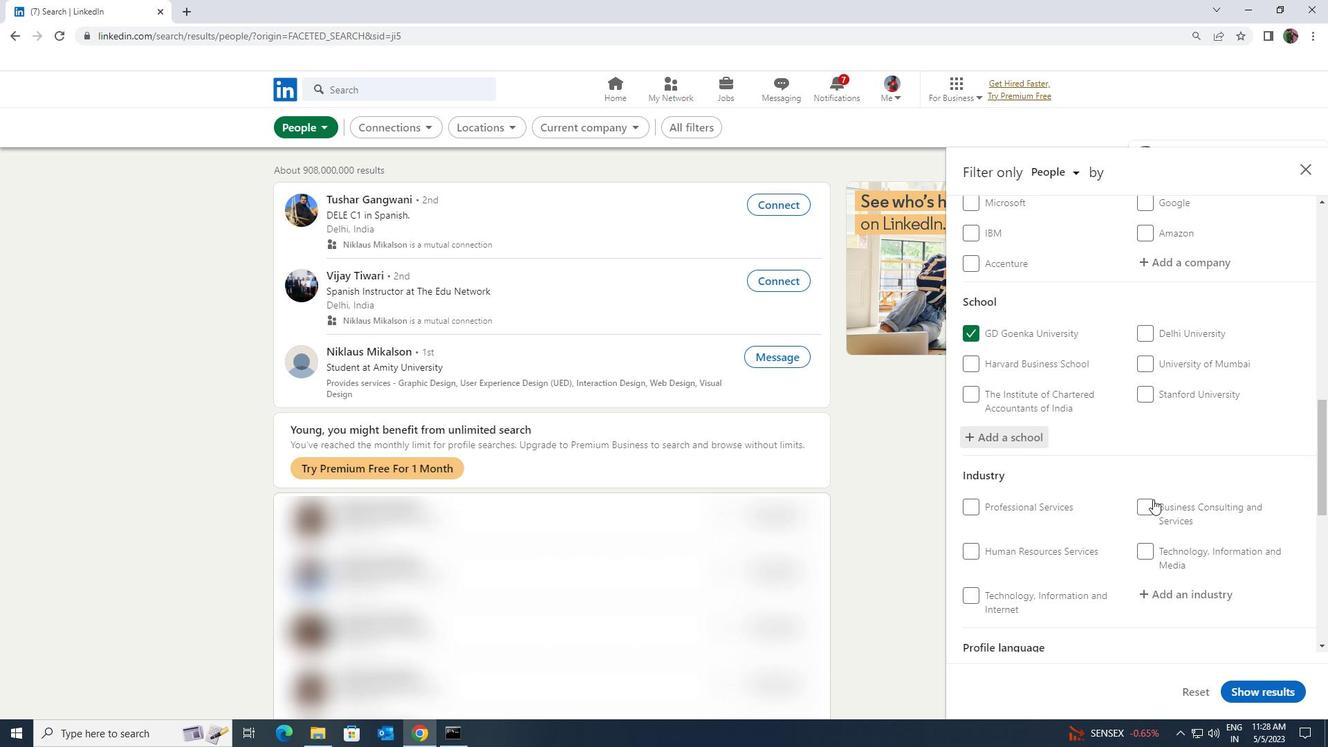 
Action: Mouse moved to (1148, 520)
Screenshot: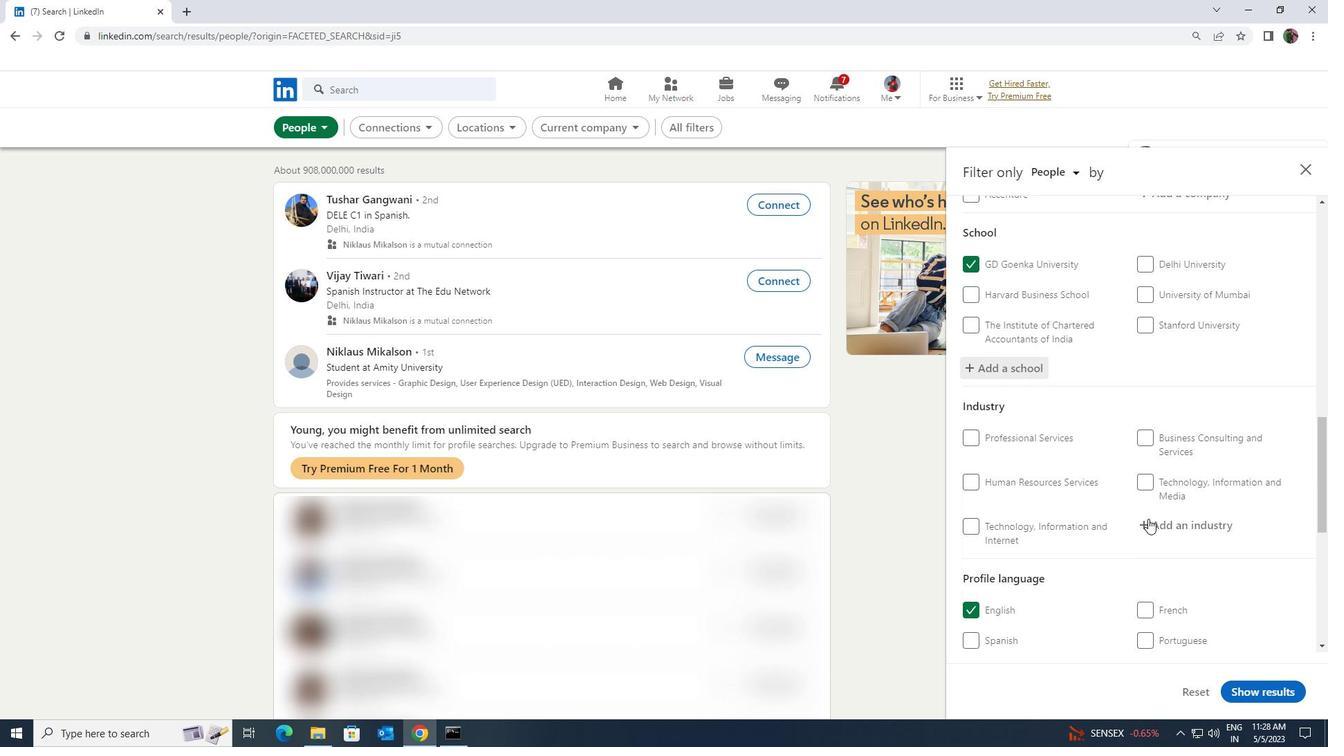 
Action: Mouse pressed left at (1148, 520)
Screenshot: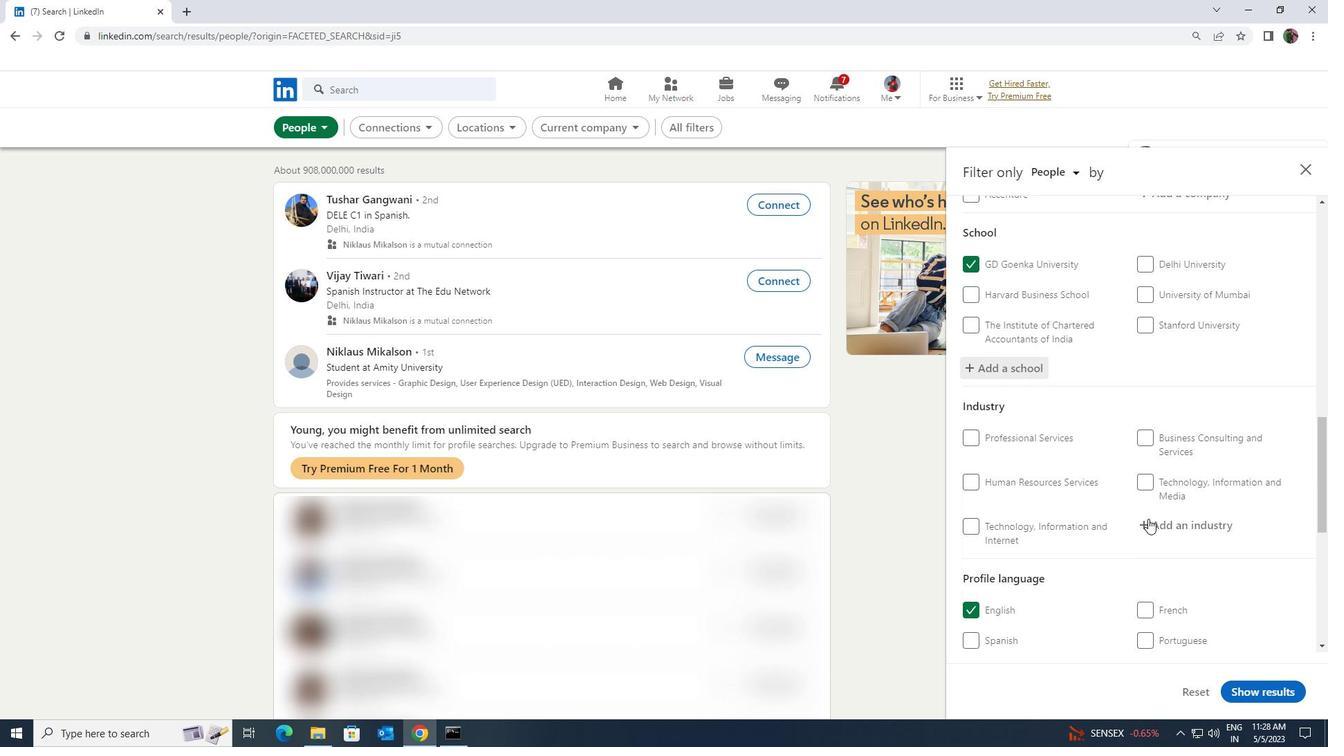 
Action: Mouse moved to (1148, 520)
Screenshot: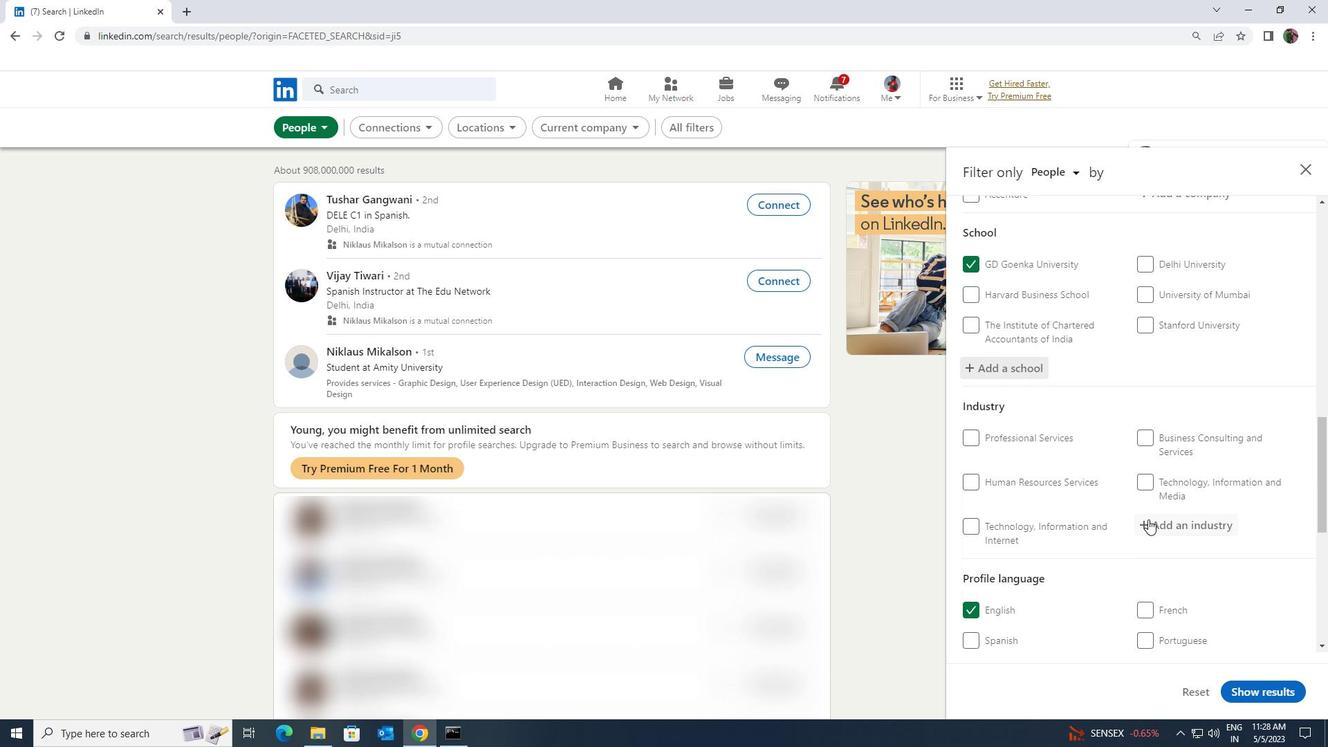 
Action: Key pressed <Key.shift><Key.shift><Key.shift><Key.shift><Key.shift><Key.shift><Key.shift><Key.shift>HOME<Key.space><Key.shift>HEALTH
Screenshot: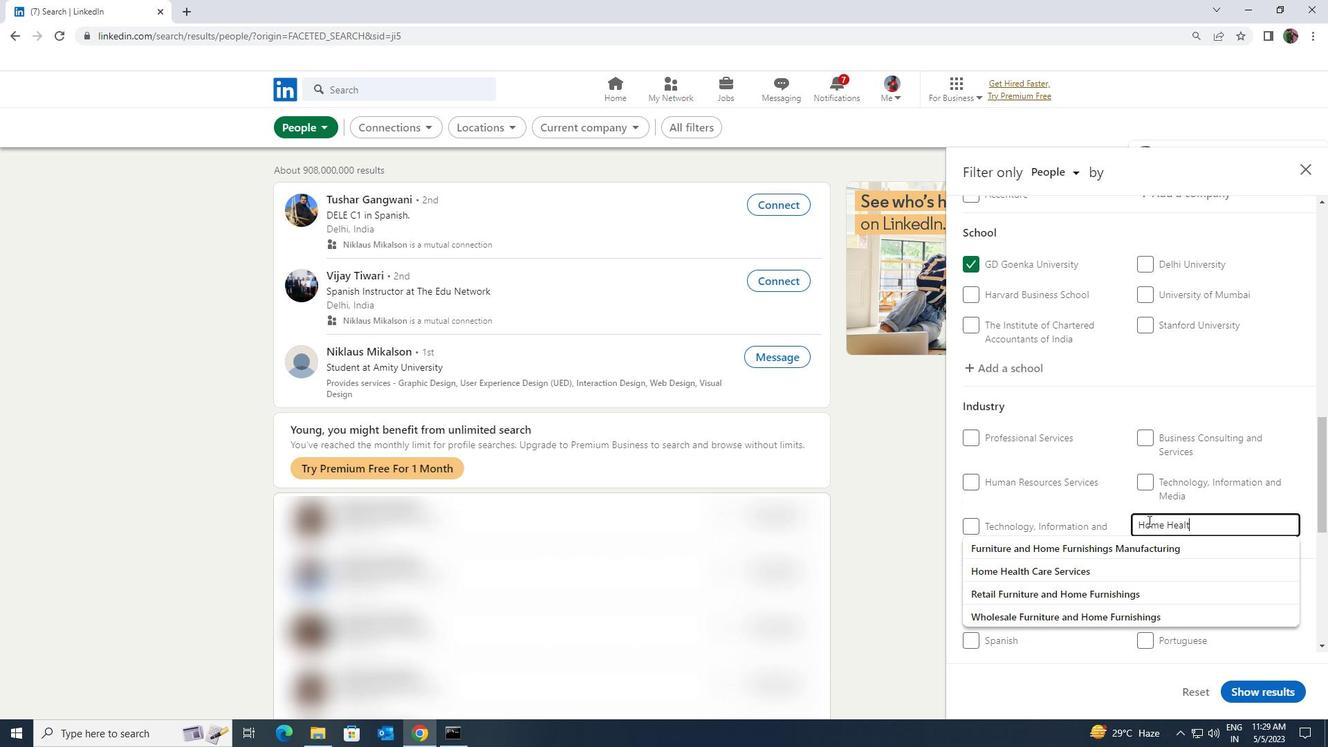 
Action: Mouse moved to (1144, 541)
Screenshot: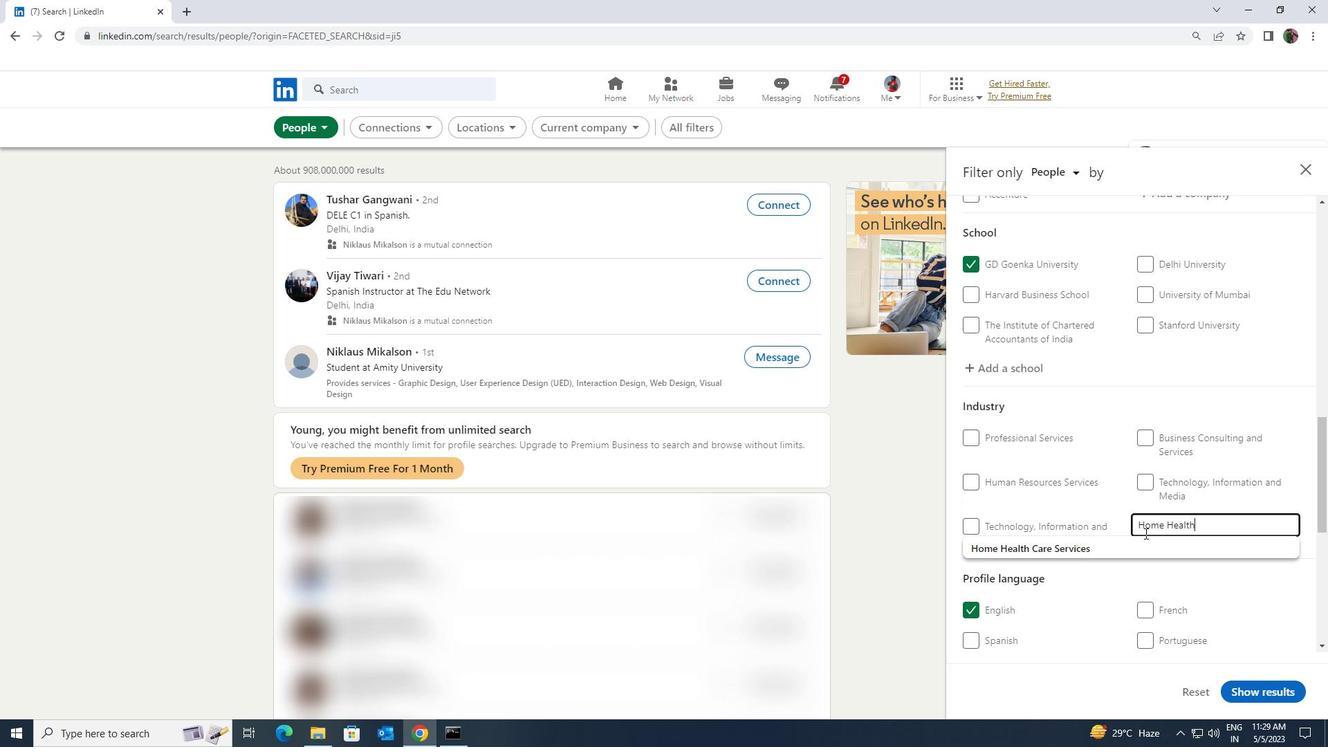 
Action: Mouse pressed left at (1144, 541)
Screenshot: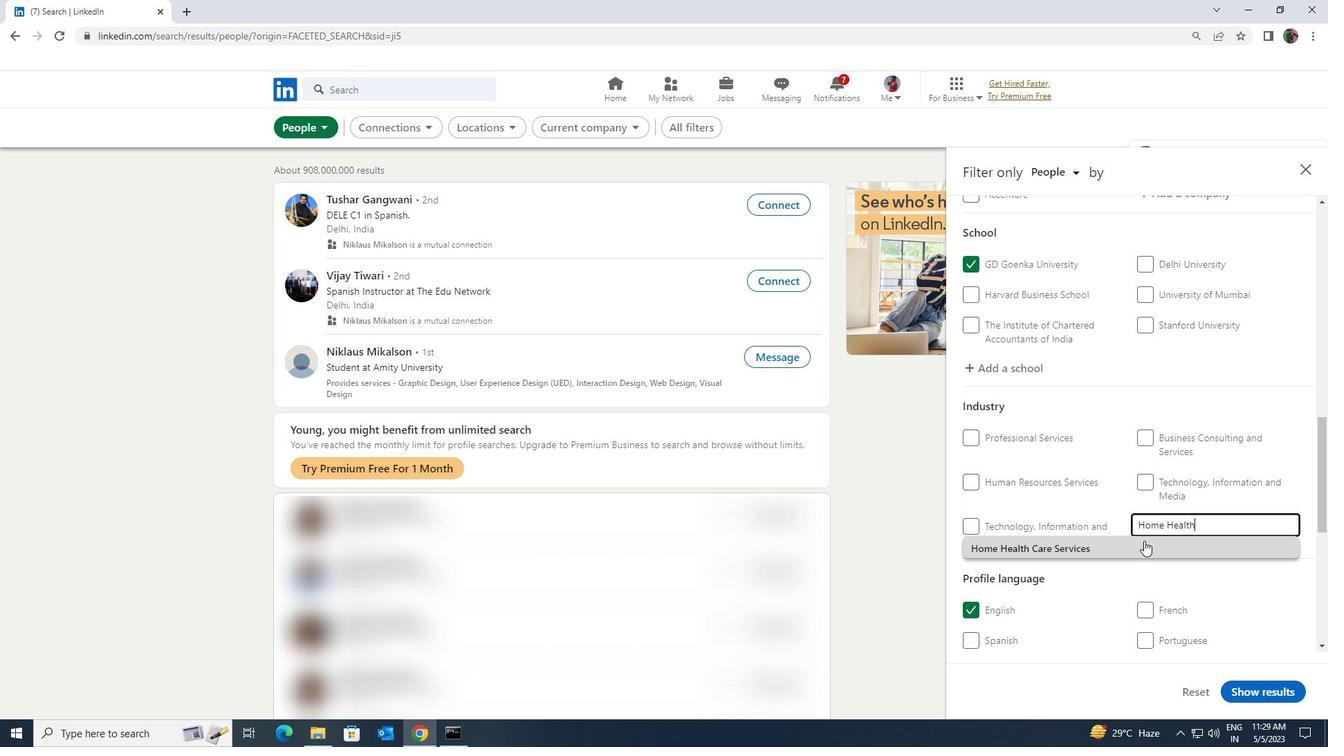 
Action: Mouse moved to (1144, 542)
Screenshot: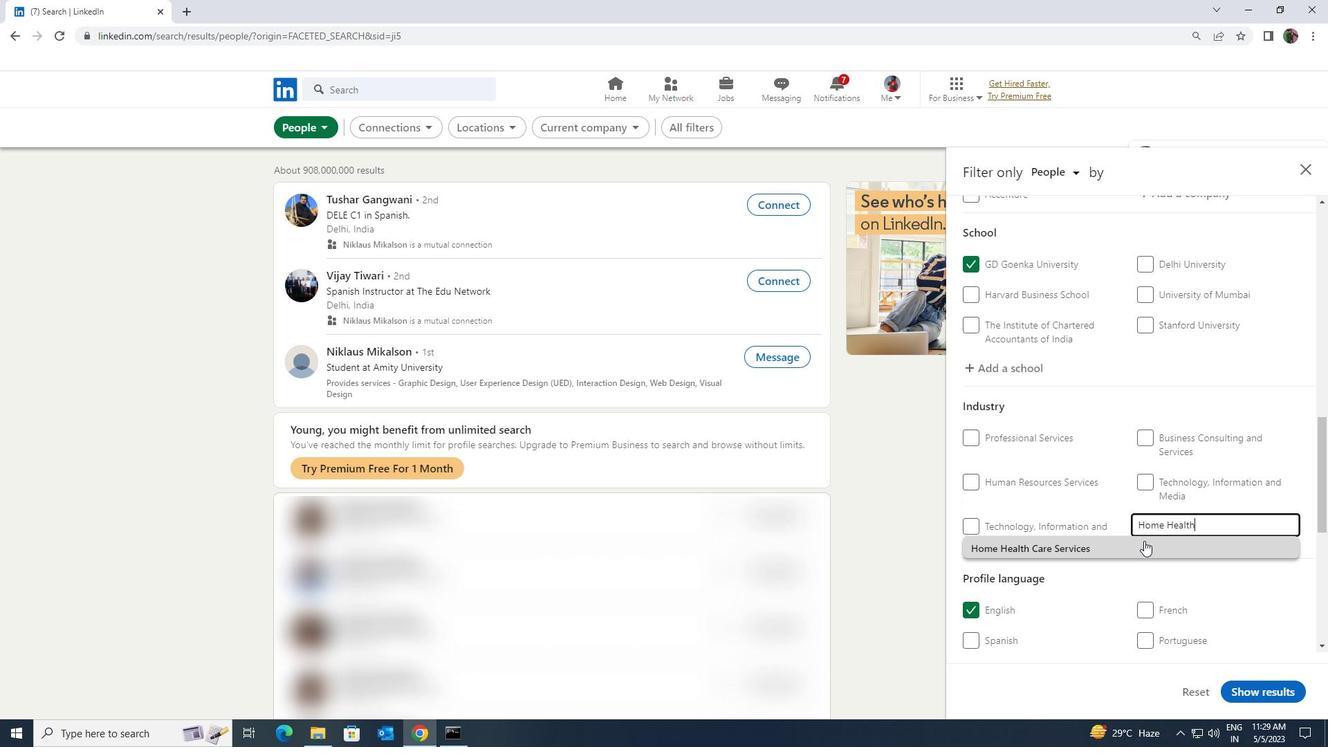 
Action: Mouse scrolled (1144, 541) with delta (0, 0)
Screenshot: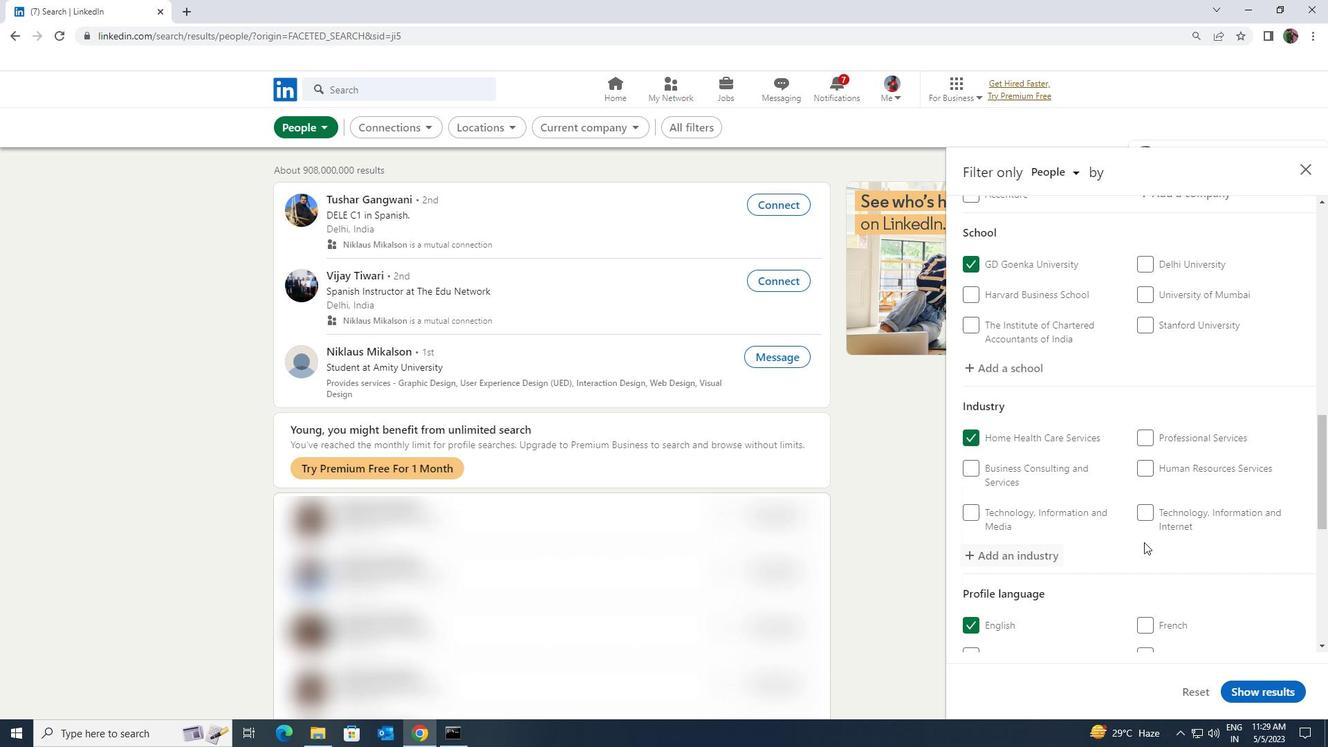 
Action: Mouse scrolled (1144, 541) with delta (0, 0)
Screenshot: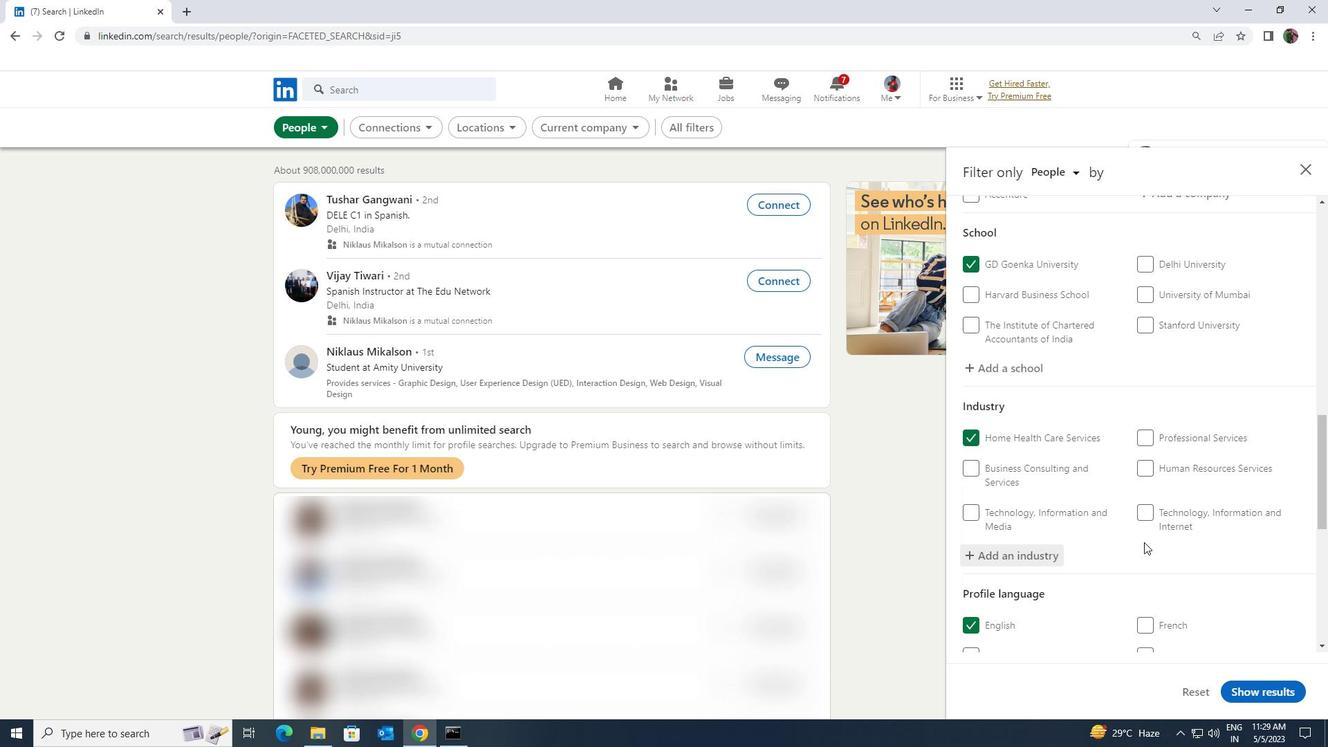 
Action: Mouse scrolled (1144, 541) with delta (0, 0)
Screenshot: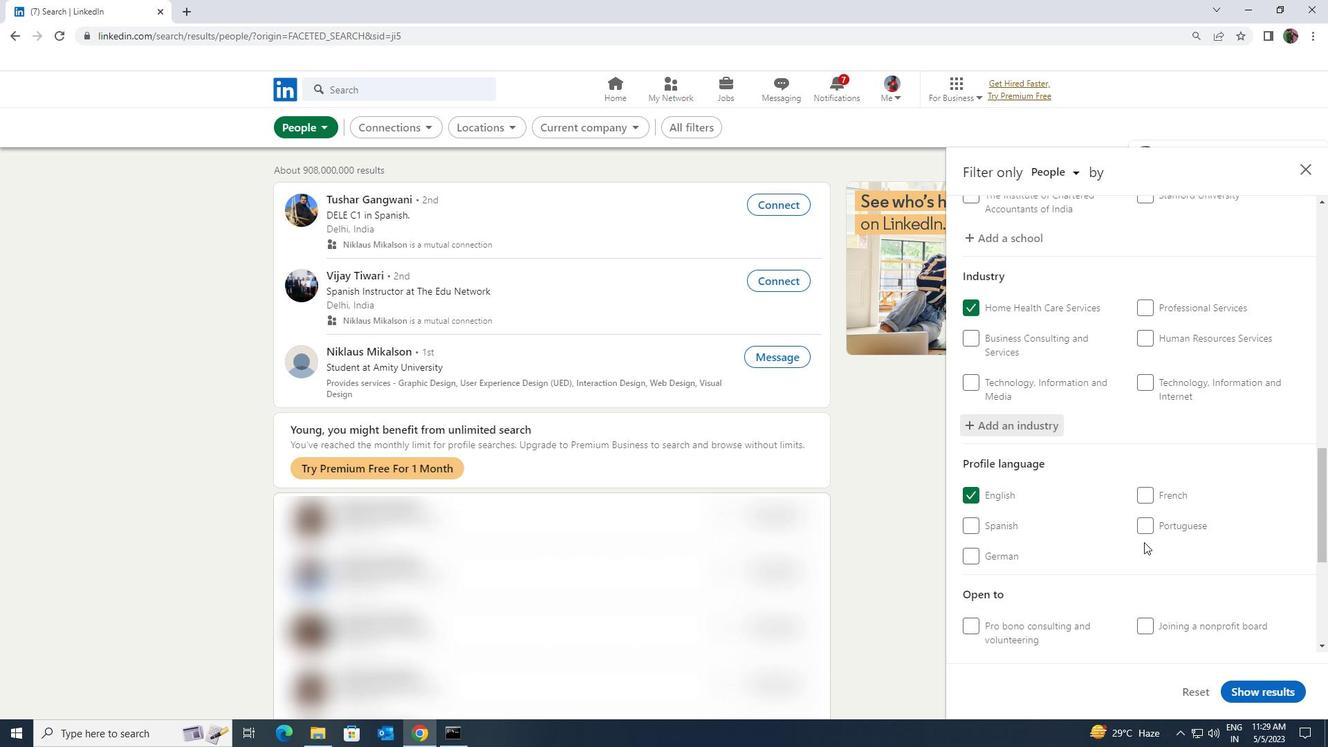 
Action: Mouse scrolled (1144, 541) with delta (0, 0)
Screenshot: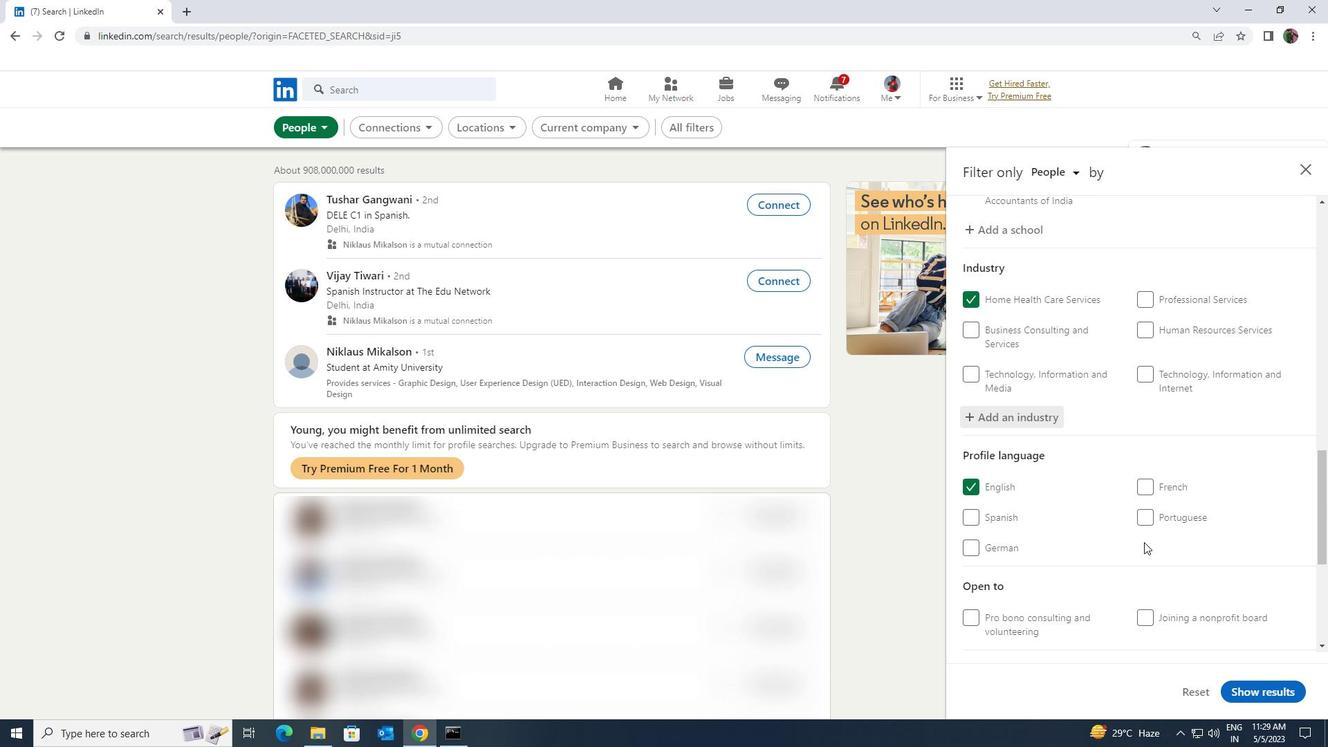 
Action: Mouse moved to (1143, 543)
Screenshot: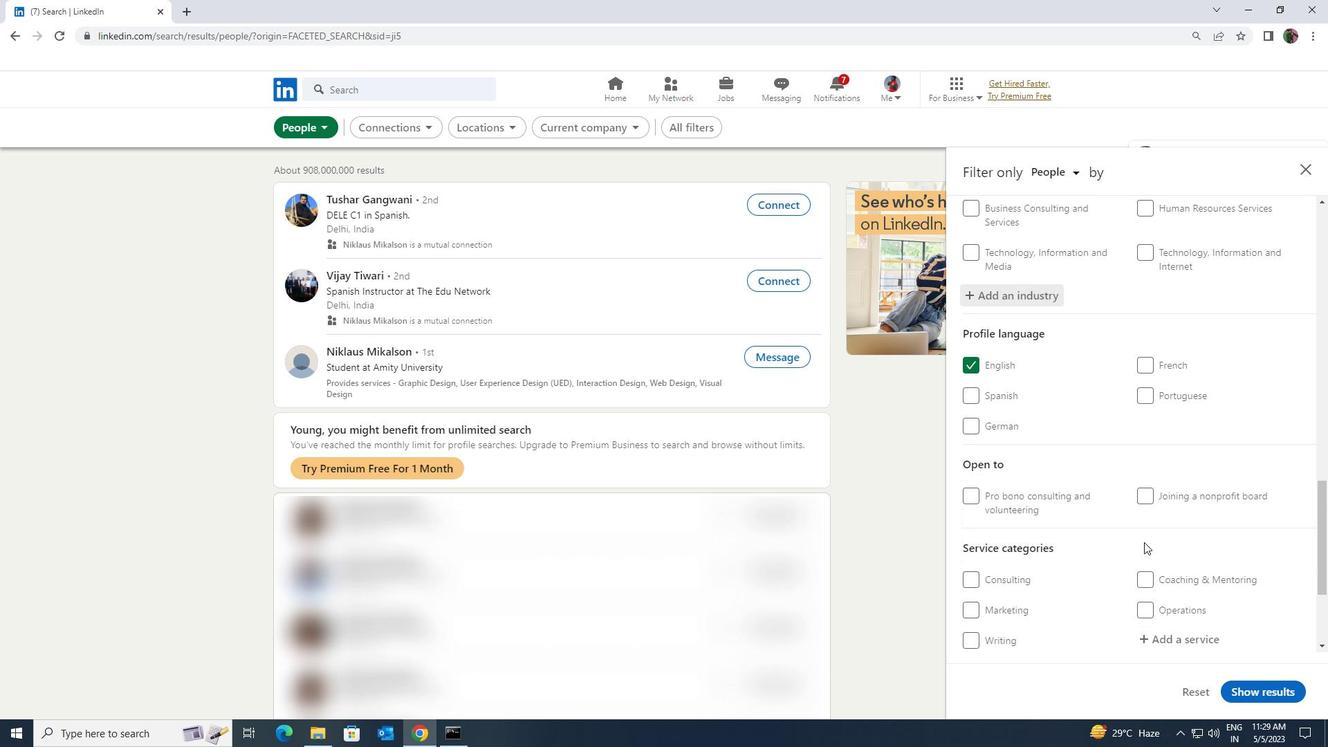 
Action: Mouse scrolled (1143, 543) with delta (0, 0)
Screenshot: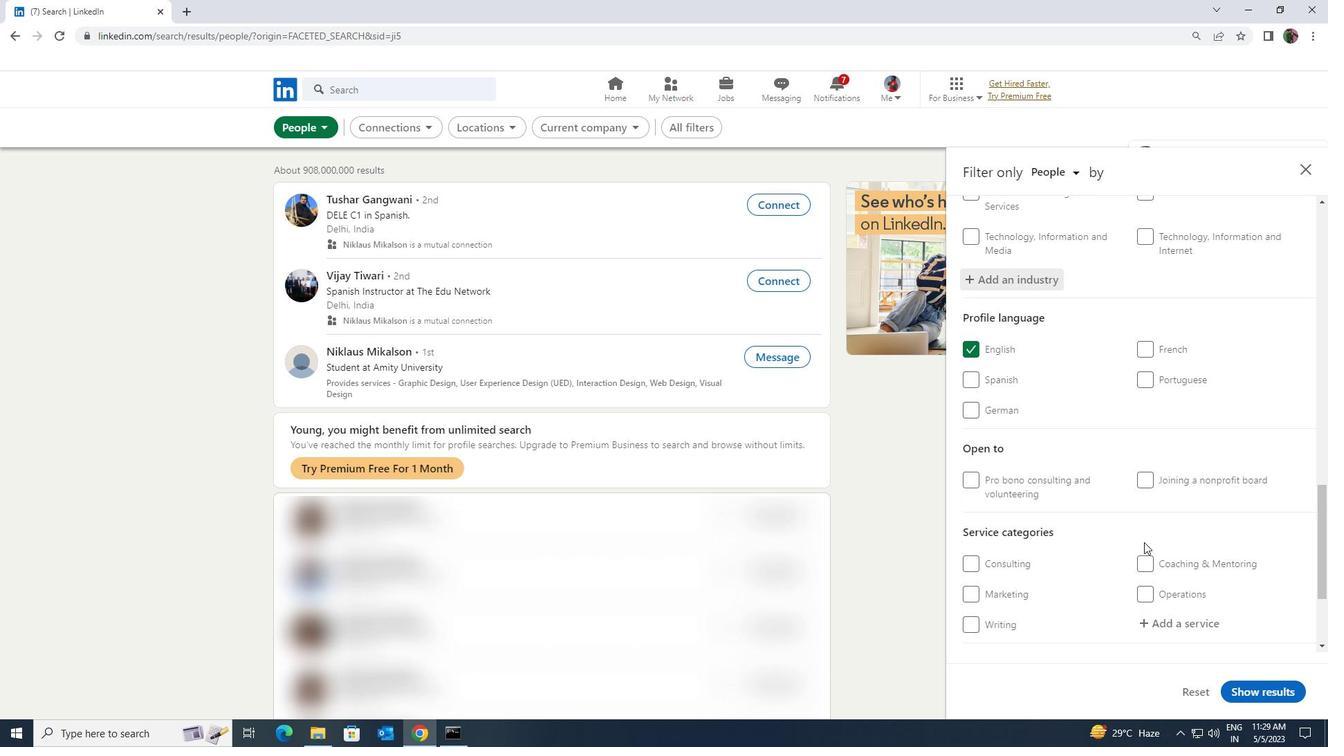 
Action: Mouse moved to (1145, 552)
Screenshot: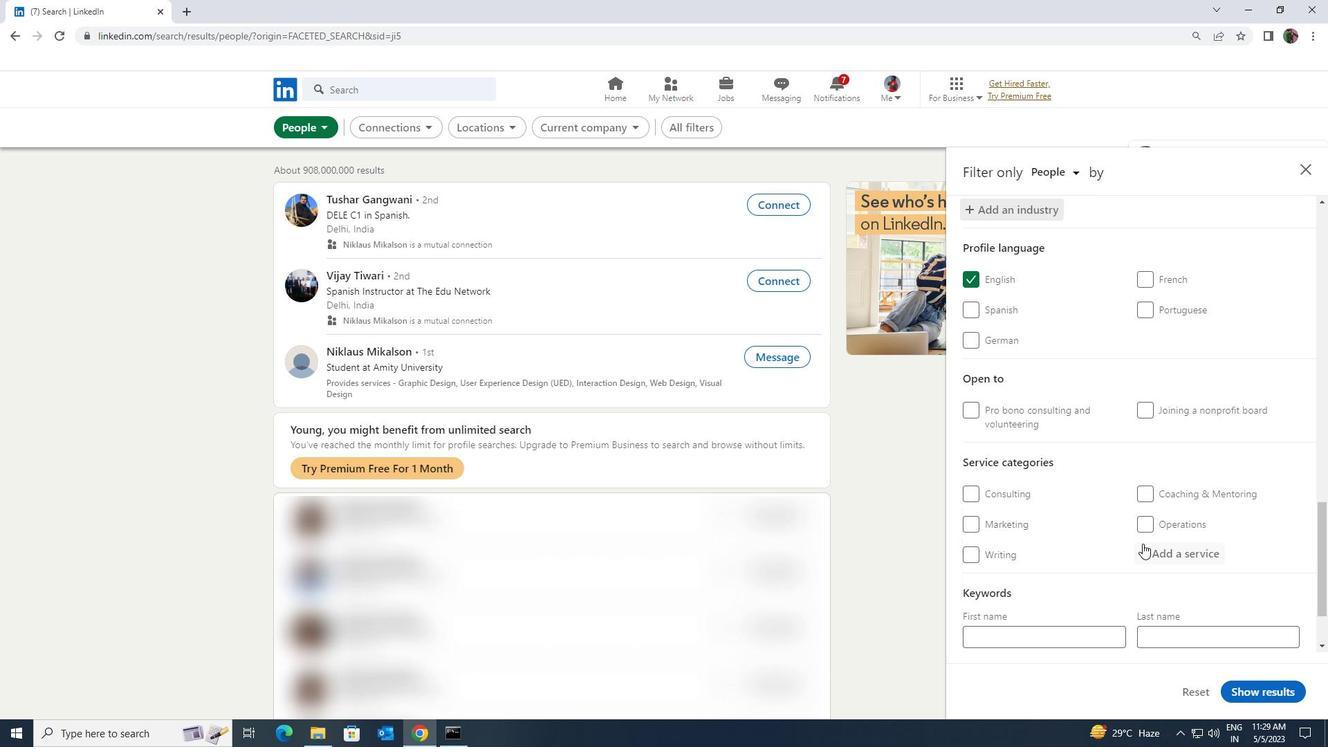 
Action: Mouse pressed left at (1145, 552)
Screenshot: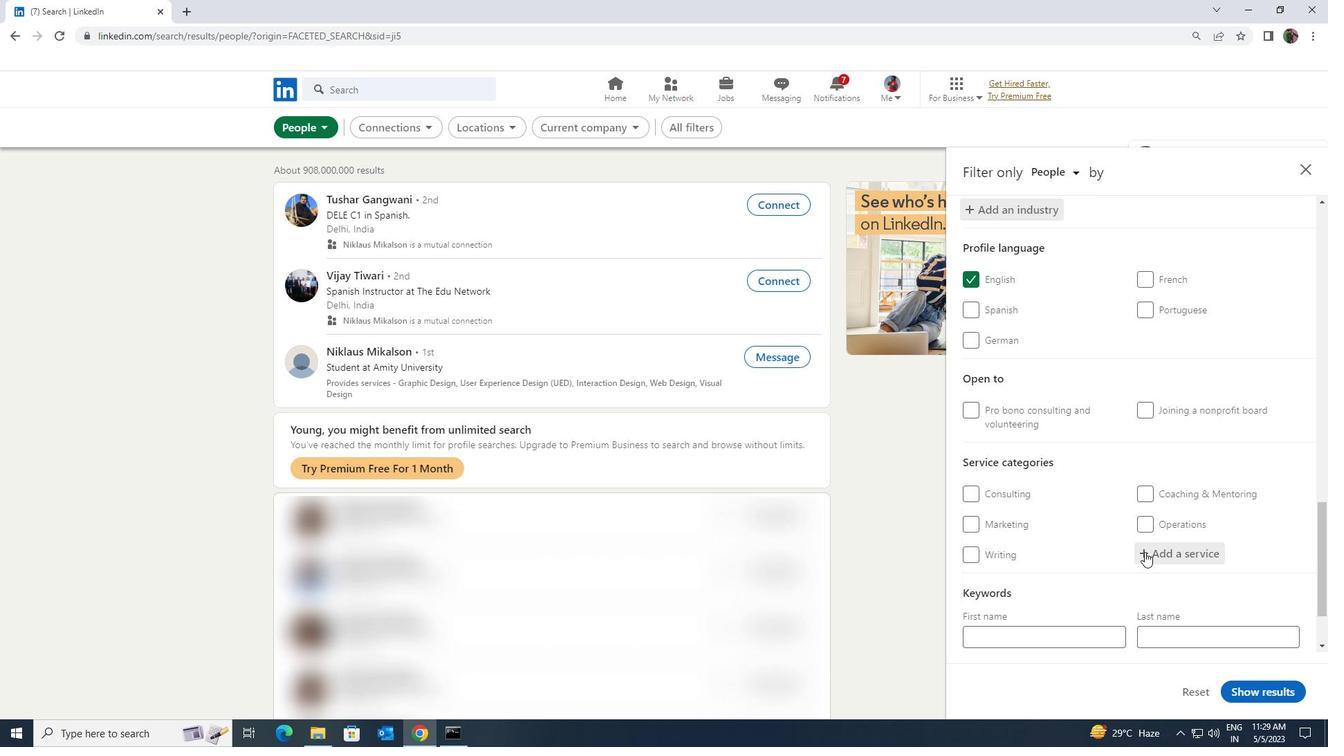 
Action: Mouse moved to (1145, 552)
Screenshot: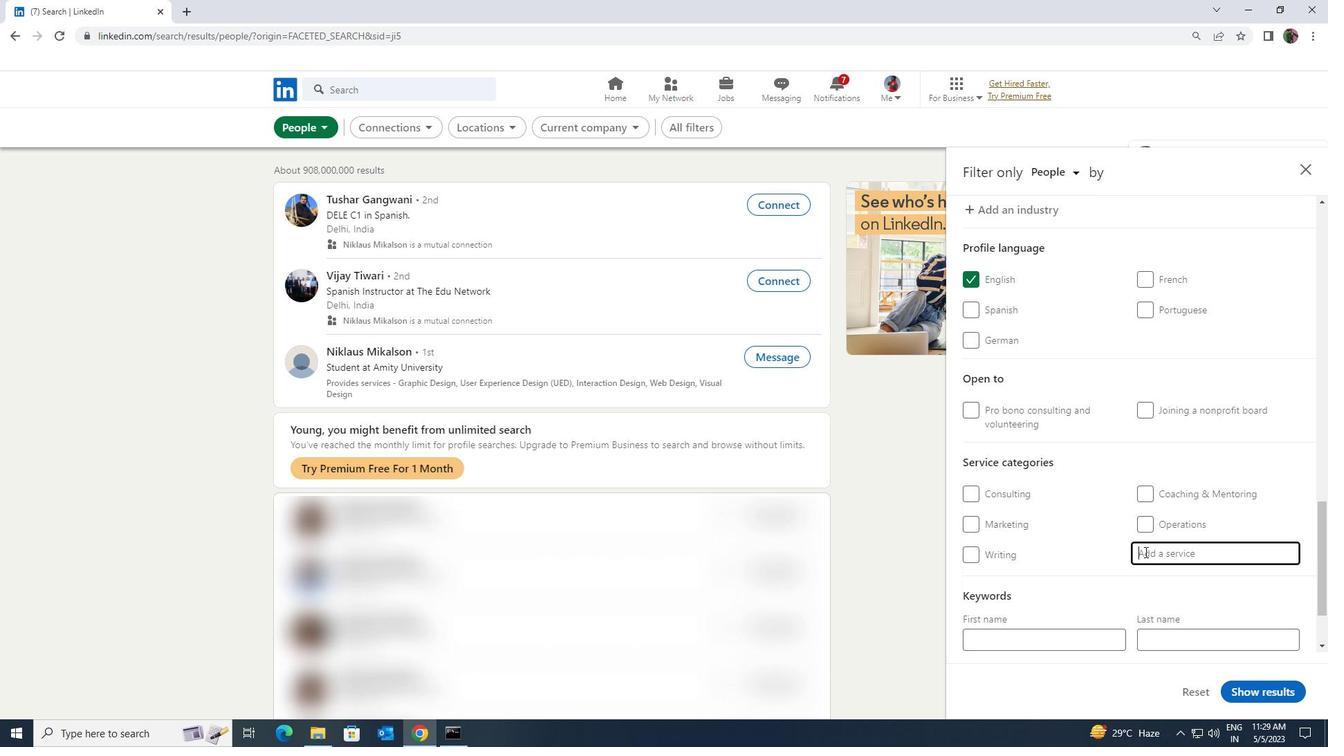 
Action: Key pressed <Key.shift><Key.shift><Key.shift>HEALTHCARE<Key.space>
Screenshot: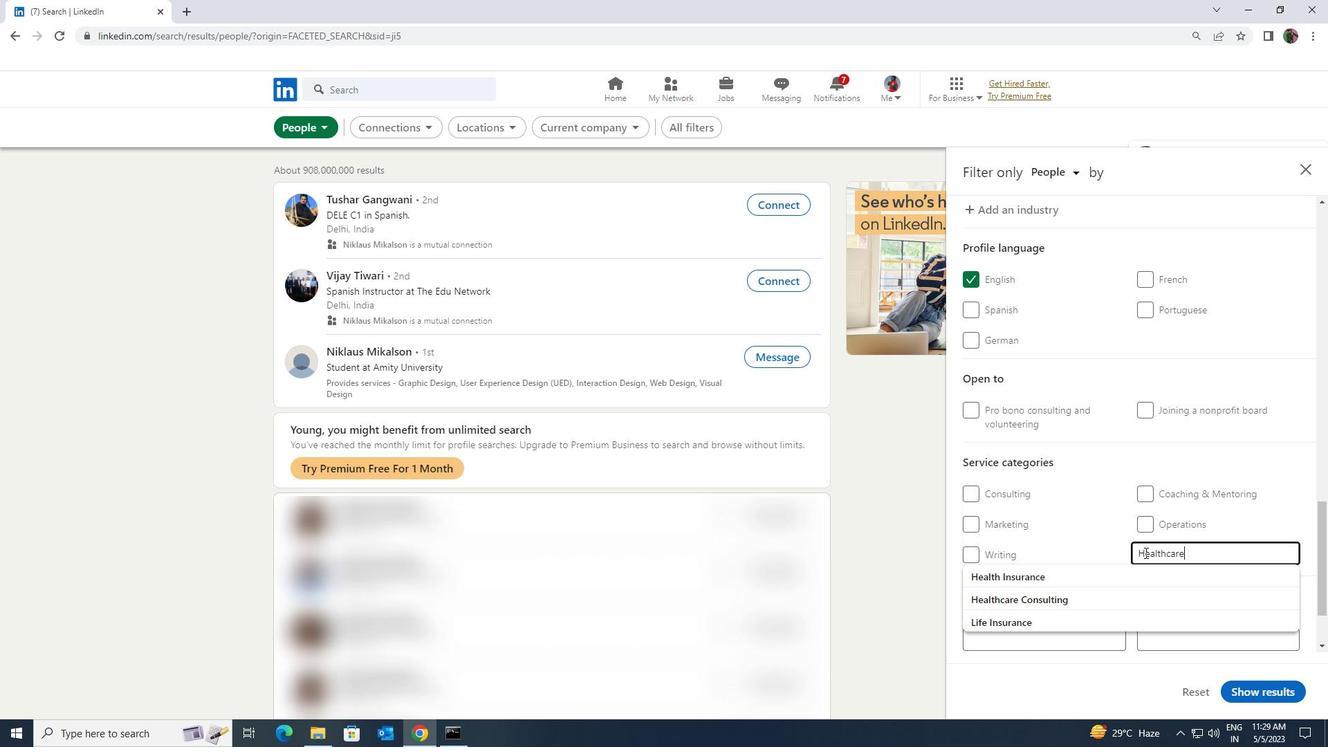 
Action: Mouse moved to (1133, 574)
Screenshot: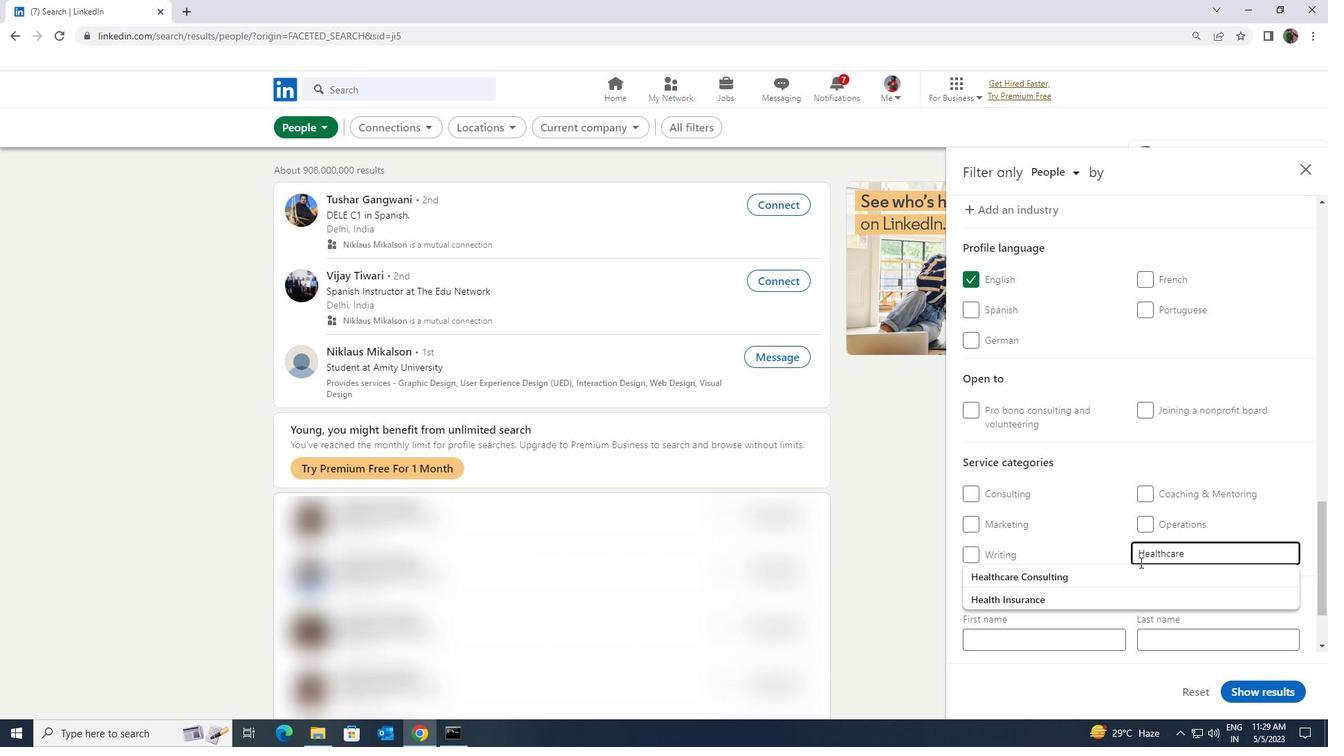 
Action: Mouse pressed left at (1133, 574)
Screenshot: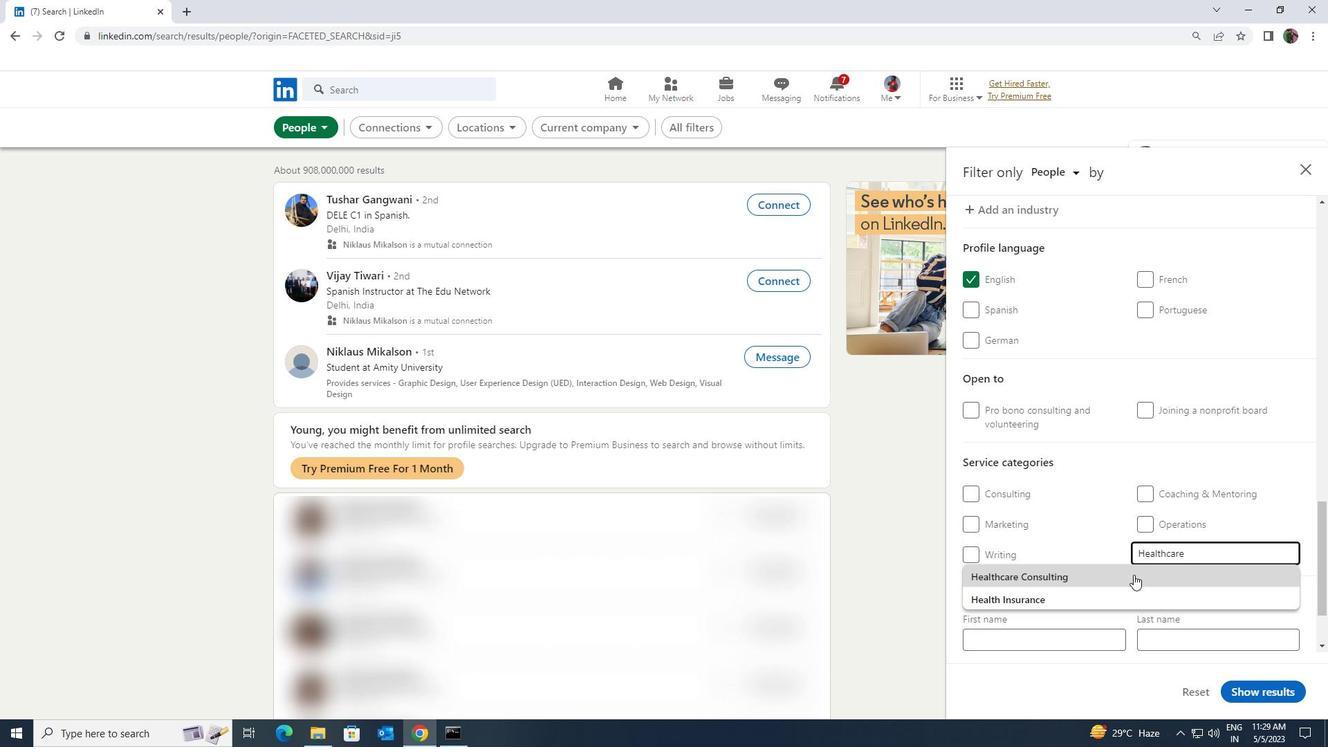 
Action: Mouse moved to (1133, 574)
Screenshot: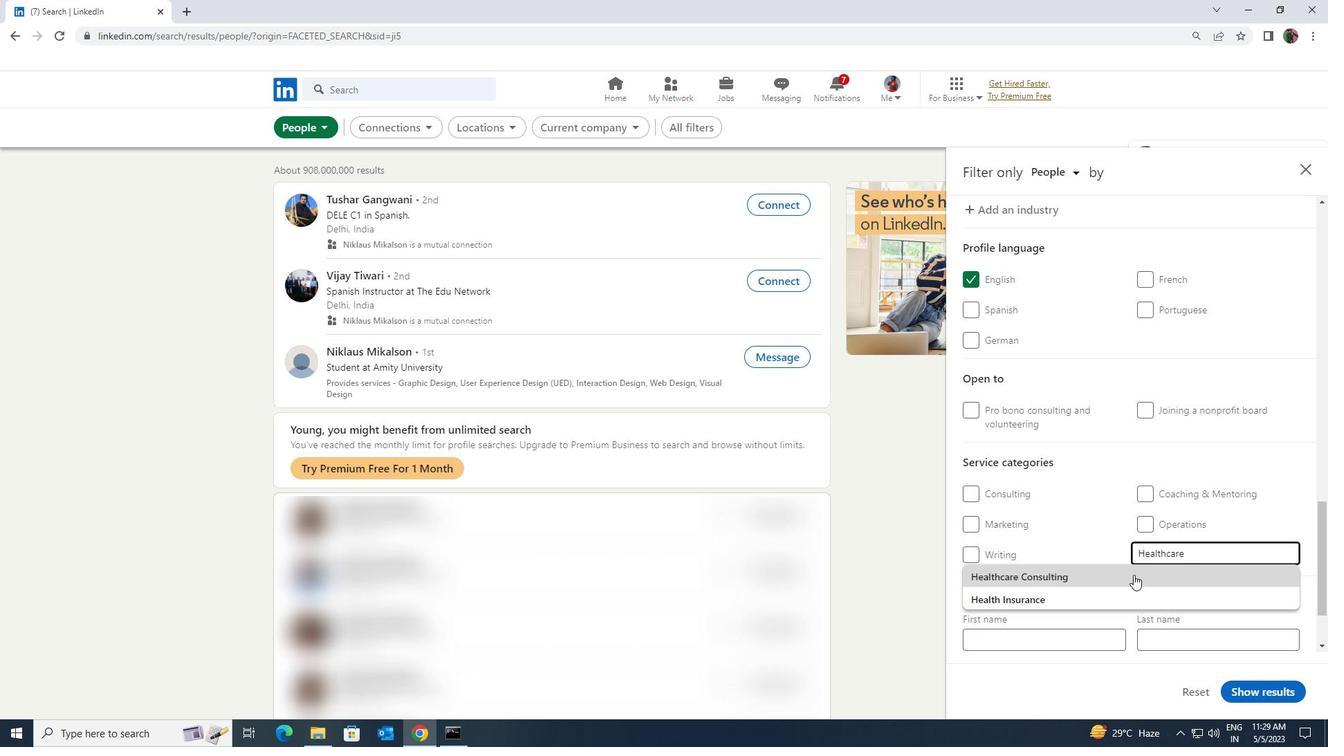 
Action: Mouse scrolled (1133, 574) with delta (0, 0)
Screenshot: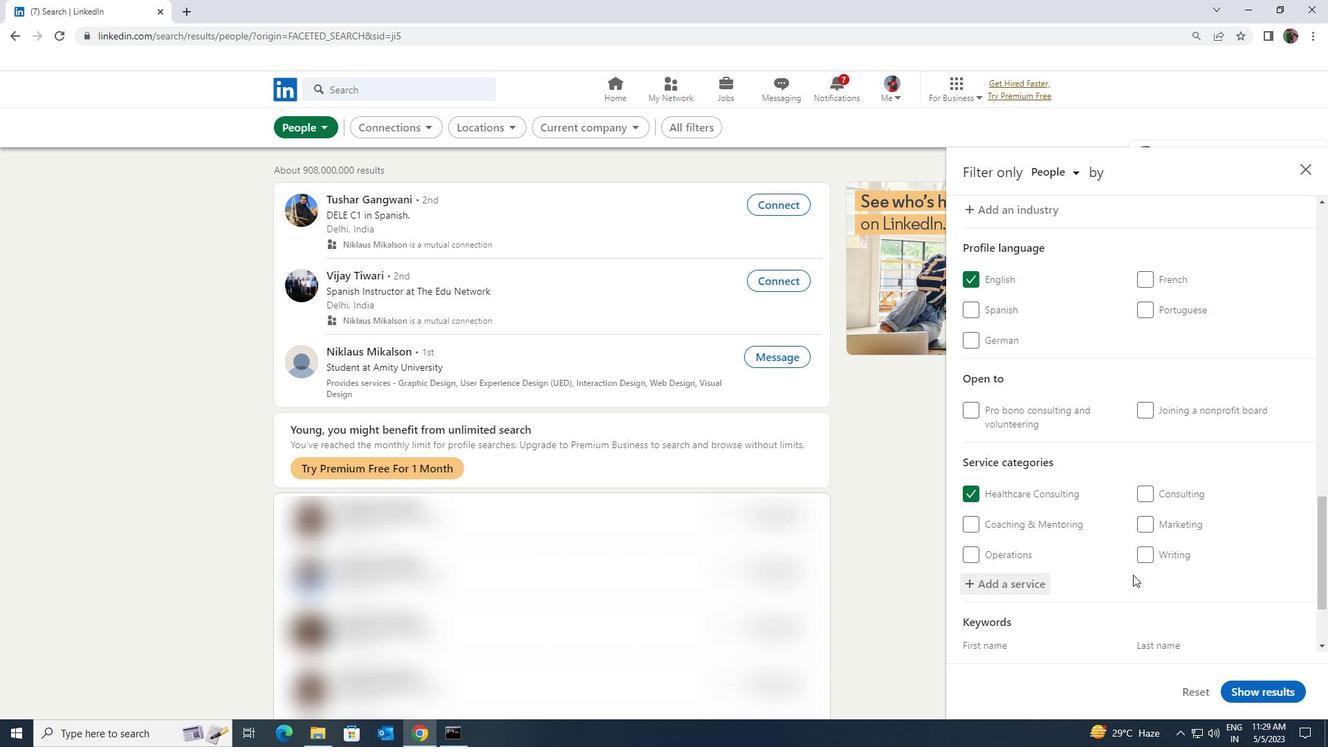 
Action: Mouse moved to (1133, 574)
Screenshot: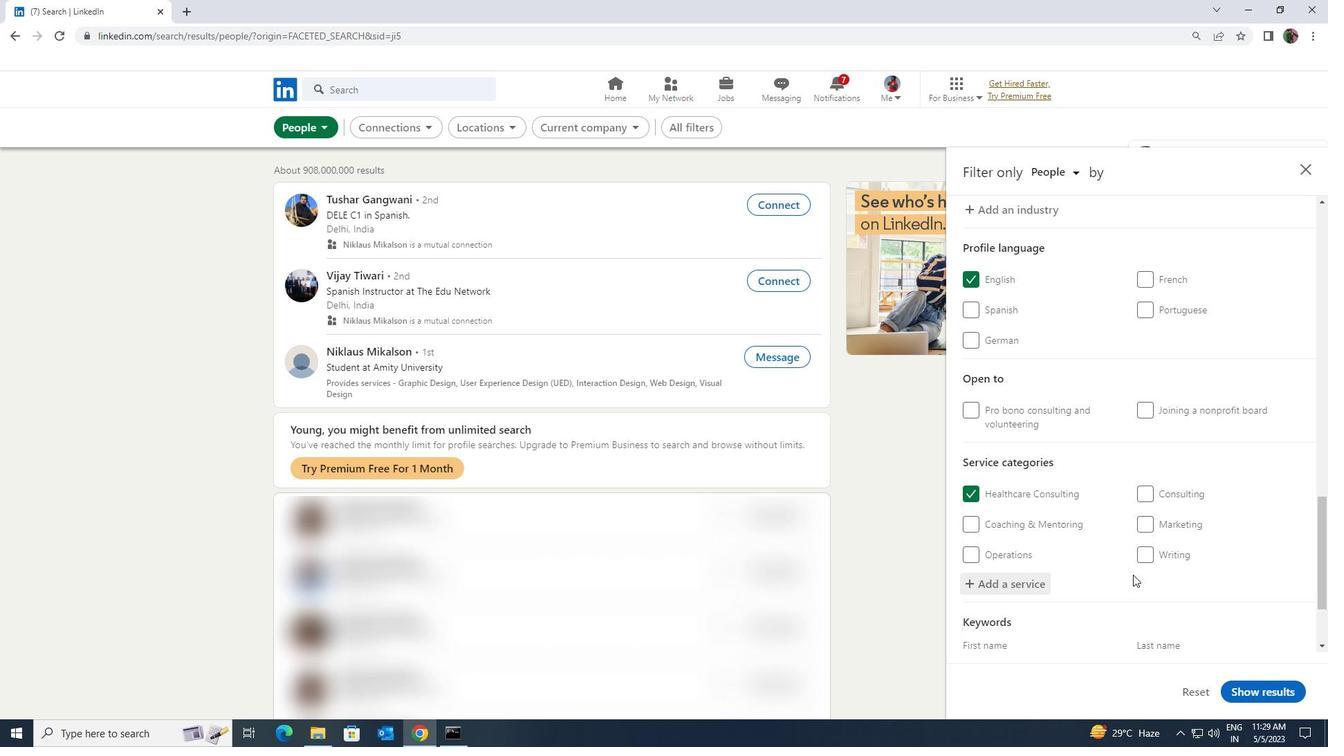 
Action: Mouse scrolled (1133, 574) with delta (0, 0)
Screenshot: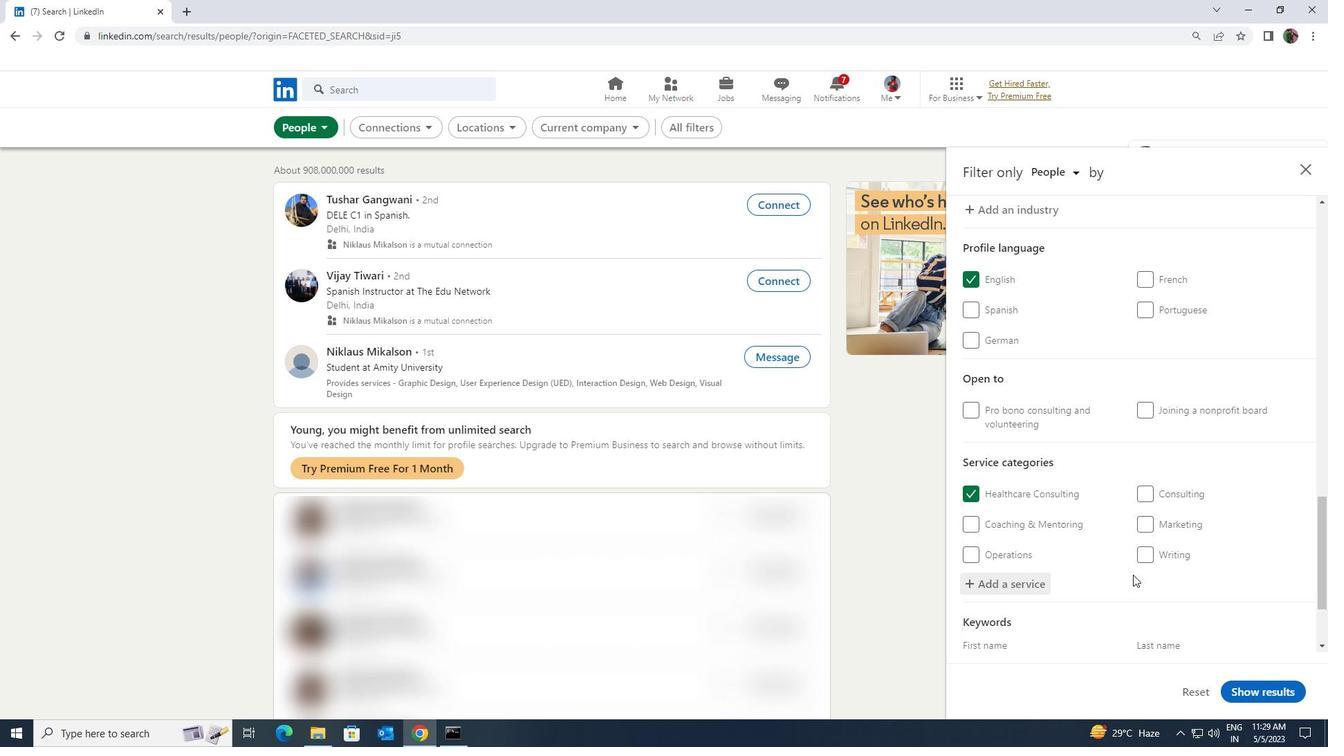 
Action: Mouse scrolled (1133, 574) with delta (0, 0)
Screenshot: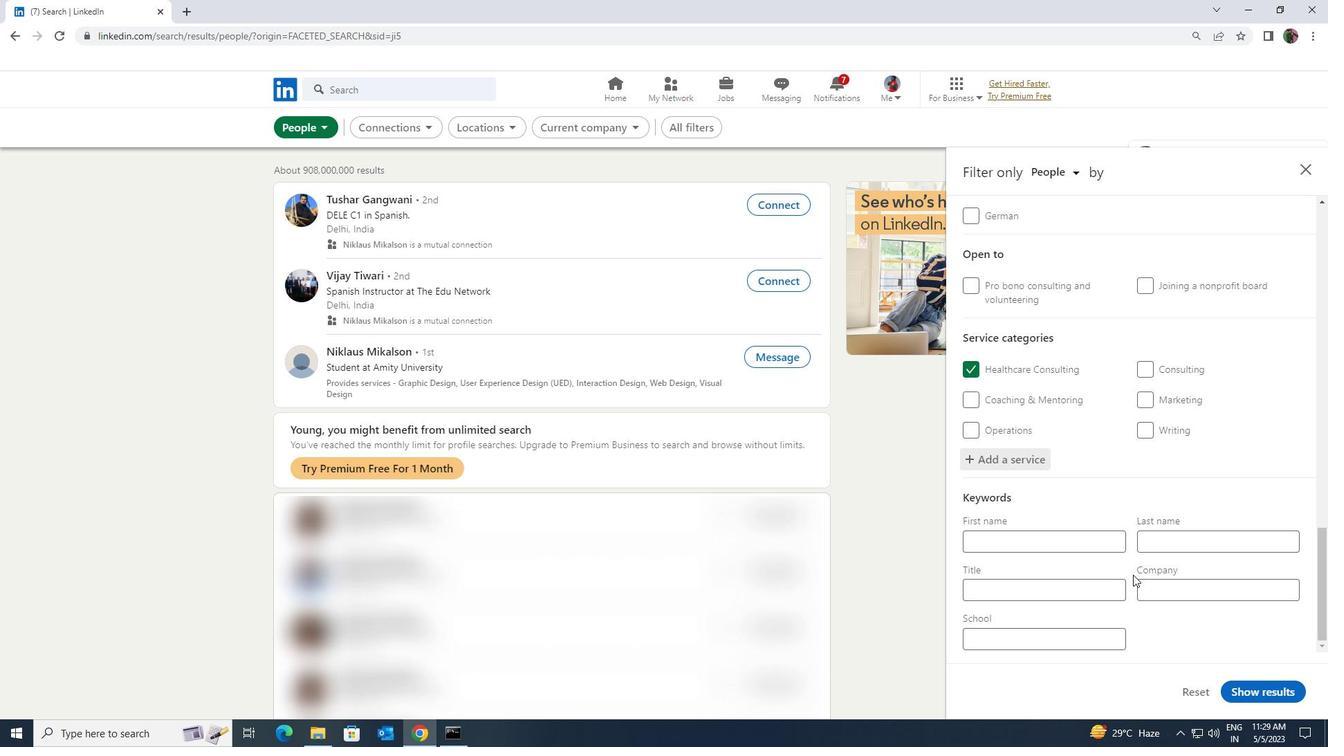 
Action: Mouse moved to (1109, 587)
Screenshot: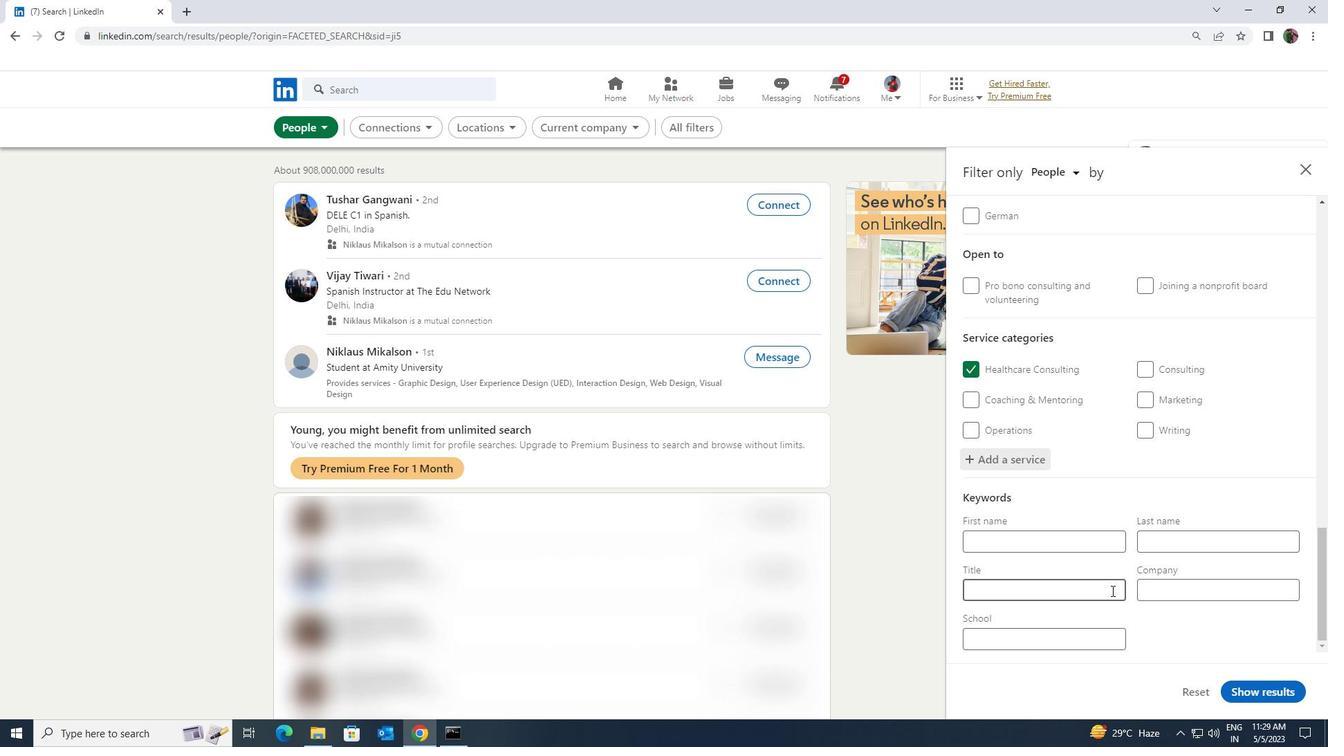 
Action: Mouse pressed left at (1109, 587)
Screenshot: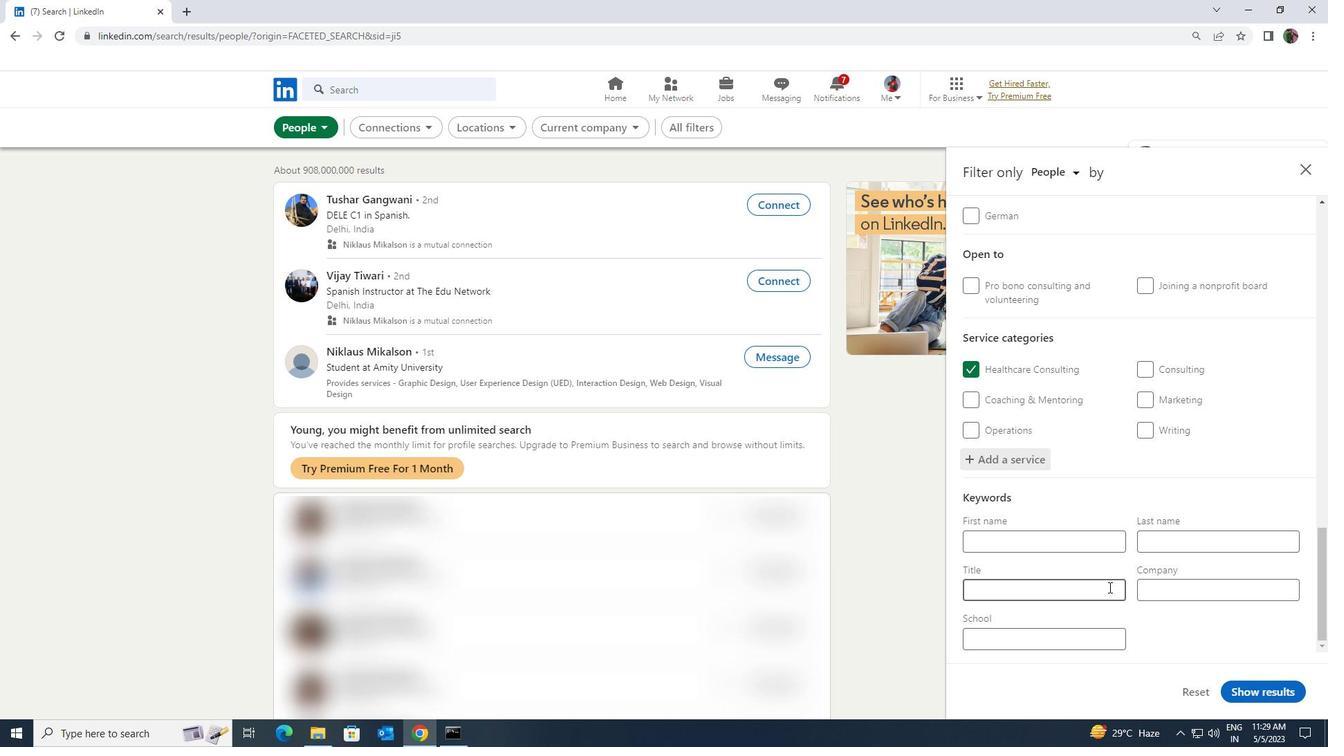 
Action: Key pressed <Key.shift>TEACHER
Screenshot: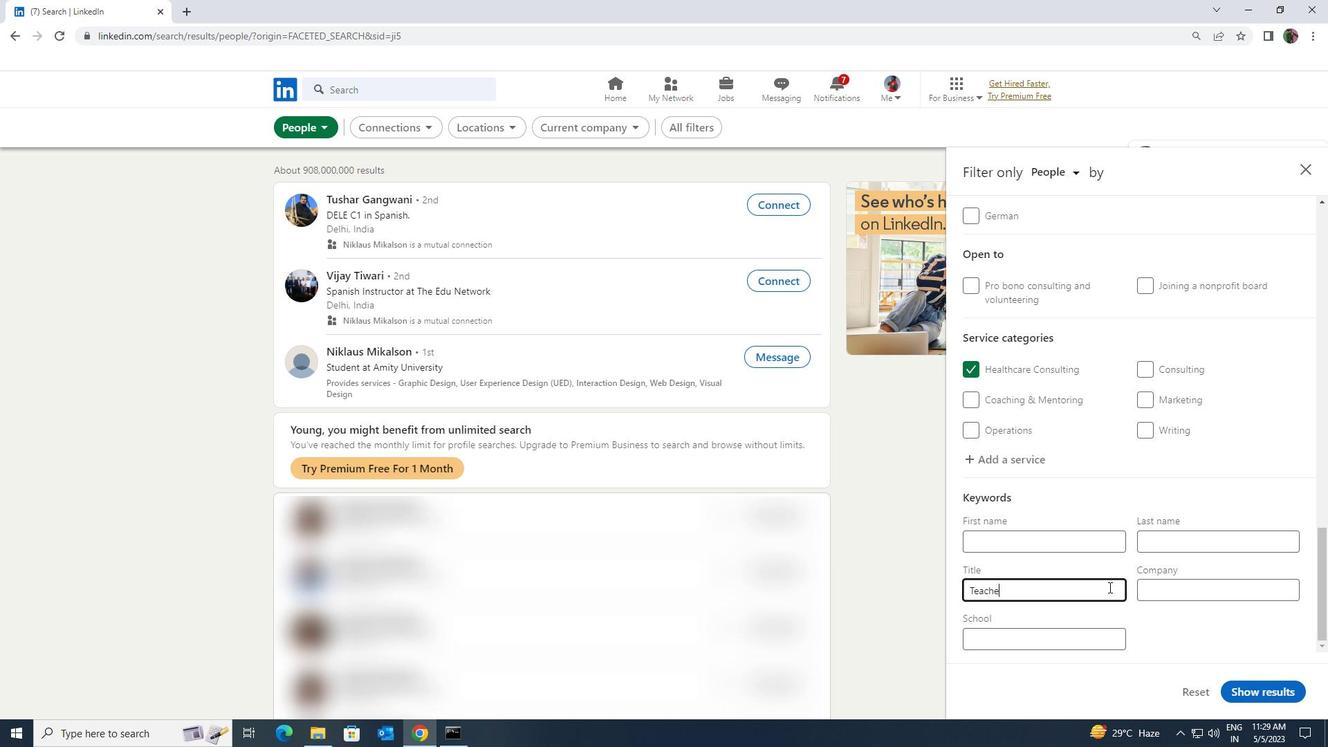 
Action: Mouse moved to (1245, 689)
Screenshot: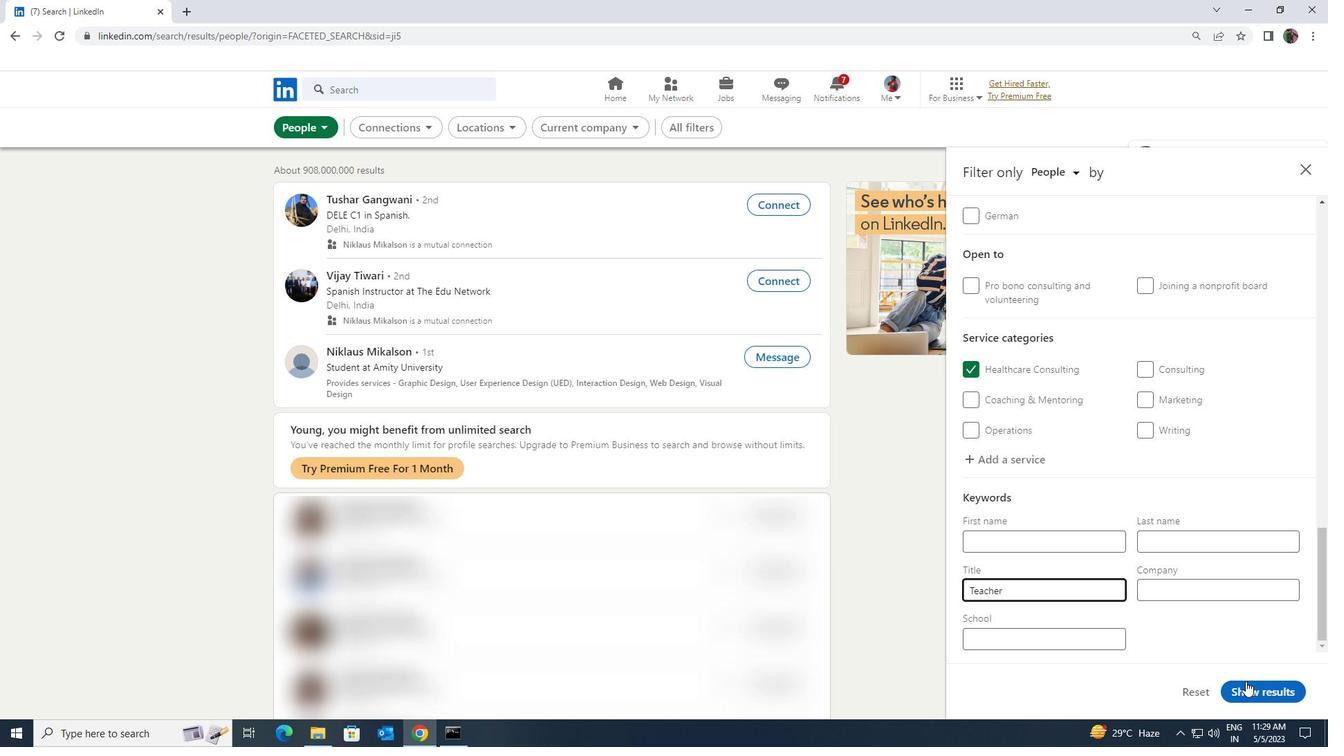 
Action: Mouse pressed left at (1245, 689)
Screenshot: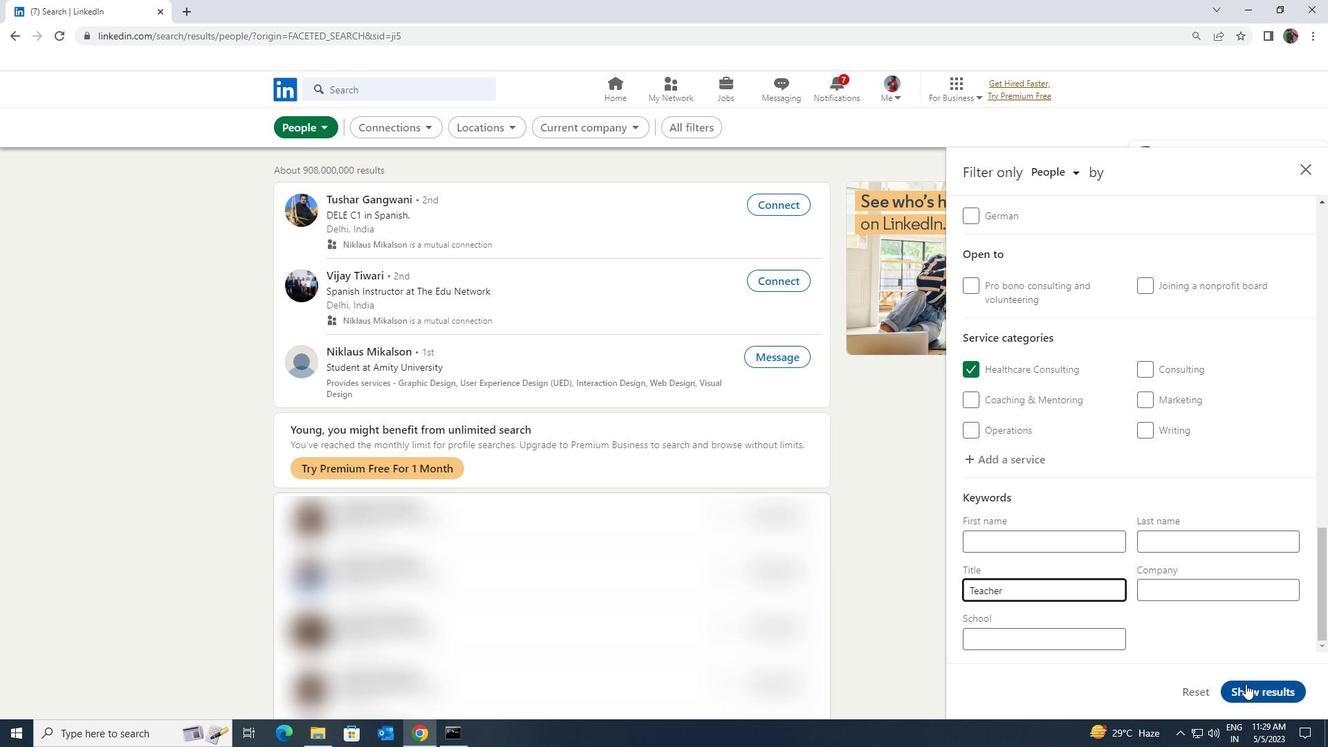 
Action: Mouse moved to (1239, 689)
Screenshot: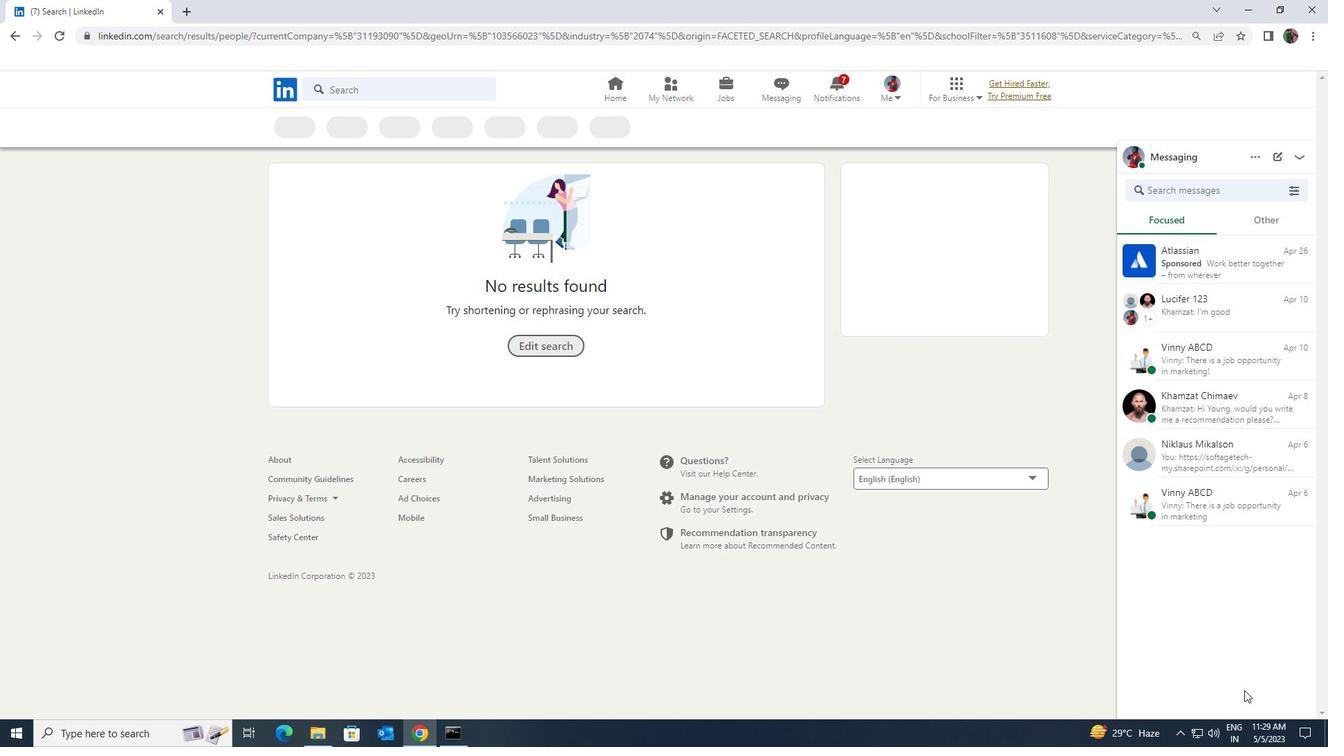 
